 Task: Create new invoice with Date Opened :30-Apr-23, Select Customer: Modern Market Eatery, Terms: Payment Term 2. Make invoice entry for item-1 with Date: 30-Apr-23, Description: Cheetos Cheese Flavored Snacks Crunchy XXTRA Flamin' Hot (8.5 oz)_x000D_
, Action: Material, Income Account: Income:Sales, Quantity: 2, Unit Price: 14.25, Discount $: 1.5. Make entry for item-2 with Date: 30-Apr-23, Description: _x000D_
Popcorners White Cheddar, Action: Material, Income Account: Income:Sales, Quantity: 2, Unit Price: 6.25, Discount $: 2.5. Make entry for item-3 with Date: 30-Apr-23, Description: Halo Top Bundle_x000D_
, Action: Material, Income Account: Income:Sales, Quantity: 1, Unit Price: 7.25, Discount $: 3. Write Notes: 'Looking forward to serving you again.'. Post Invoice with Post Date: 30-Apr-23, Post to Accounts: Assets:Accounts Receivable. Pay / Process Payment with Transaction Date: 15-May-23, Amount: 41.25, Transfer Account: Checking Account. Print Invoice, display notes by going to Option, then go to Display Tab and check 'Invoice Notes'.
Action: Mouse pressed left at (225, 143)
Screenshot: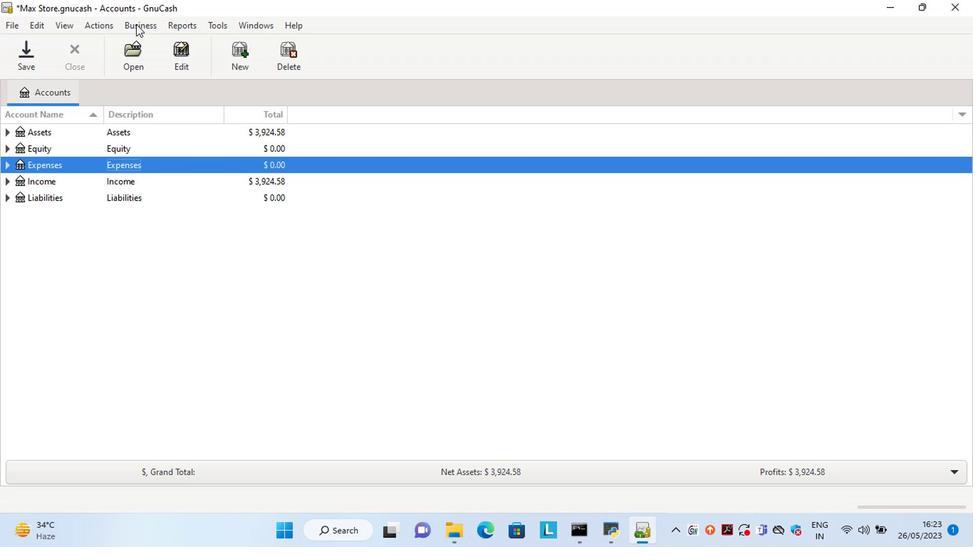 
Action: Mouse moved to (344, 198)
Screenshot: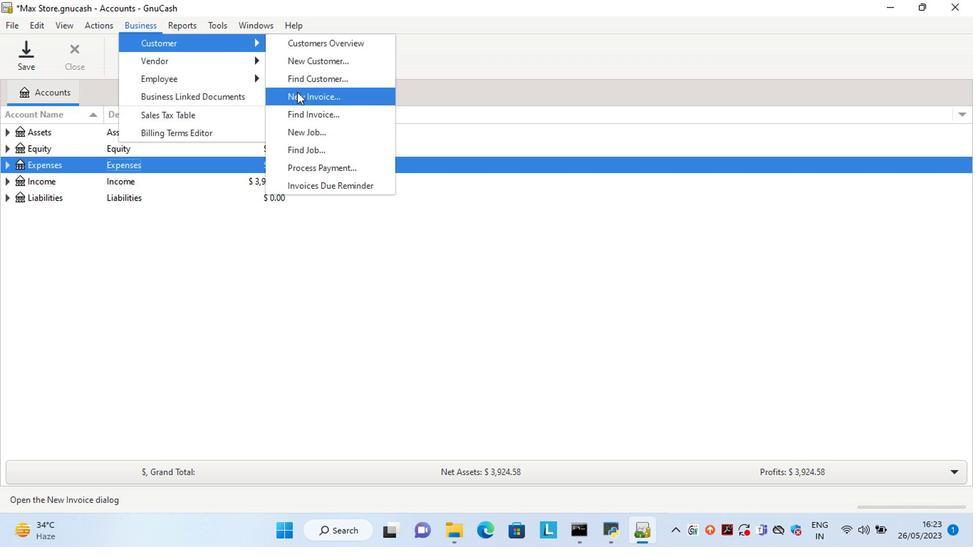 
Action: Mouse pressed left at (344, 198)
Screenshot: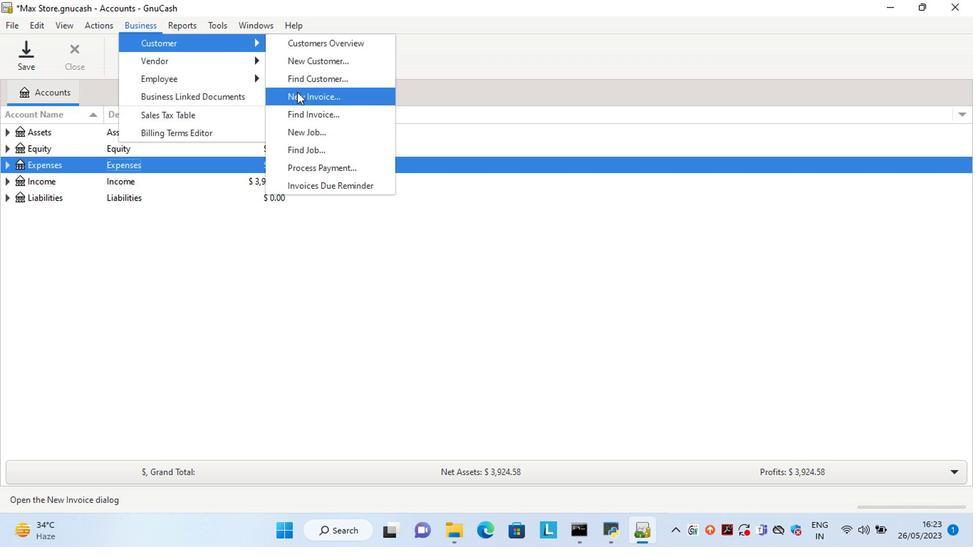 
Action: Mouse moved to (489, 280)
Screenshot: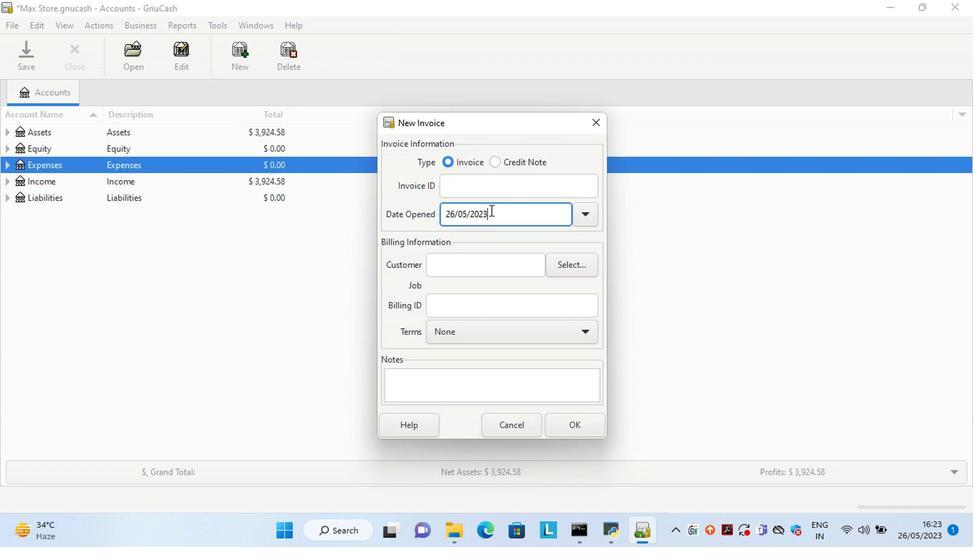 
Action: Mouse pressed left at (489, 280)
Screenshot: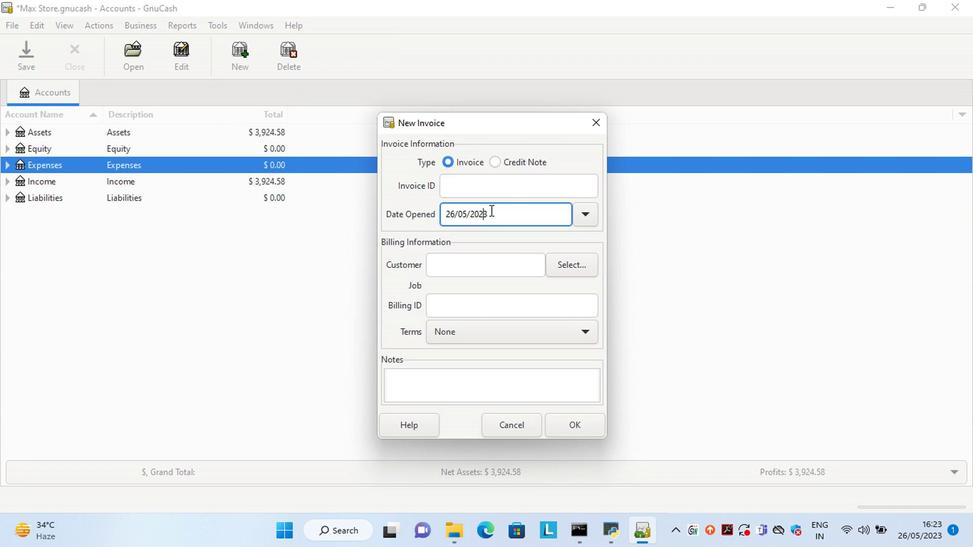 
Action: Mouse moved to (489, 280)
Screenshot: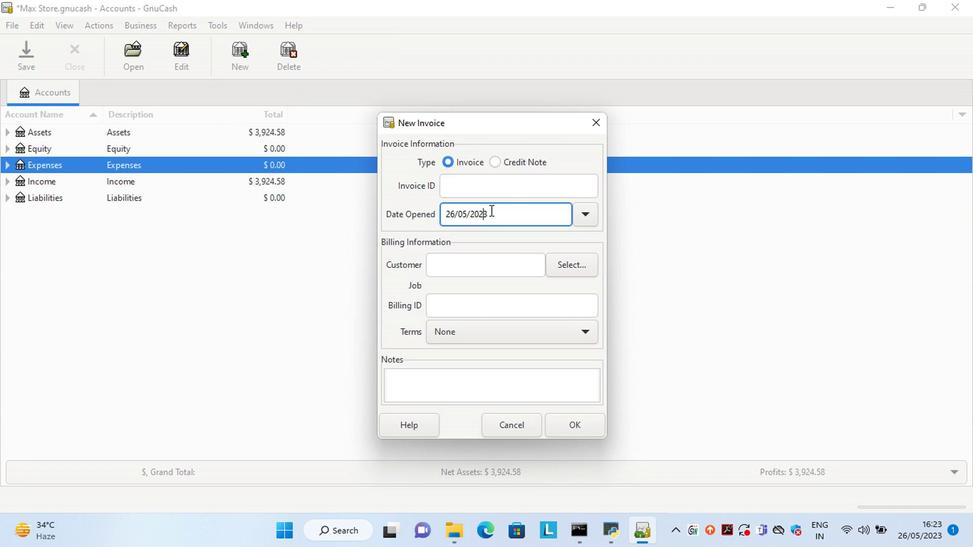 
Action: Key pressed <Key.left><Key.left><Key.left><Key.left><Key.left><Key.left><Key.left><Key.left><Key.left><Key.left><Key.left><Key.left><Key.left><Key.left><Key.delete><Key.delete>30<Key.right><Key.right><Key.delete>
Screenshot: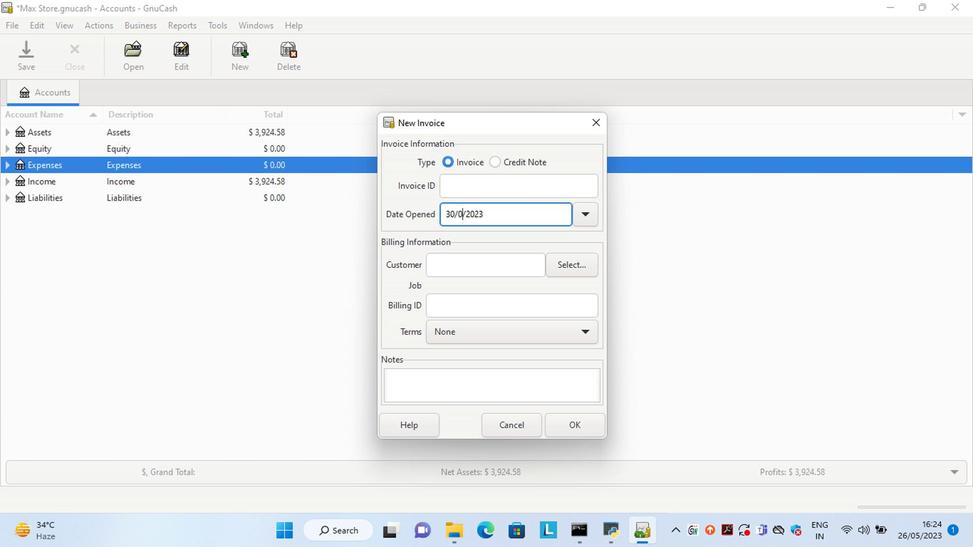 
Action: Mouse moved to (526, 312)
Screenshot: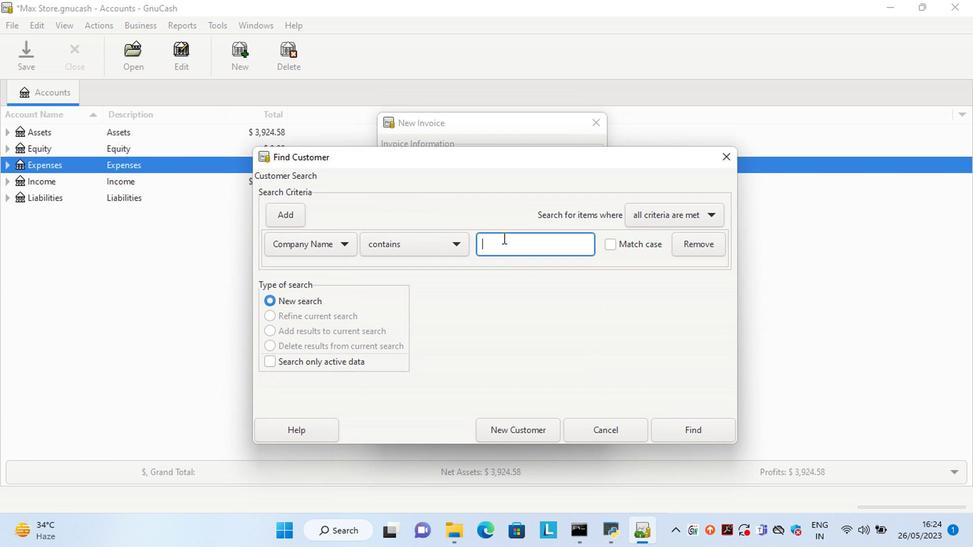 
Action: Mouse pressed left at (526, 312)
Screenshot: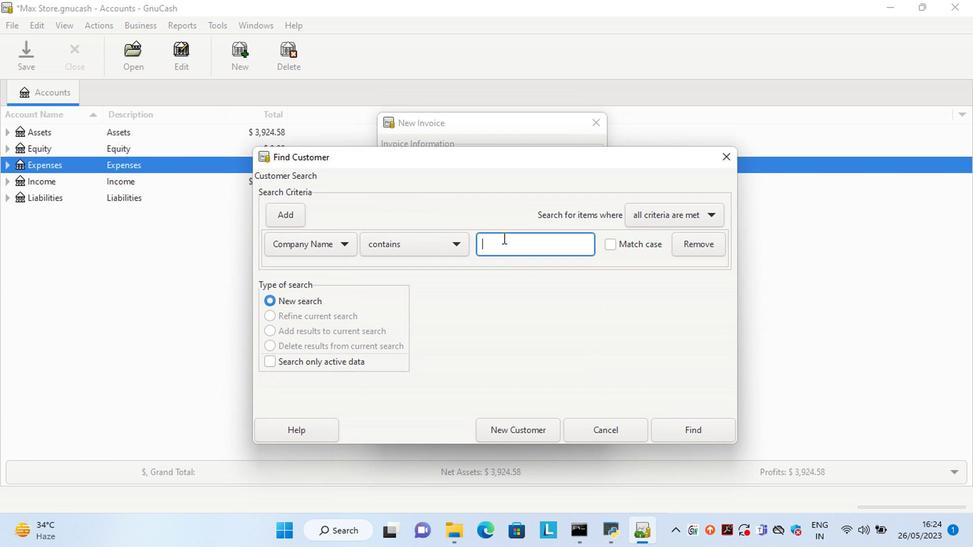 
Action: Mouse moved to (503, 301)
Screenshot: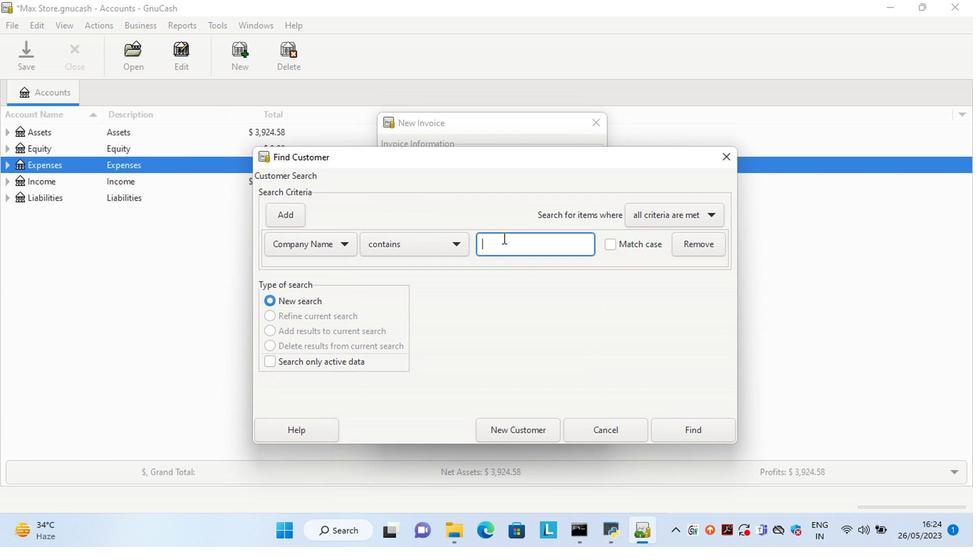 
Action: Mouse pressed left at (503, 301)
Screenshot: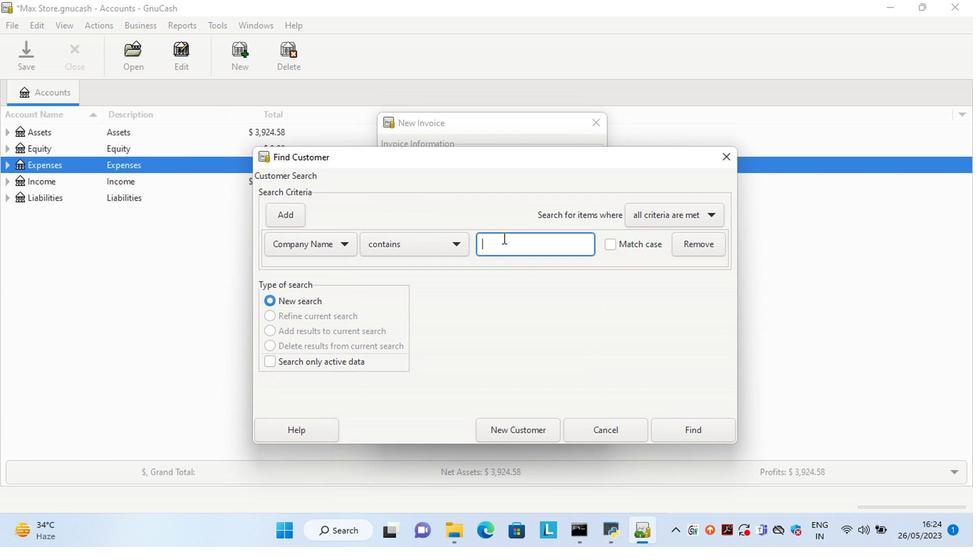 
Action: Key pressed <Key.shift>Moden<Key.shift>Mar
Screenshot: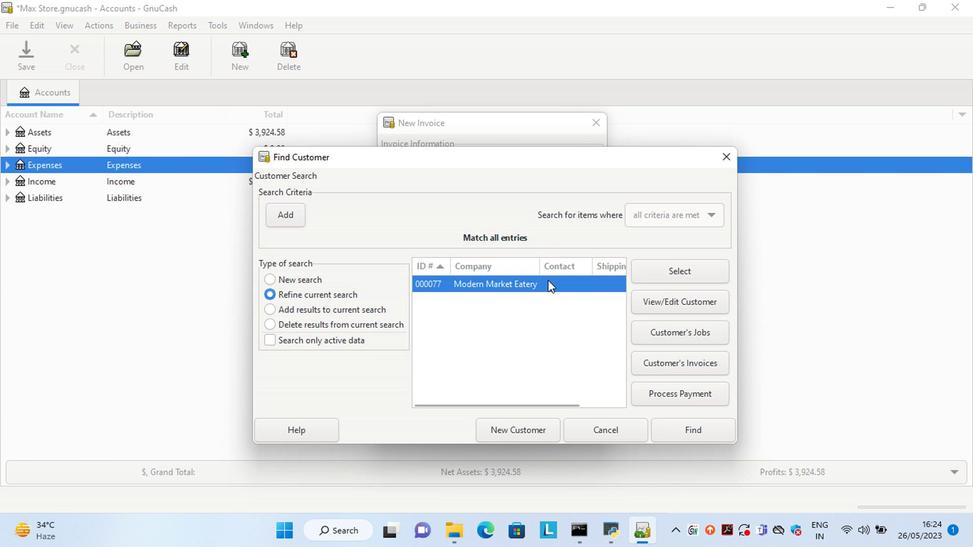 
Action: Mouse moved to (503, 301)
Screenshot: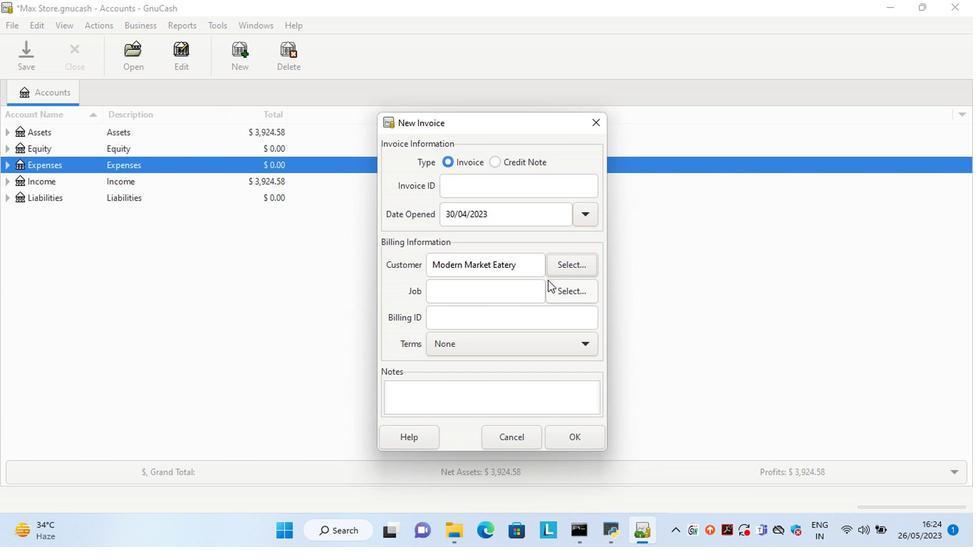 
Action: Key pressed e
Screenshot: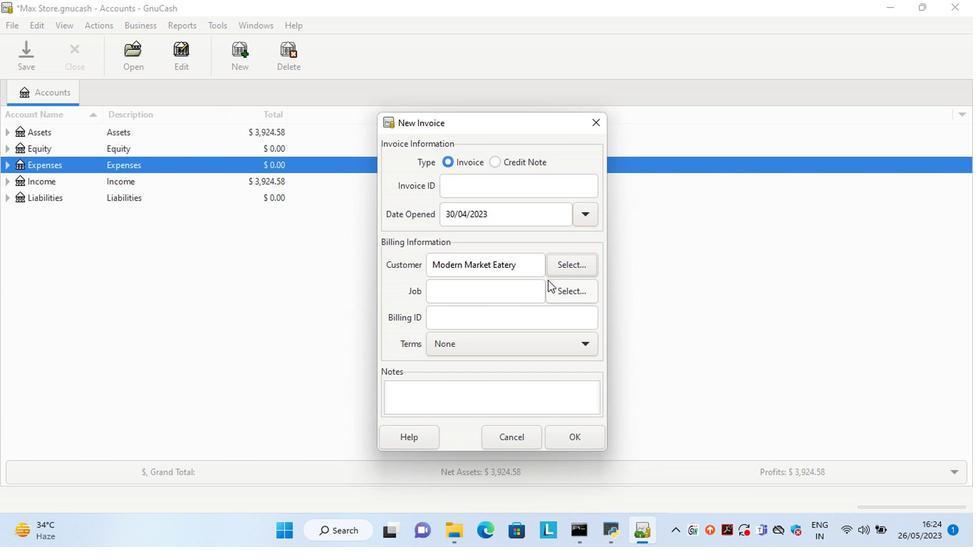 
Action: Mouse moved to (503, 301)
Screenshot: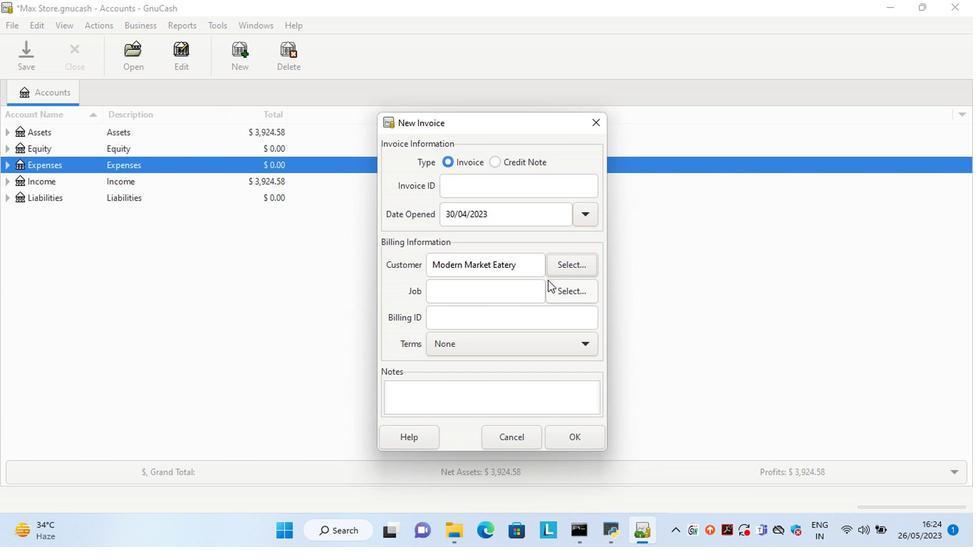 
Action: Key pressed t
Screenshot: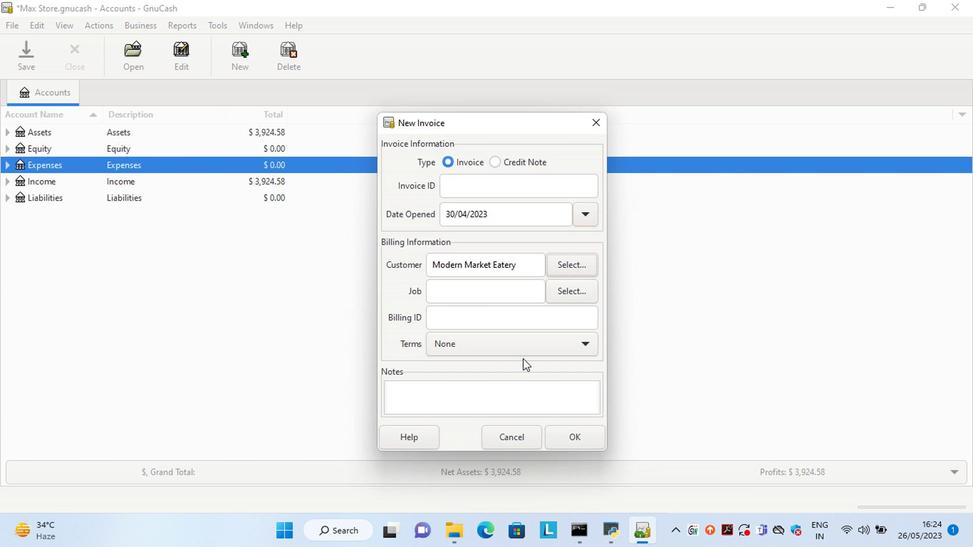 
Action: Mouse moved to (616, 429)
Screenshot: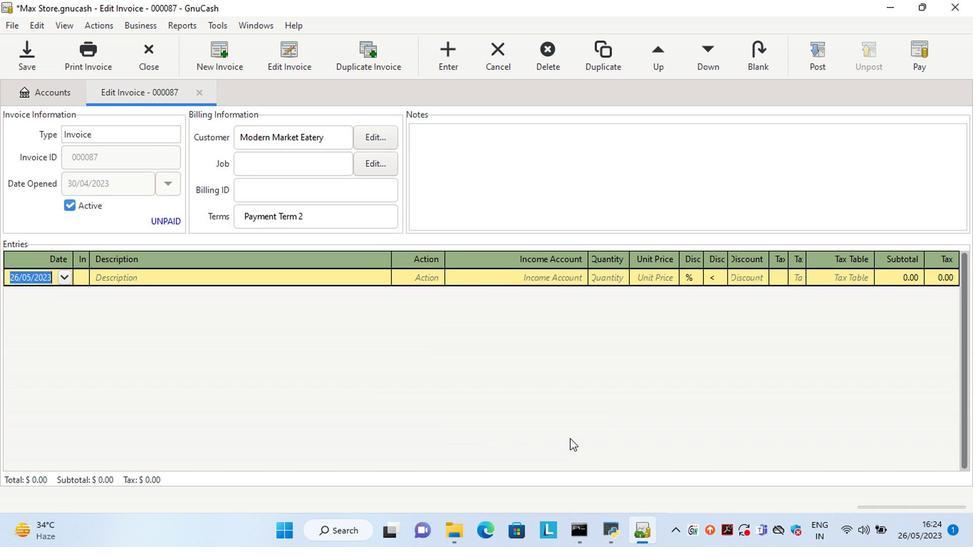 
Action: Mouse pressed left at (616, 429)
Screenshot: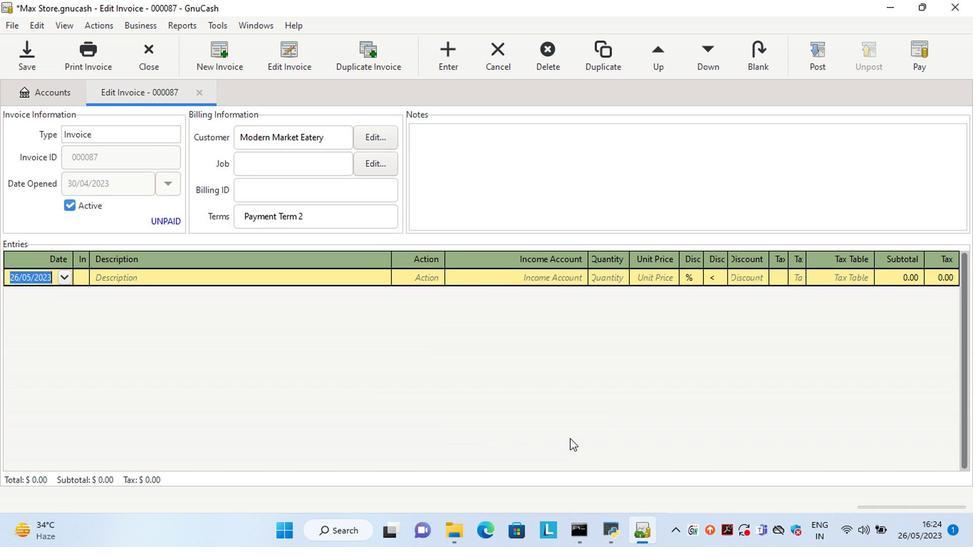 
Action: Mouse moved to (491, 316)
Screenshot: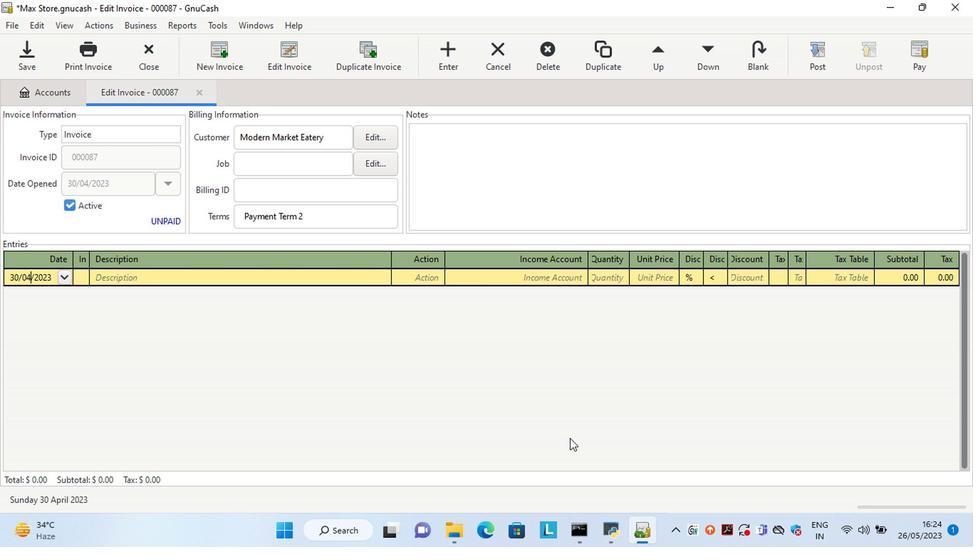 
Action: Mouse pressed left at (490, 316)
Screenshot: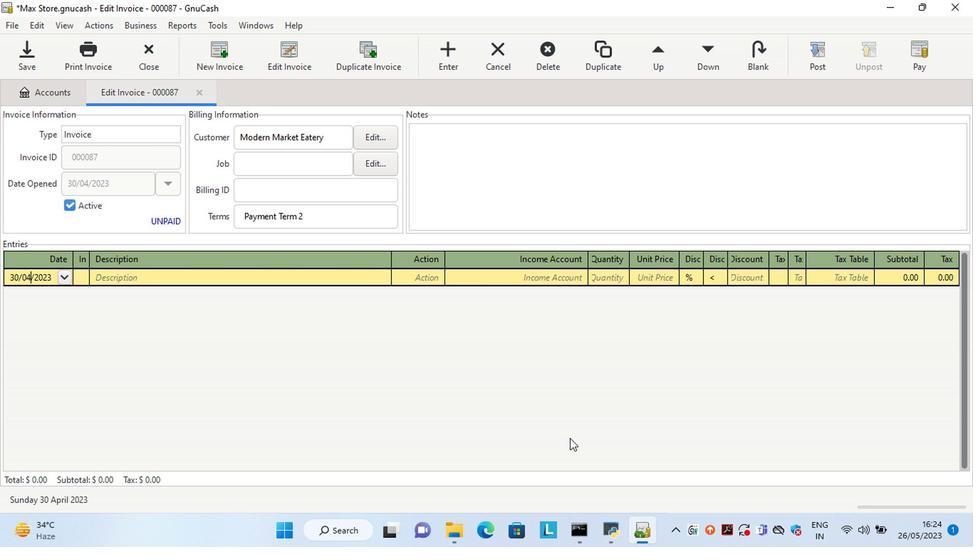 
Action: Mouse moved to (502, 329)
Screenshot: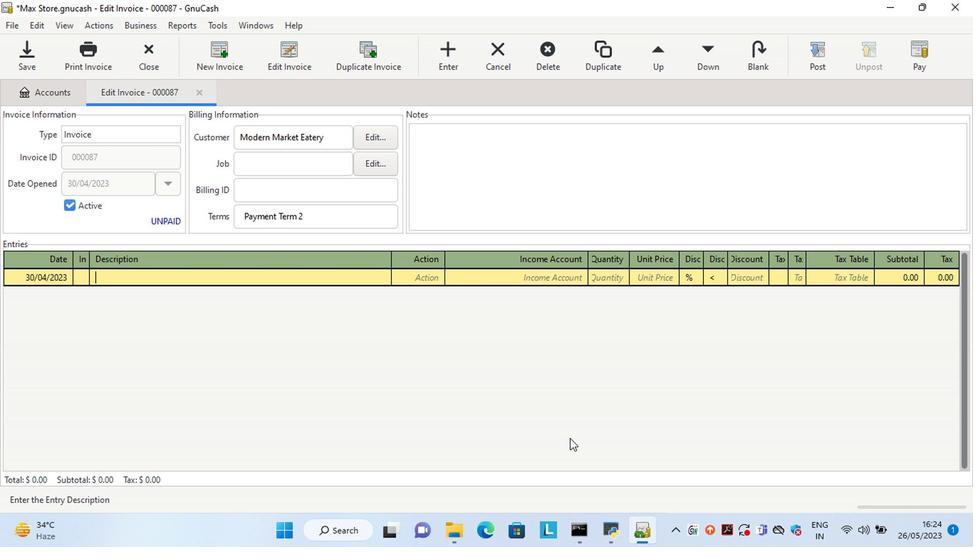 
Action: Mouse pressed left at (502, 329)
Screenshot: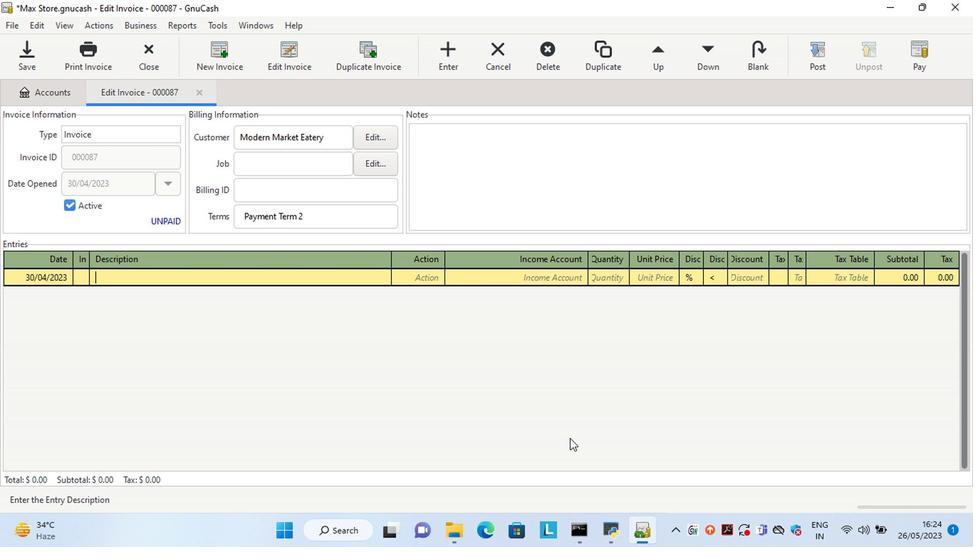 
Action: Mouse pressed left at (502, 329)
Screenshot: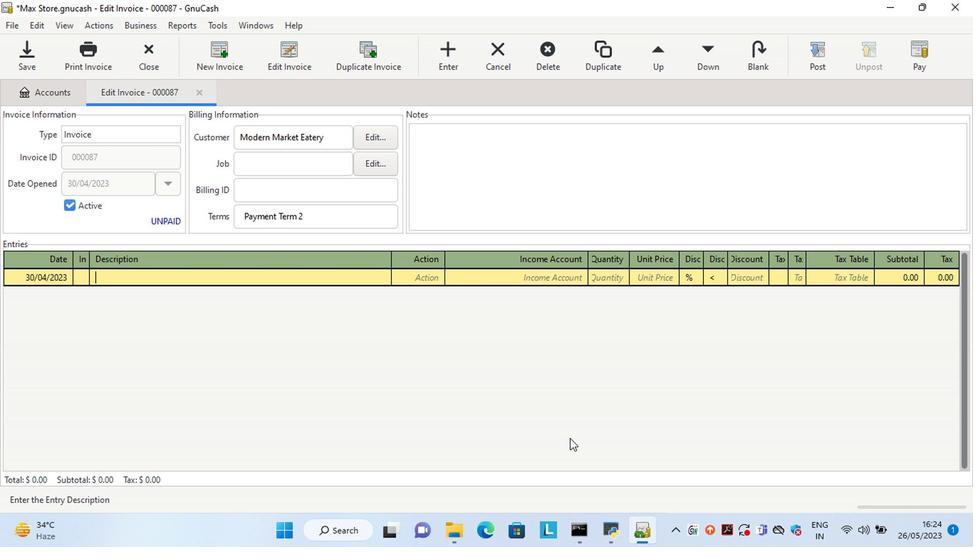 
Action: Mouse moved to (497, 372)
Screenshot: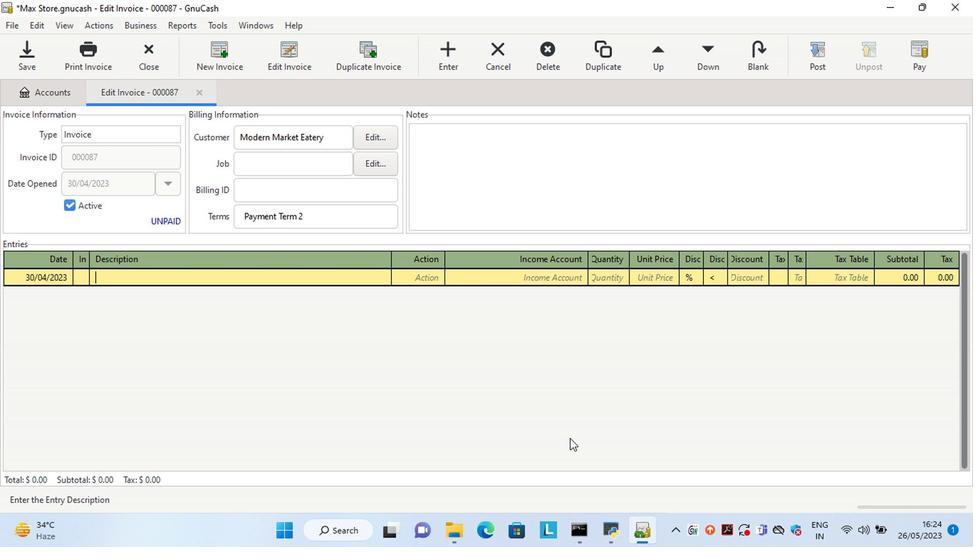 
Action: Mouse pressed left at (497, 372)
Screenshot: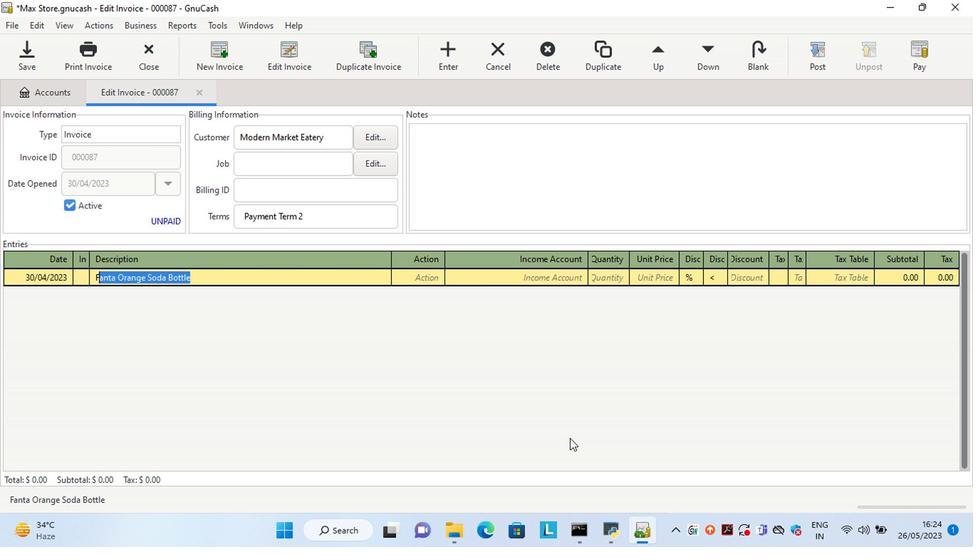 
Action: Mouse moved to (488, 403)
Screenshot: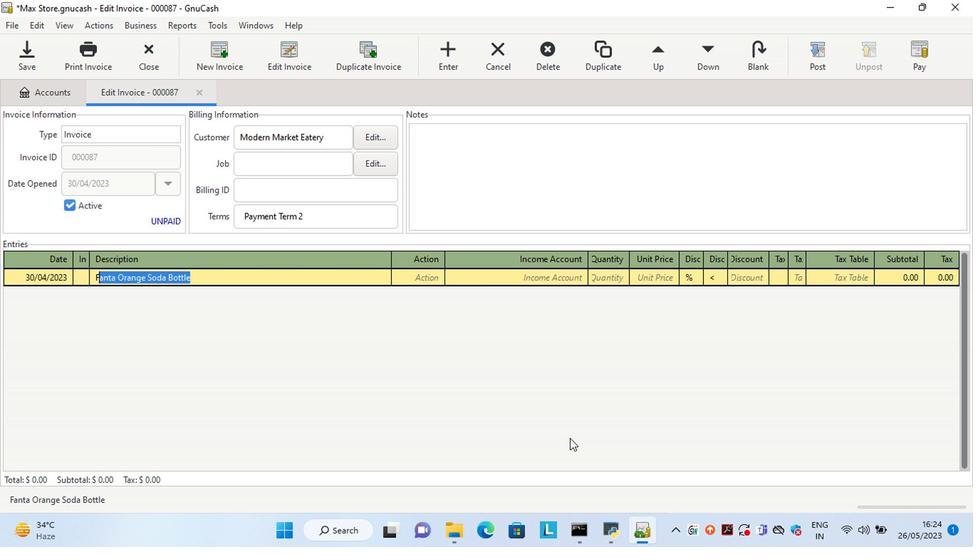 
Action: Mouse pressed left at (488, 403)
Screenshot: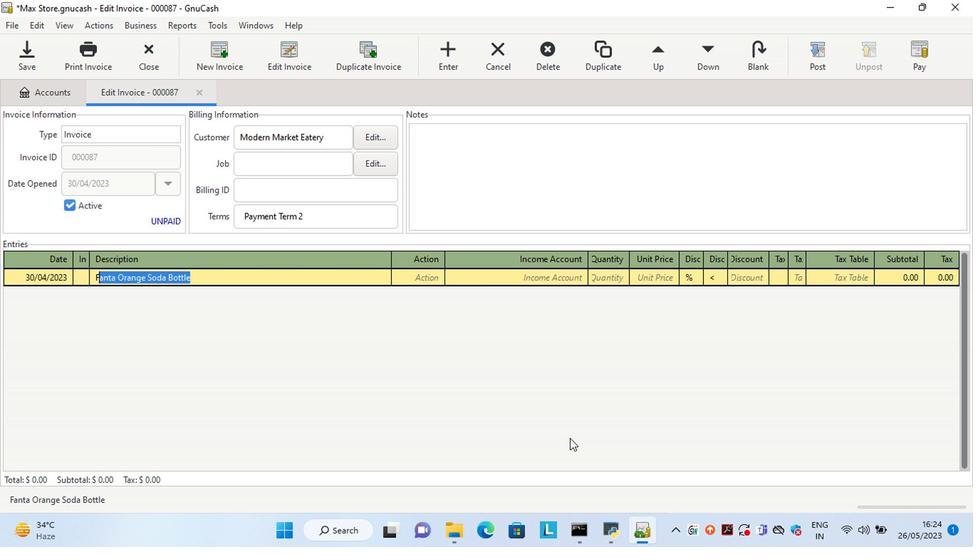 
Action: Mouse moved to (535, 431)
Screenshot: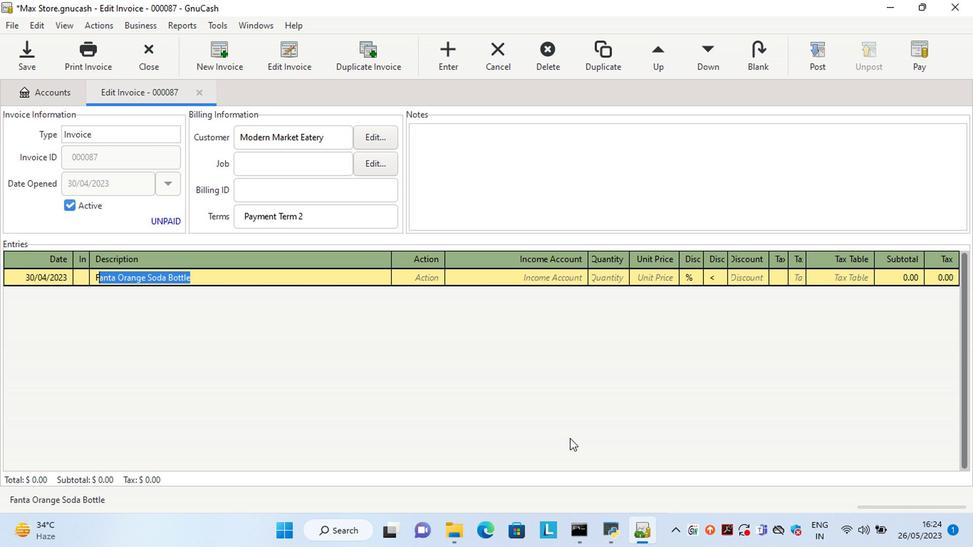 
Action: Mouse pressed left at (534, 437)
Screenshot: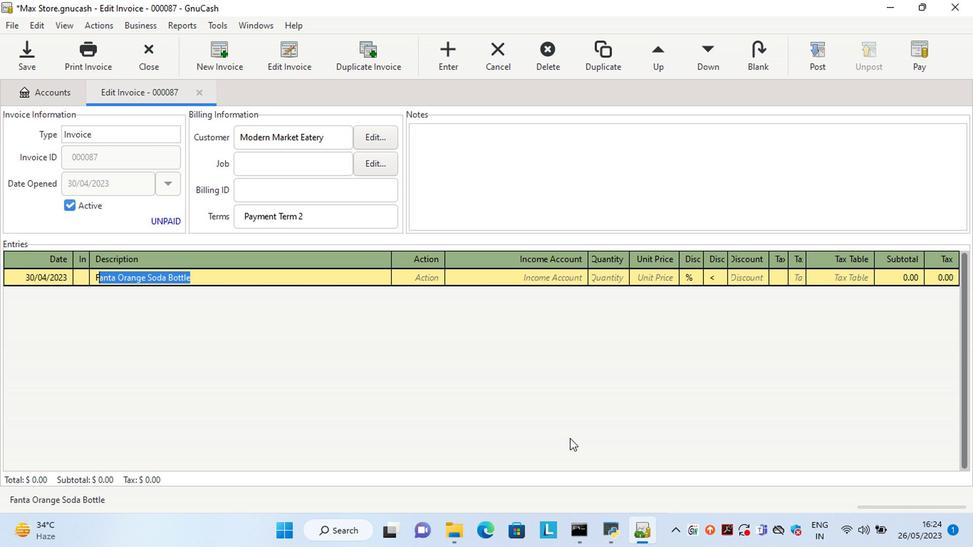 
Action: Mouse moved to (482, 355)
Screenshot: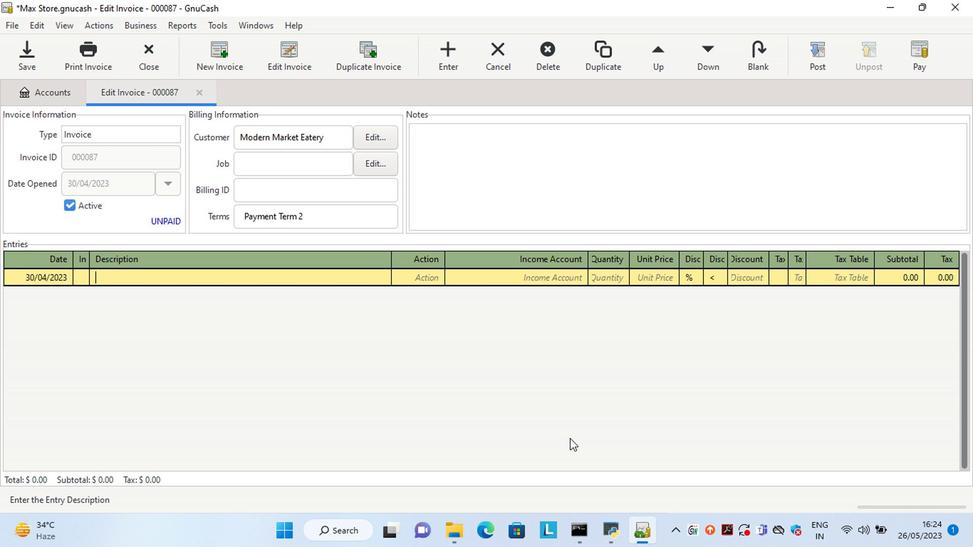 
Action: Key pressed <Key.left><Key.delete><Key.delete>30<Key.right><Key.right><Key.delete>4<Key.tab><Key.shift>Chetos<Key.space><Key.shift><Key.shift><Key.shift><Key.shift>Chee<Key.shift>lvord<Key.space>sna<Key.backspace><Key.backspace><Key.shift>Sac<Key.space><Key.shift>uncy<Key.space><Key.shift>XX<Key.shift>TRA<Key.space><Key.shift>Flamin'<Key.shift>HO<Key.backspace>ot<Key.space><Key.shift_r>(8.5<Key.space>oz<Key.shift_r>)<Key.tab>sale<Key.tab>2<Key.tab>14.25
Screenshot: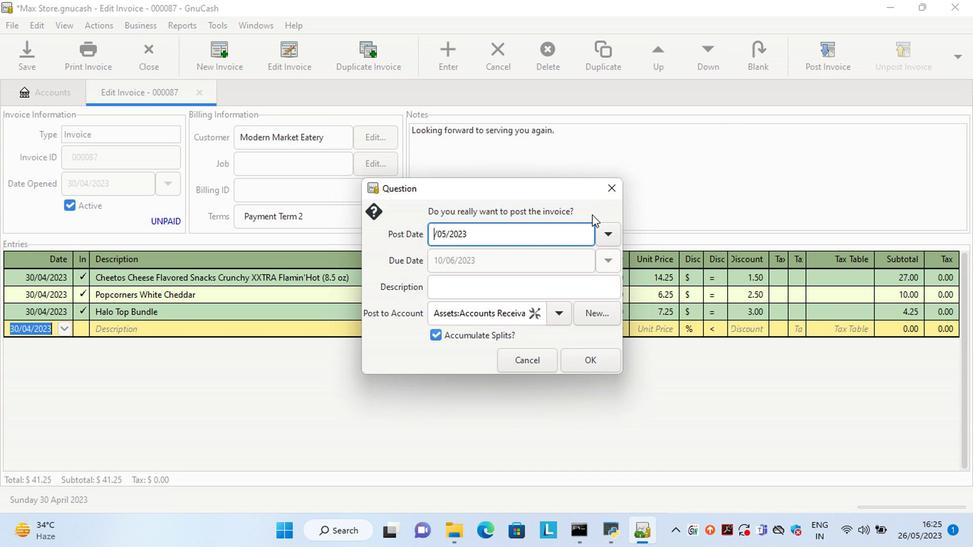 
Action: Mouse moved to (612, 324)
Screenshot: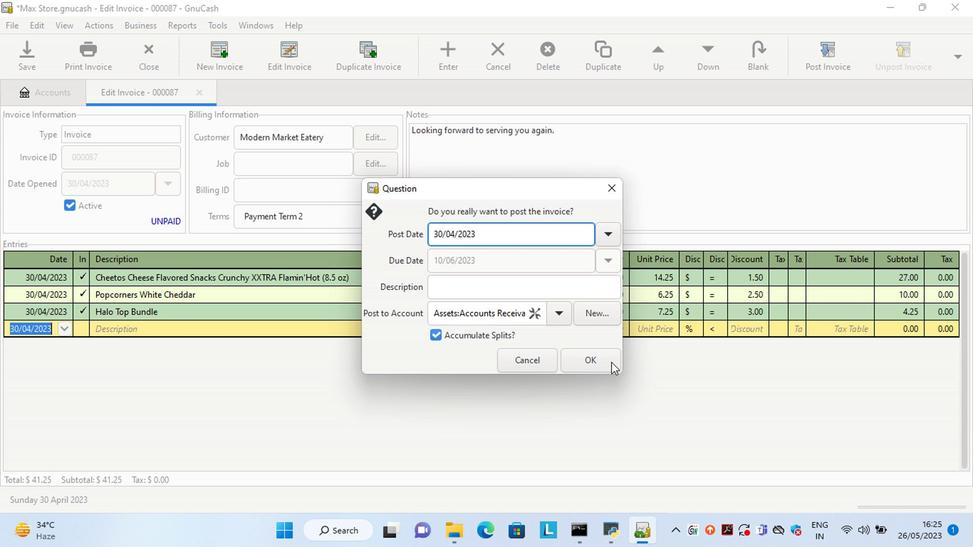 
Action: Mouse pressed left at (627, 323)
Screenshot: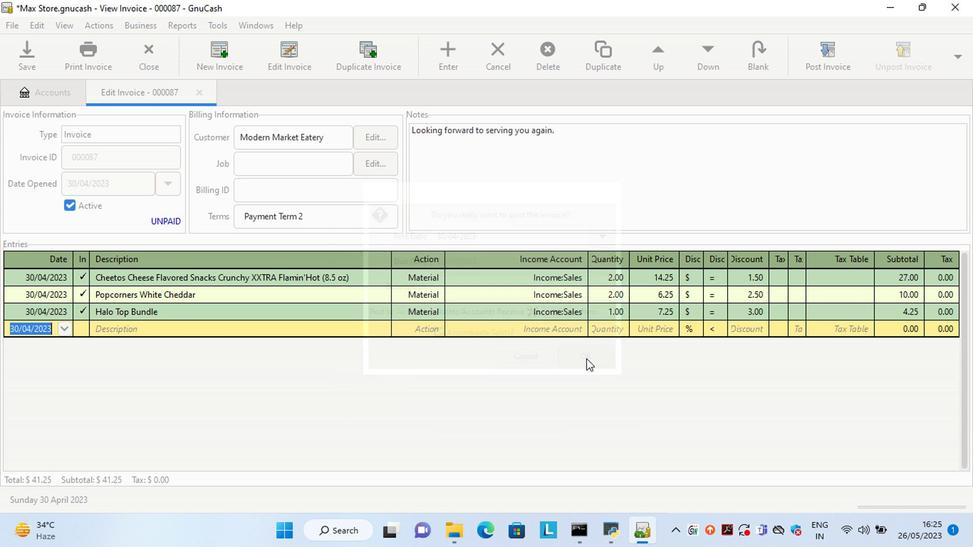 
Action: Mouse moved to (629, 323)
Screenshot: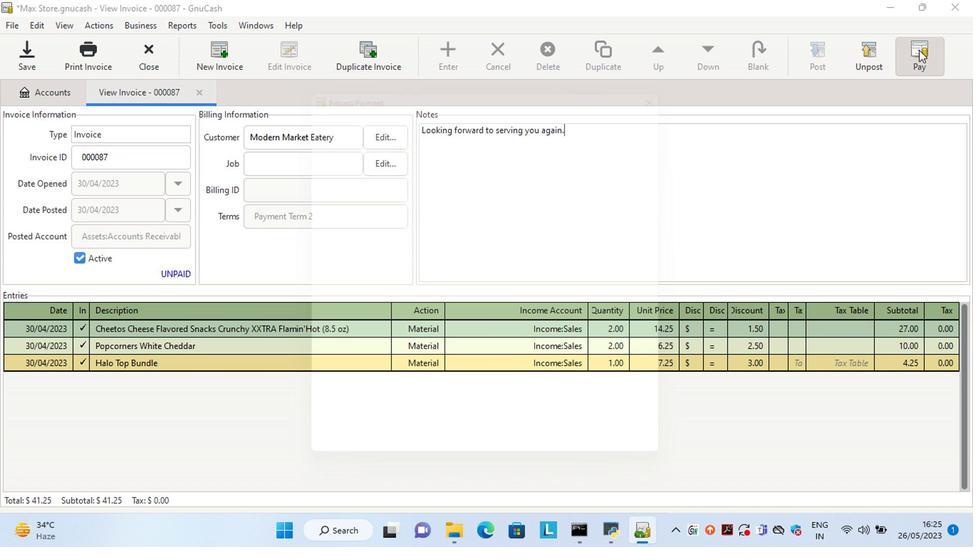 
Action: Mouse pressed left at (629, 323)
Screenshot: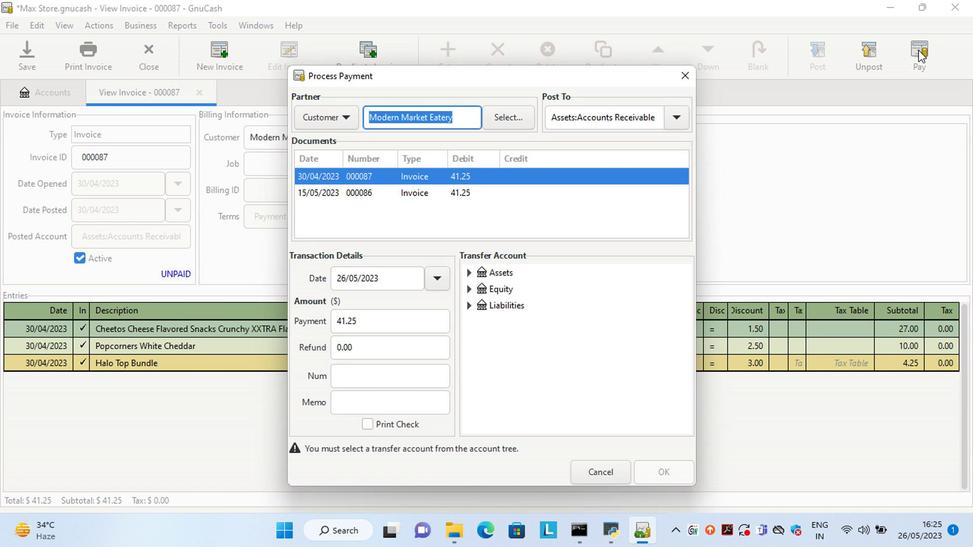 
Action: Mouse moved to (662, 326)
Screenshot: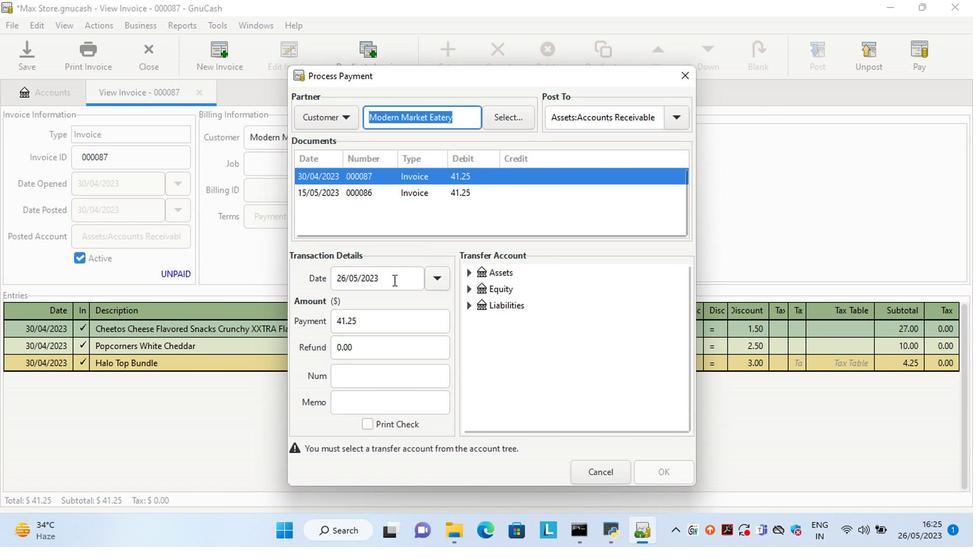
Action: Mouse pressed left at (662, 326)
Screenshot: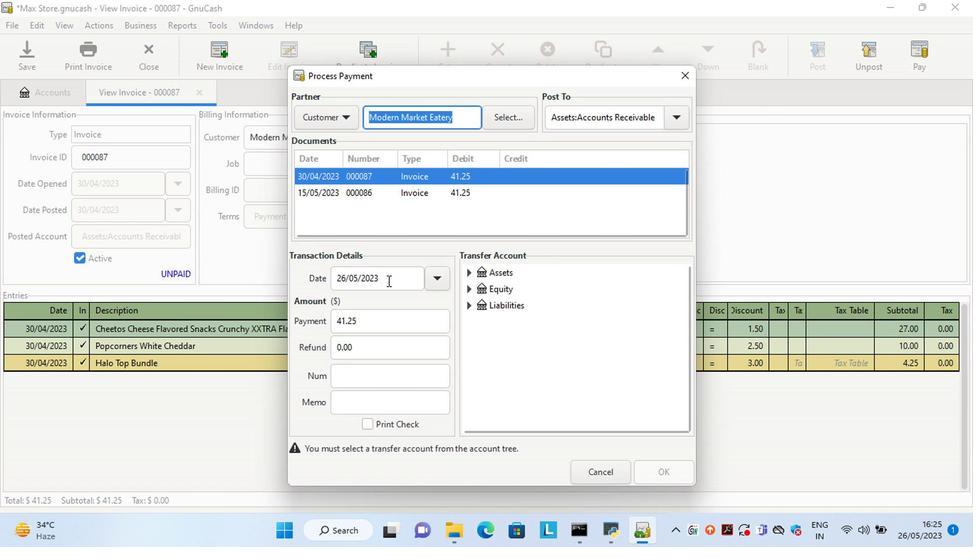 
Action: Key pressed 1.5<Key.tab><Key.tab><Key.shift>Popconers<Key.space><Key.shift>Whie<Key.space><Key.shift><Key.shift>Chedd<Key.backspace><Key.tab>ma<Key.tab>sale<Key.tab>2<Key.tab>625
Screenshot: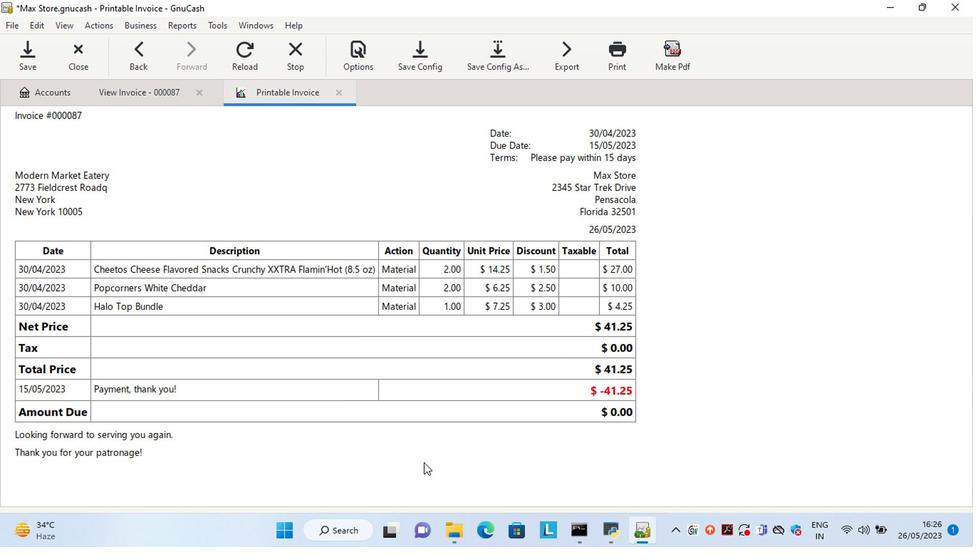 
Action: Mouse moved to (660, 339)
Screenshot: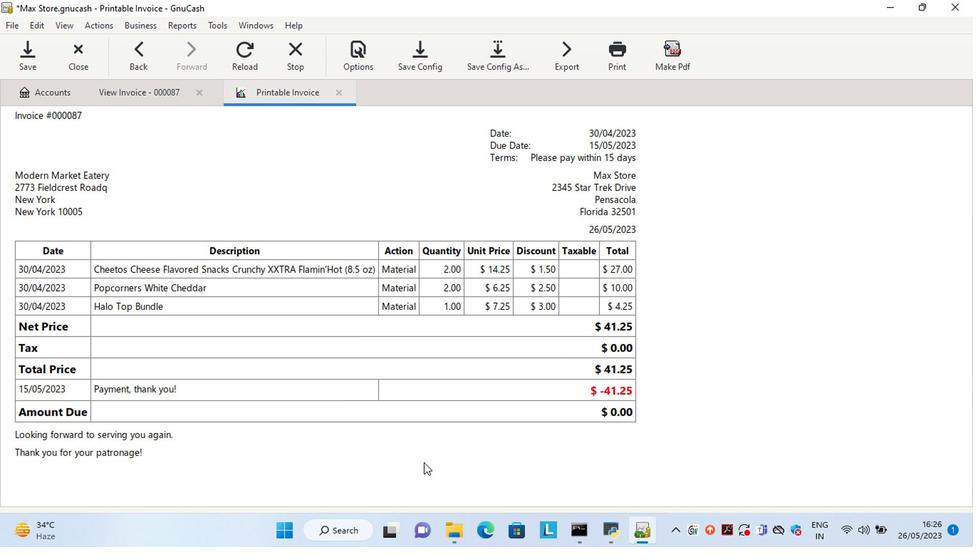
Action: Mouse pressed left at (660, 339)
Screenshot: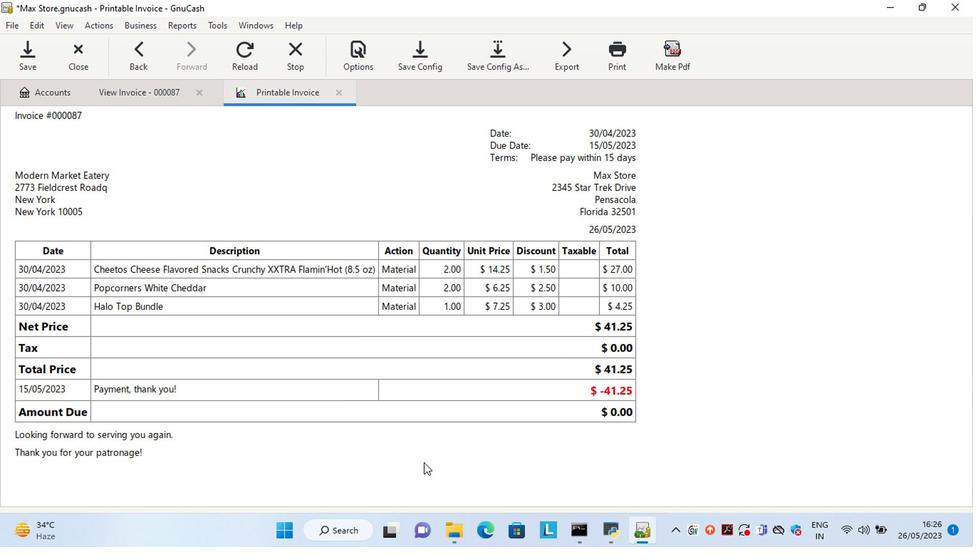 
Action: Key pressed 25<Key.backspace><Key.backspace>5<Key.tab><Key.shift>HLTop<Key.shift>nle<Key.backspace><Key.tab>me<Key.tab>1<Key.tab>75
Screenshot: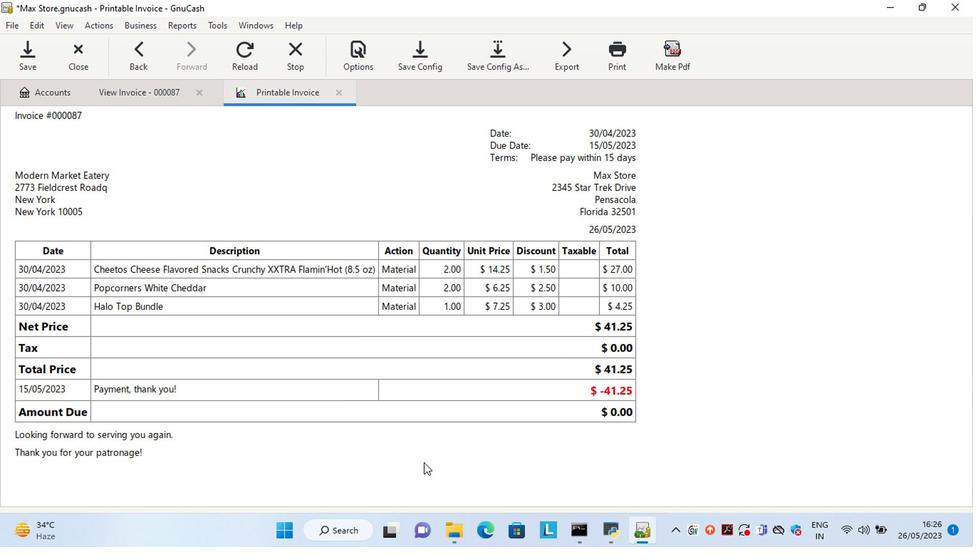 
Action: Mouse moved to (634, 350)
Screenshot: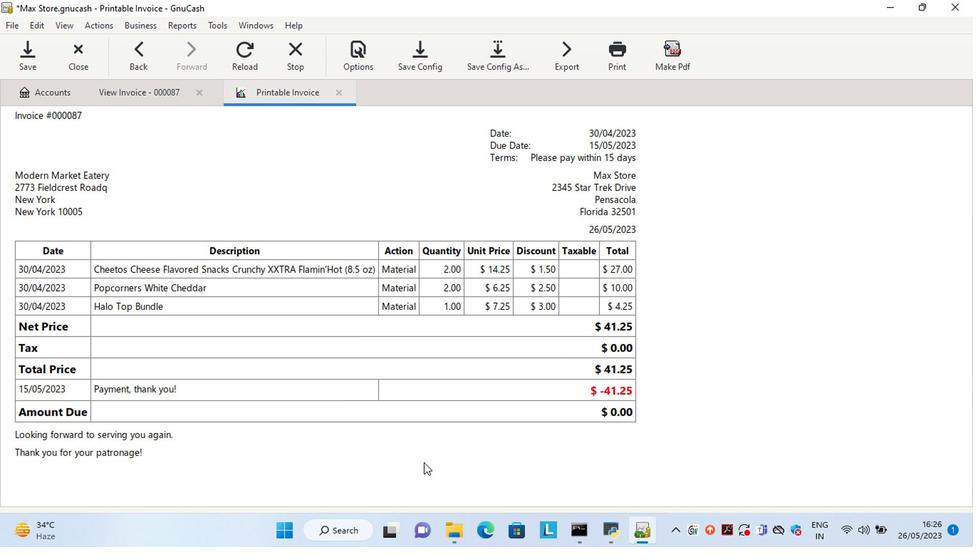 
Action: Mouse pressed left at (643, 350)
Screenshot: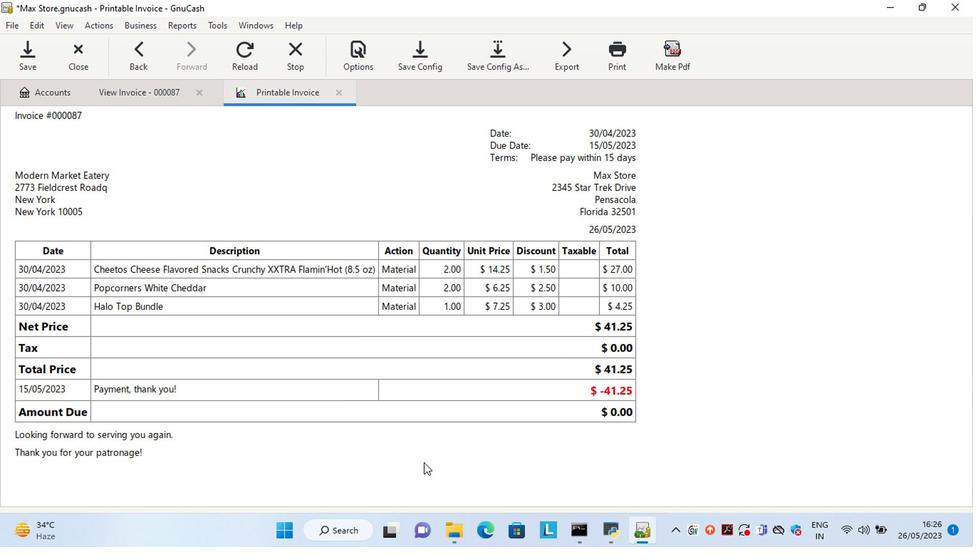 
Action: Mouse moved to (653, 350)
Screenshot: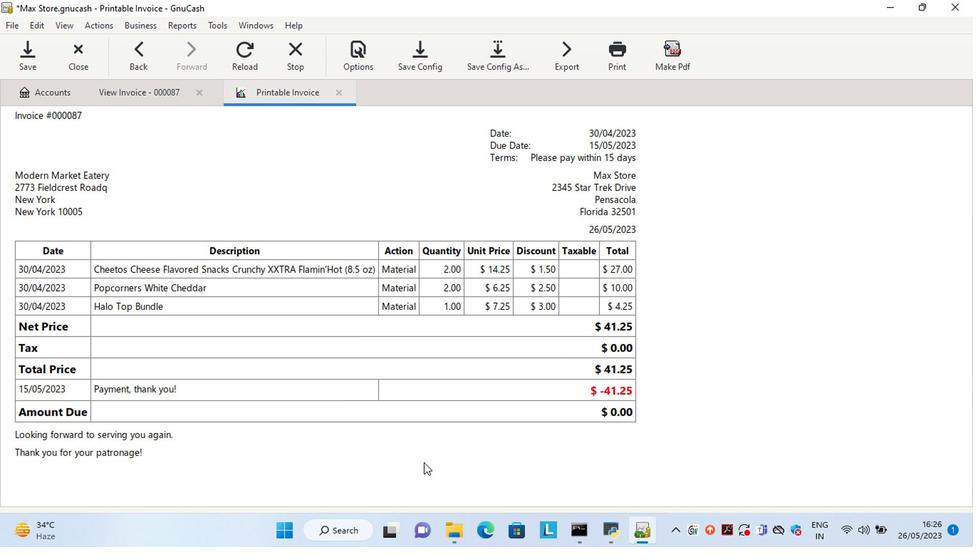 
Action: Mouse pressed left at (653, 350)
Screenshot: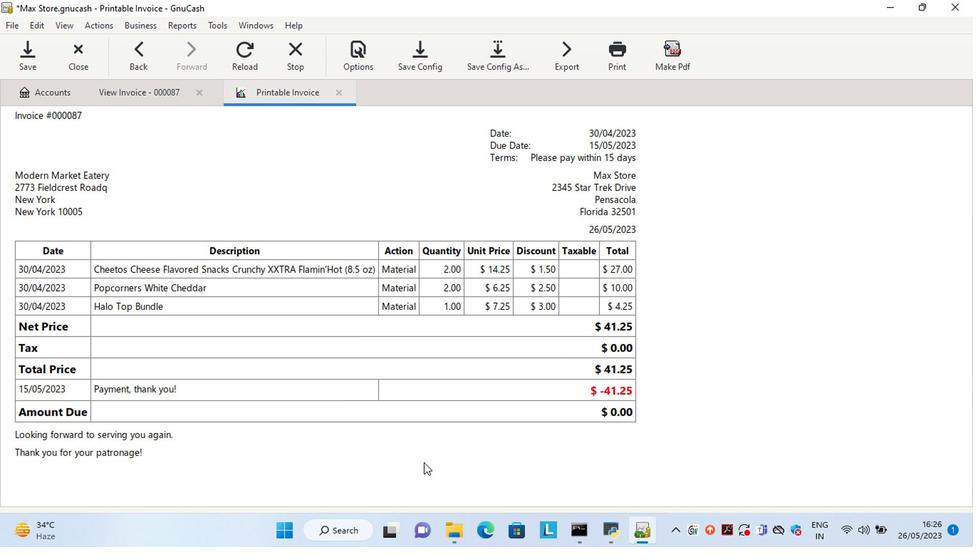 
Action: Key pressed 3<Key.tab>
Screenshot: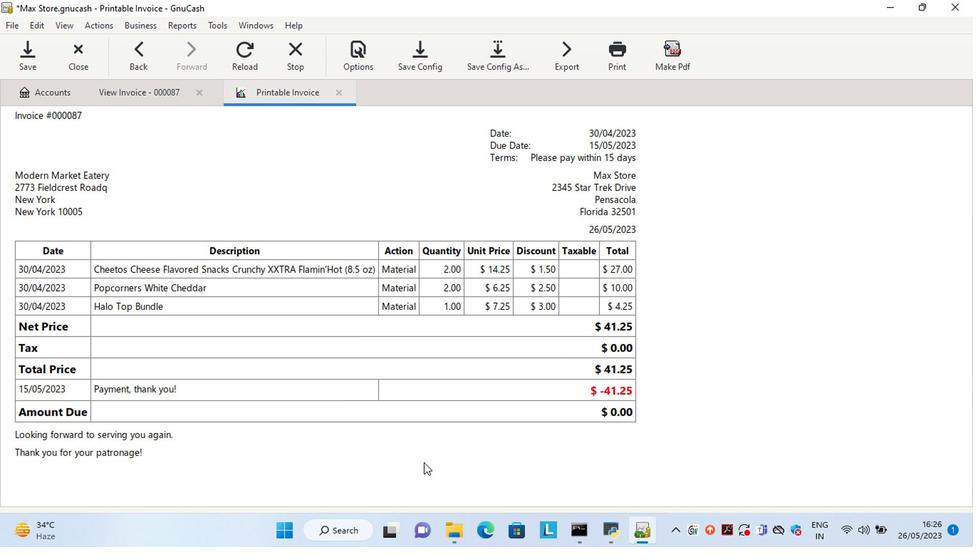 
Action: Mouse moved to (628, 281)
Screenshot: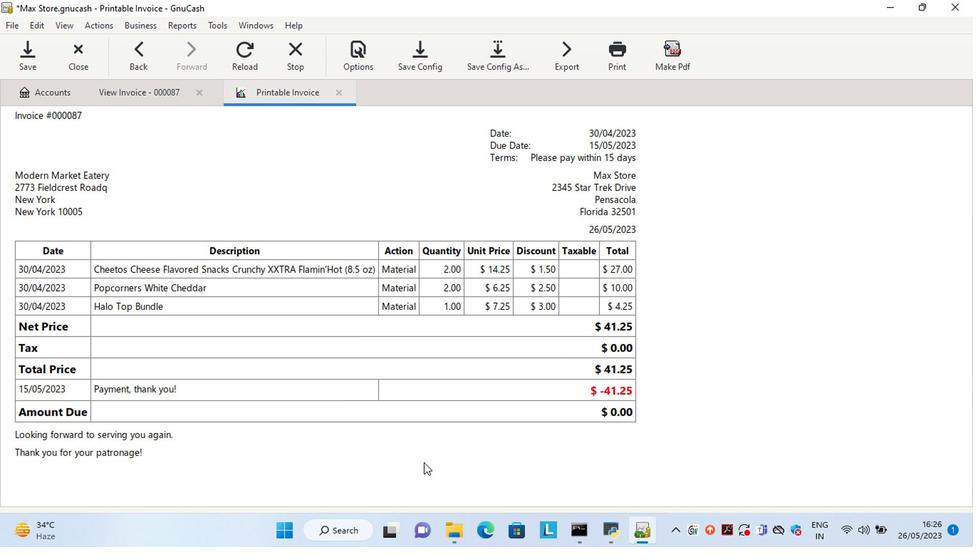 
Action: Mouse pressed left at (628, 280)
Screenshot: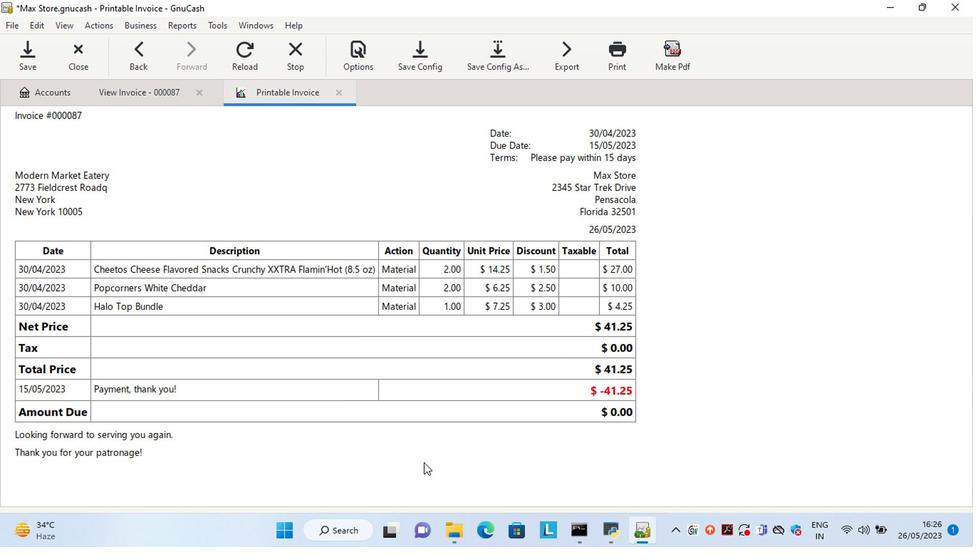 
Action: Key pressed <Key.shift>Lk<Key.space>forwad<Key.space>to<Key.space>srn<Key.backspace>ving<Key.space>yoagin
Screenshot: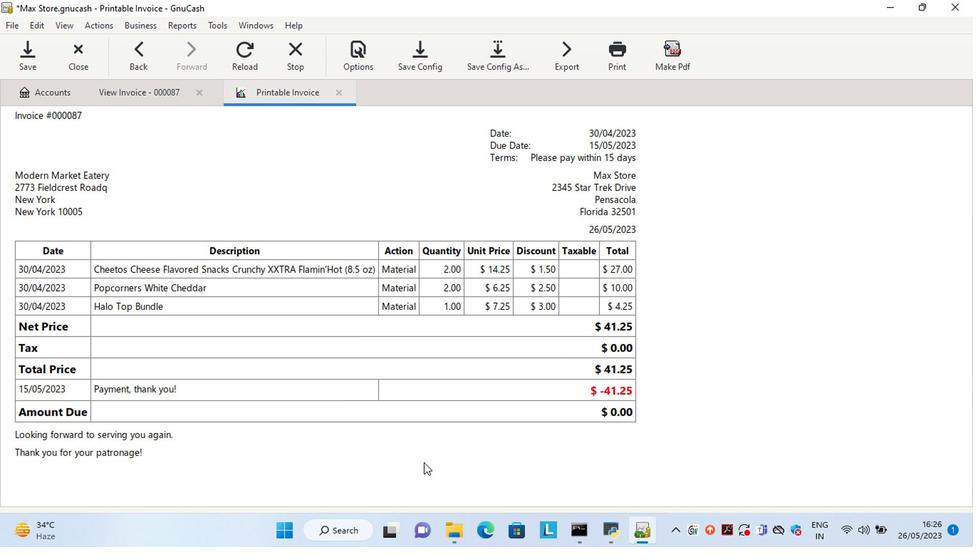 
Action: Mouse moved to (729, 161)
Screenshot: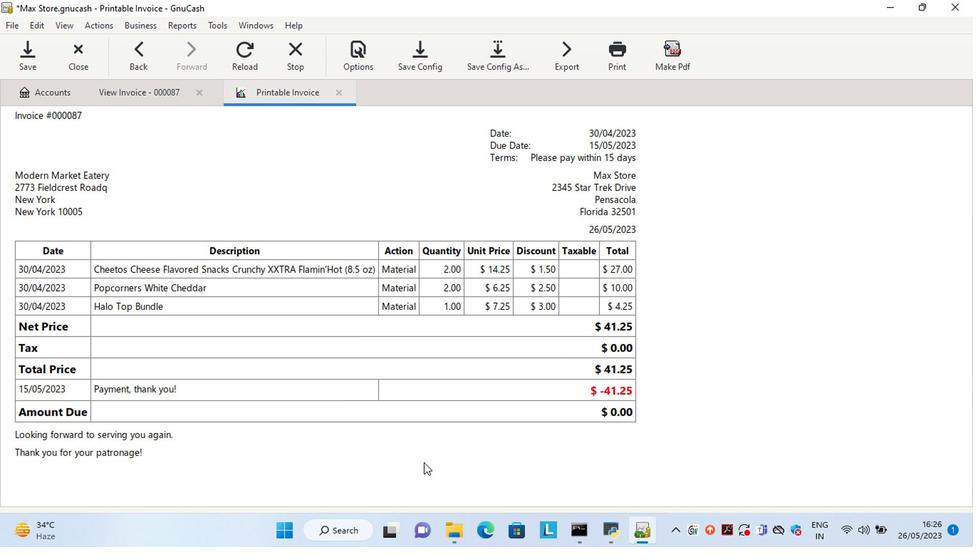 
Action: Mouse pressed left at (728, 142)
Screenshot: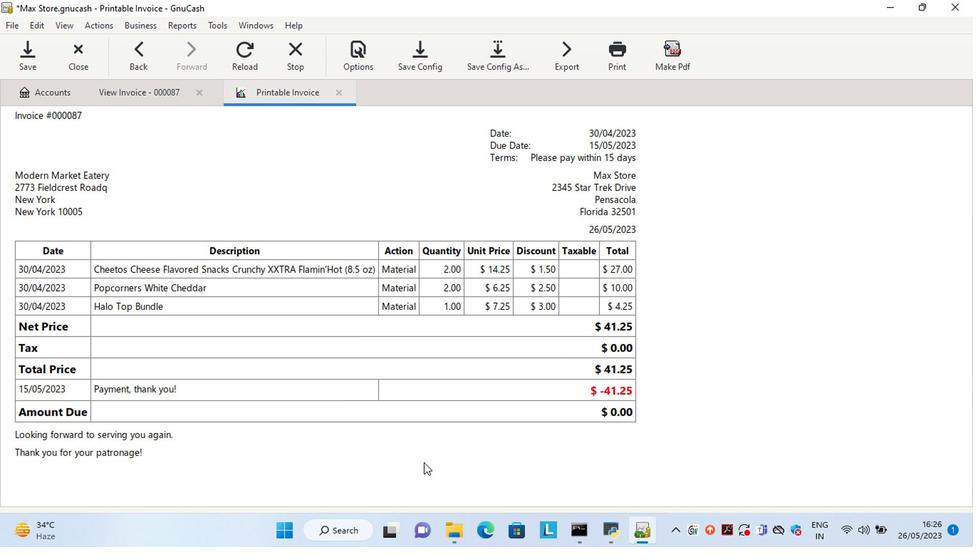 
Action: Mouse moved to (710, 167)
Screenshot: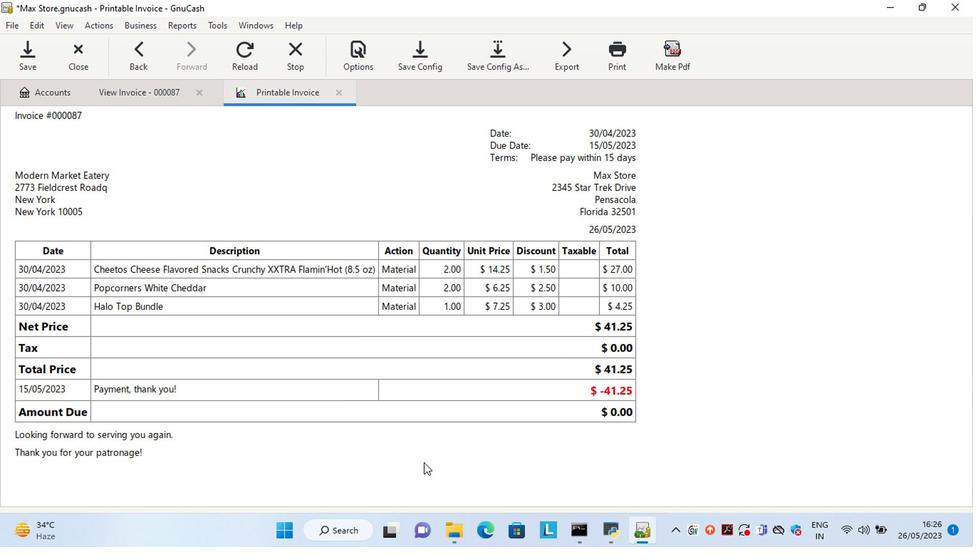 
Action: Mouse pressed left at (709, 169)
Screenshot: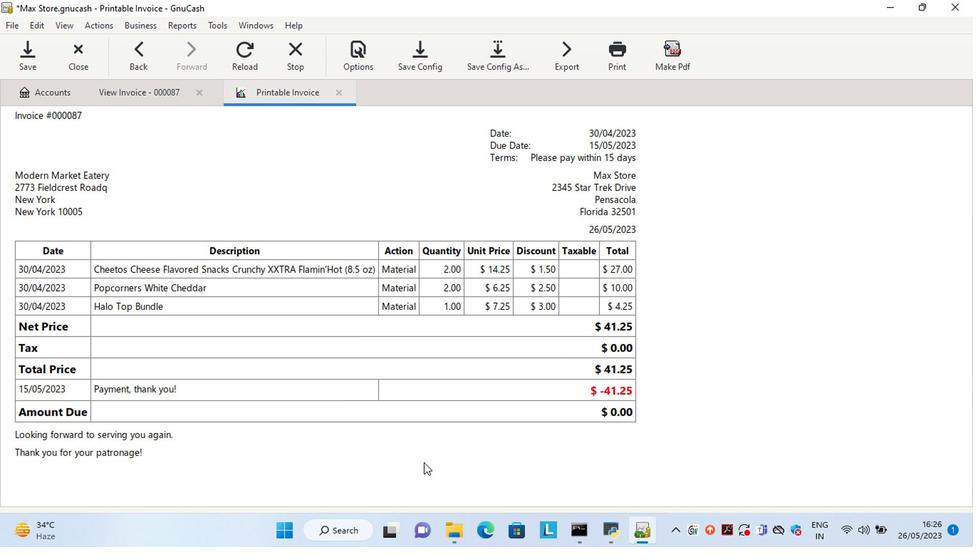 
Action: Mouse moved to (566, 319)
Screenshot: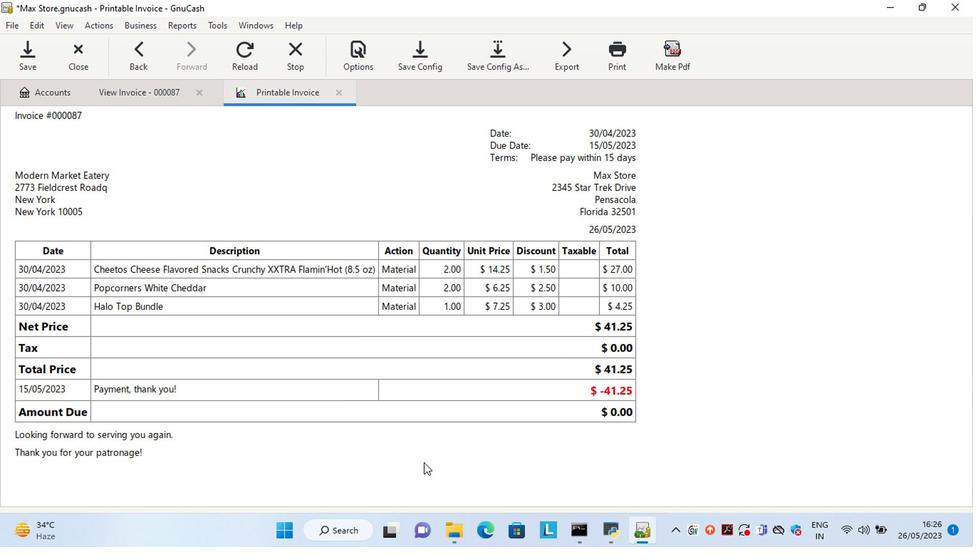 
Action: Key pressed <Key.left><Key.left><Key.left><Key.left><Key.left><Key.left><Key.left><Key.left><Key.left><Key.left><Key.left><Key.left><Key.left><Key.left><Key.left><Key.left><Key.left><Key.left><Key.left><Key.left><Key.left><Key.left><Key.delete><Key.delete>15
Screenshot: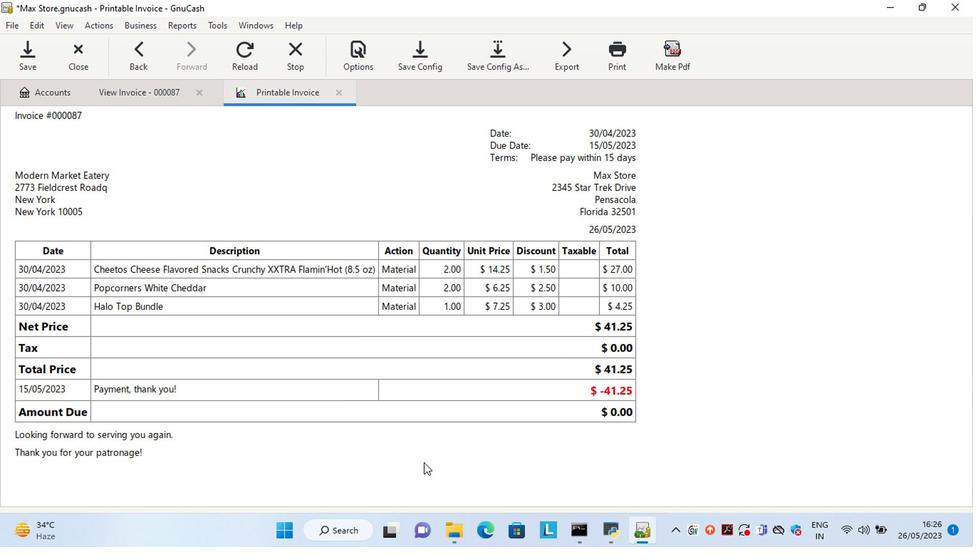 
Action: Mouse moved to (554, 379)
Screenshot: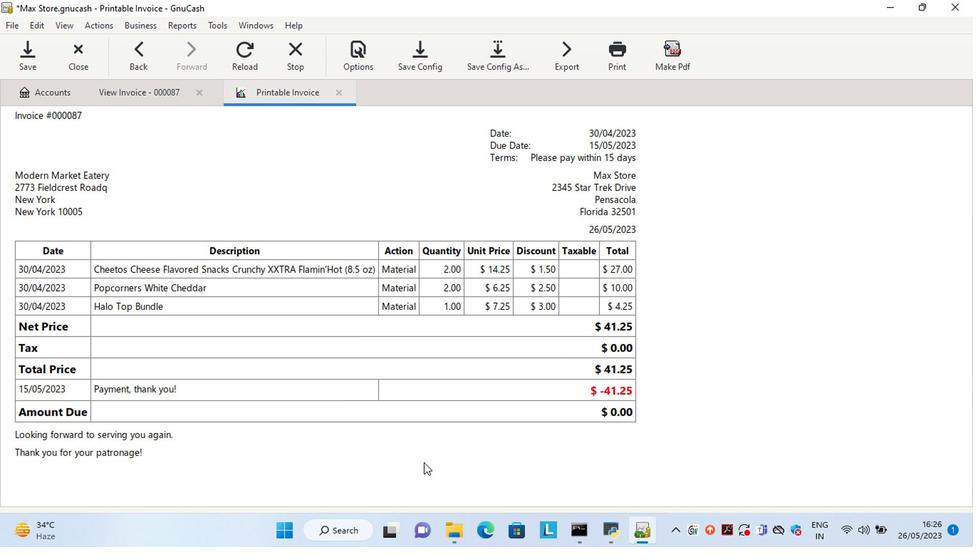 
Action: Mouse pressed left at (554, 379)
Screenshot: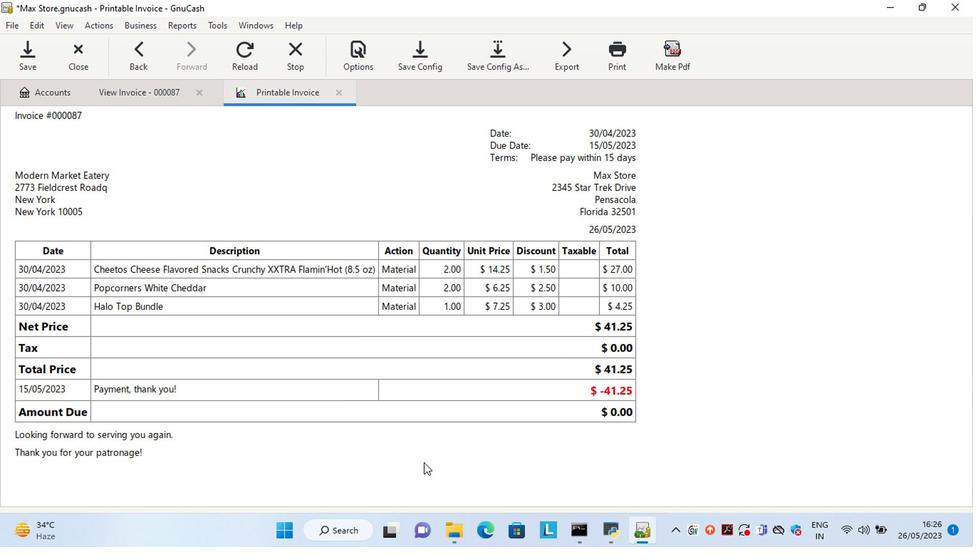 
Action: Mouse moved to (771, 170)
Screenshot: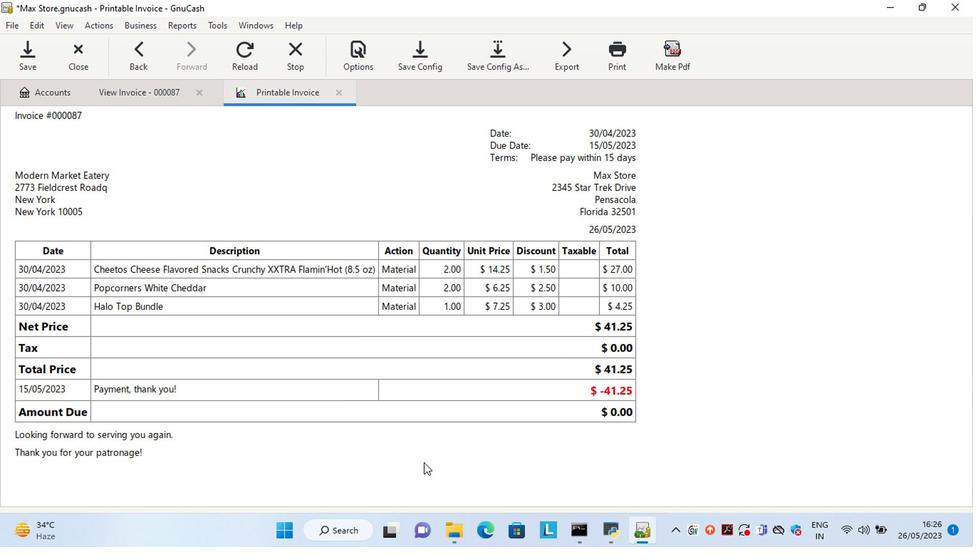 
Action: Mouse pressed left at (771, 170)
Screenshot: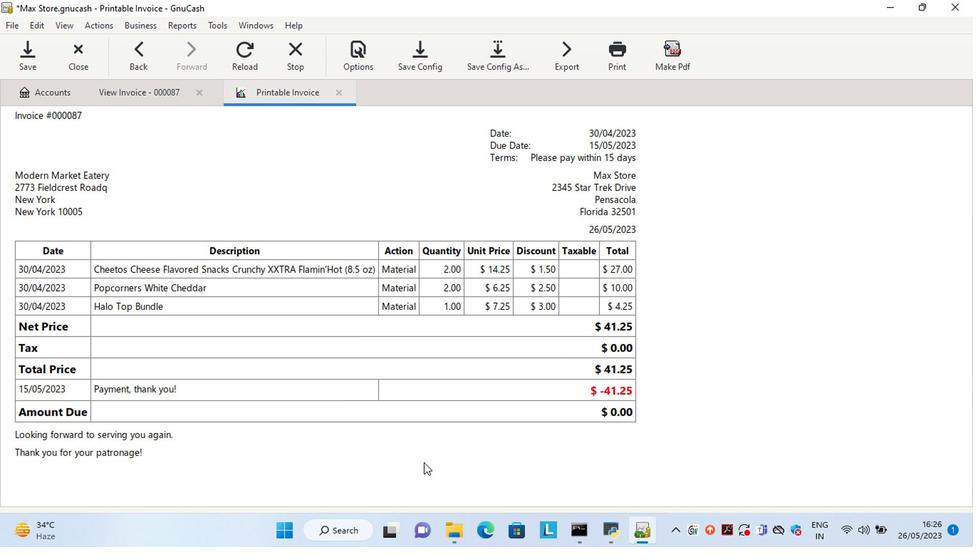 
Action: Mouse moved to (414, 324)
Screenshot: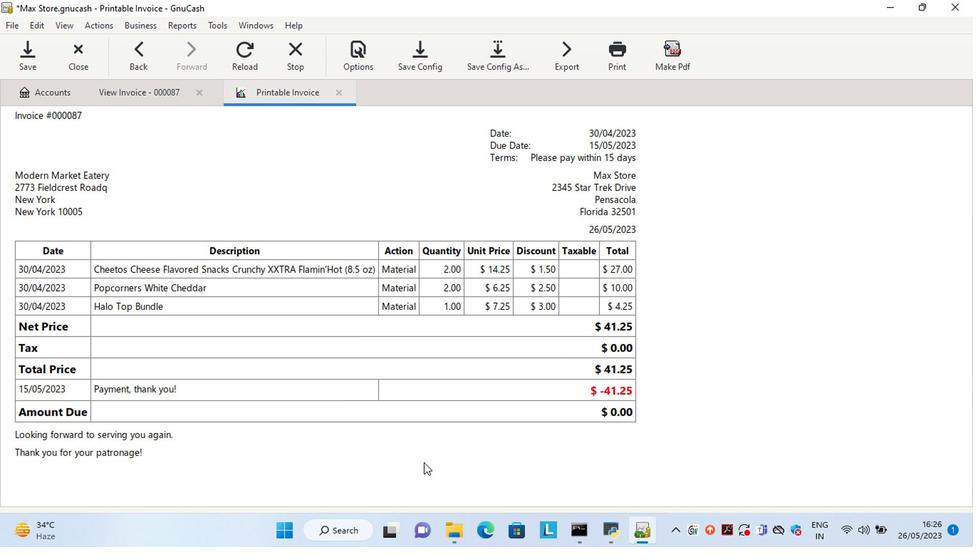 
Action: Mouse pressed left at (414, 324)
Screenshot: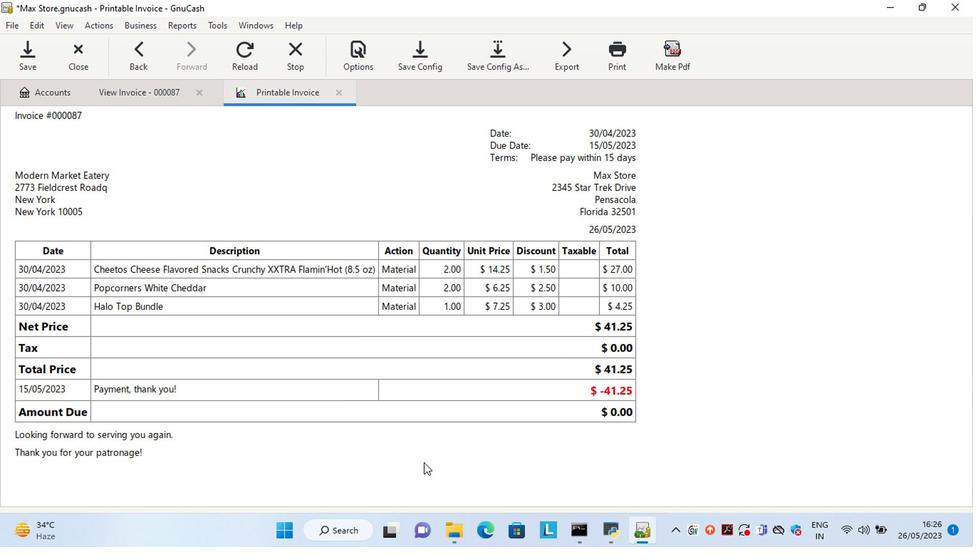 
Action: Mouse moved to (615, 181)
Screenshot: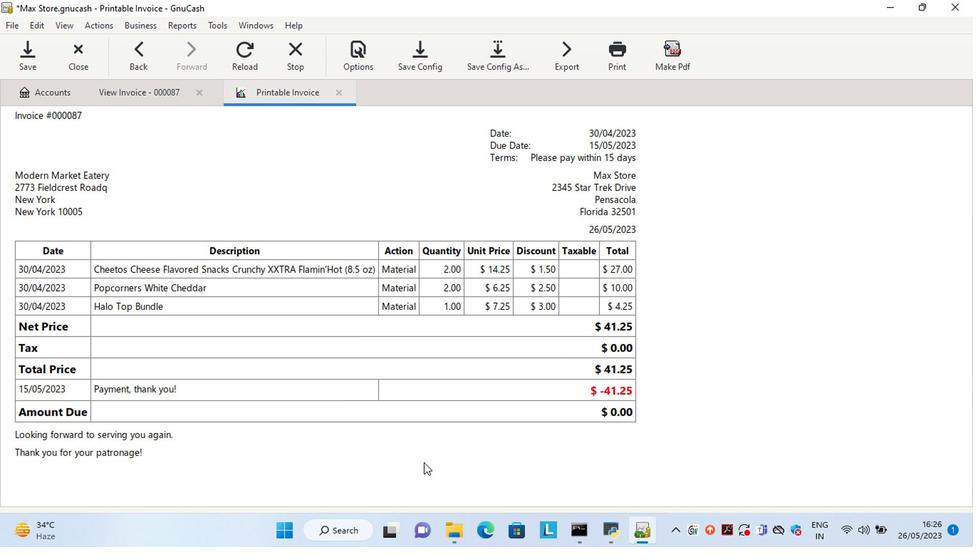 
Action: Mouse pressed left at (615, 181)
Screenshot: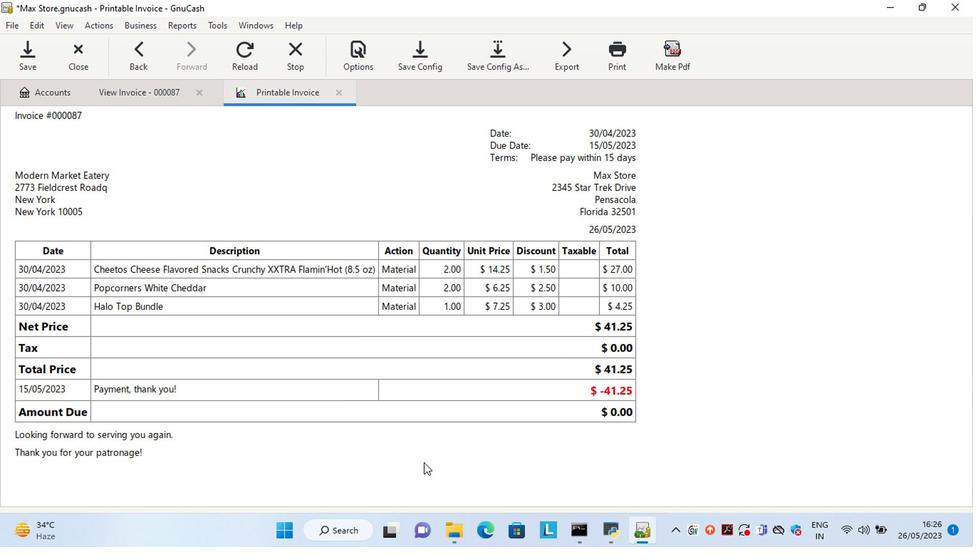 
Action: Mouse pressed left at (224, 144)
Screenshot: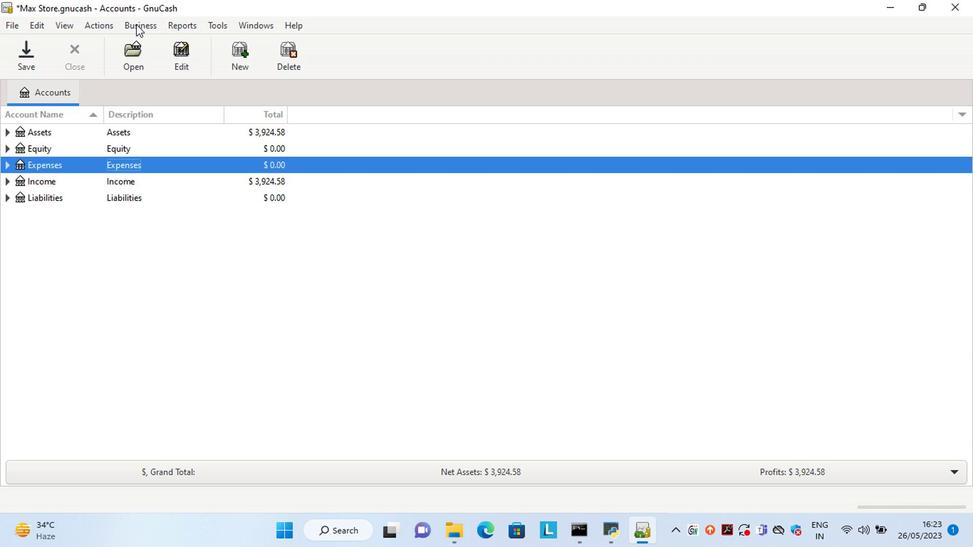 
Action: Mouse moved to (339, 193)
Screenshot: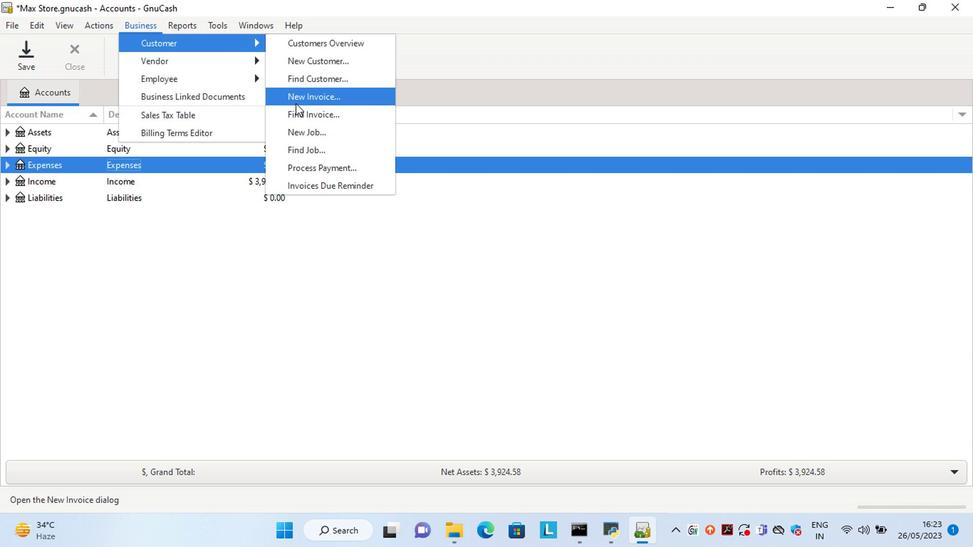 
Action: Mouse pressed left at (339, 193)
Screenshot: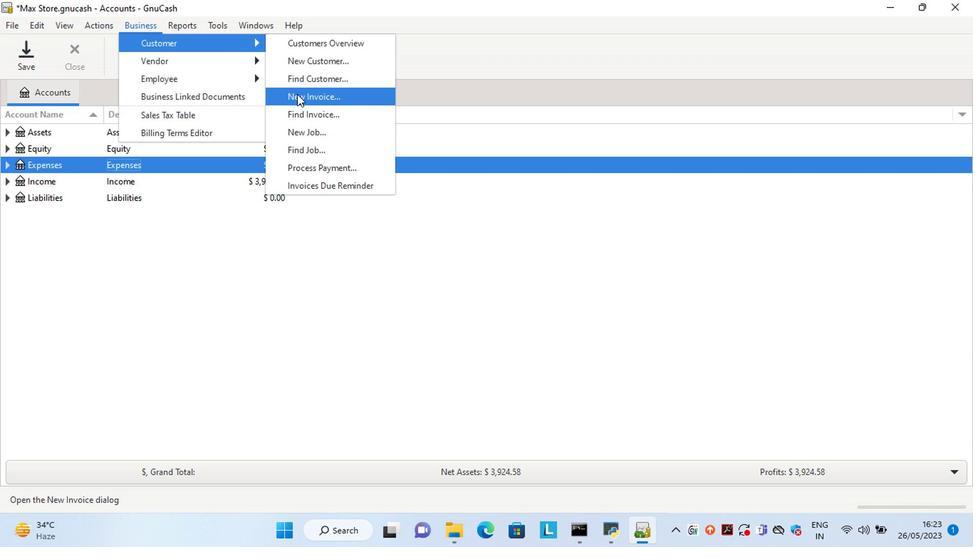 
Action: Mouse moved to (476, 277)
Screenshot: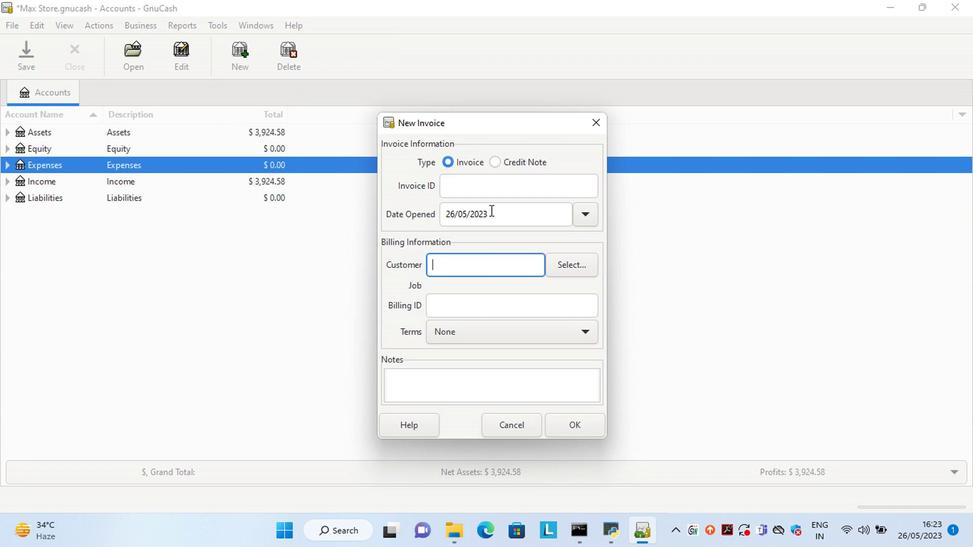 
Action: Mouse pressed left at (476, 277)
Screenshot: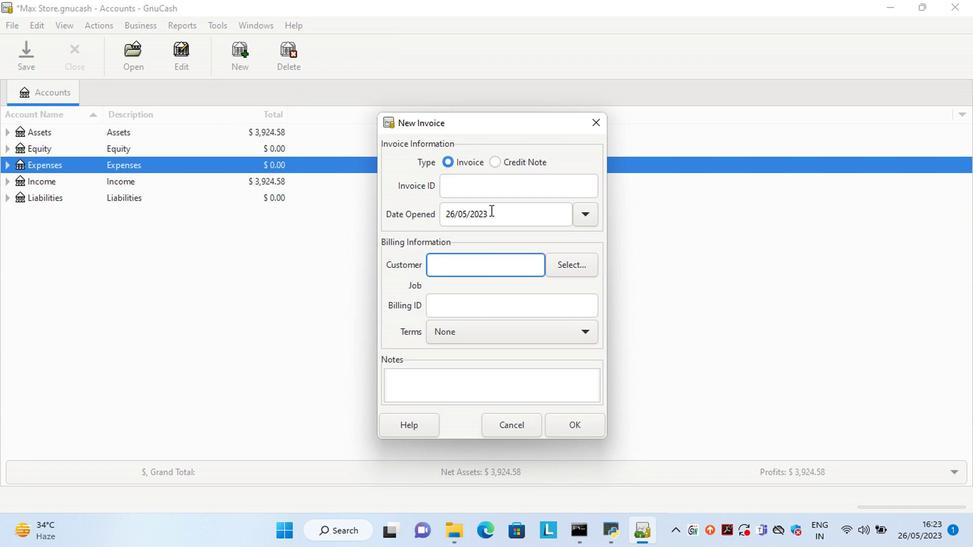
Action: Key pressed <Key.left><Key.left><Key.left><Key.left><Key.left><Key.left><Key.left><Key.left><Key.left><Key.left><Key.left><Key.left><Key.left><Key.left><Key.left><Key.left><Key.left><Key.left><Key.left><Key.left><Key.delete><Key.delete>30<Key.right><Key.right><Key.delete>4<Key.tab>
Screenshot: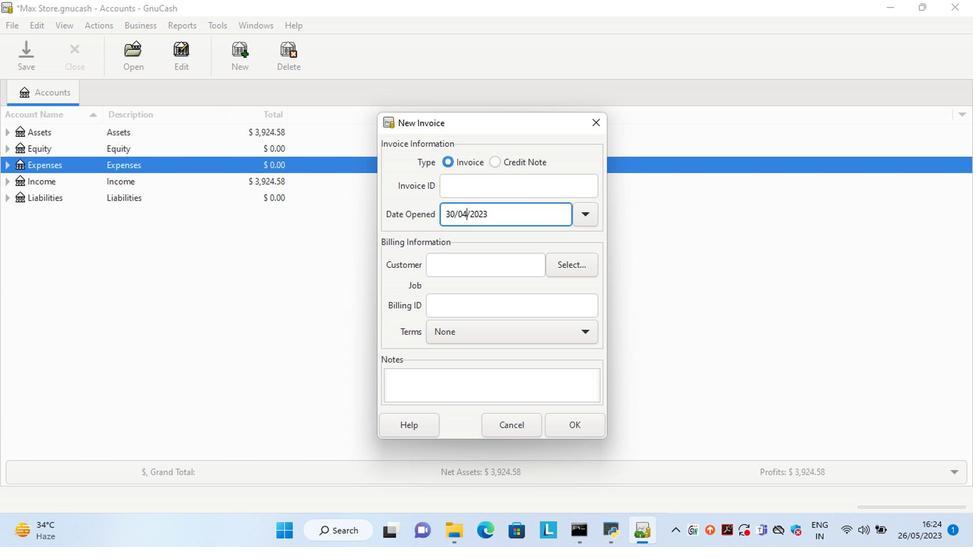 
Action: Mouse moved to (529, 316)
Screenshot: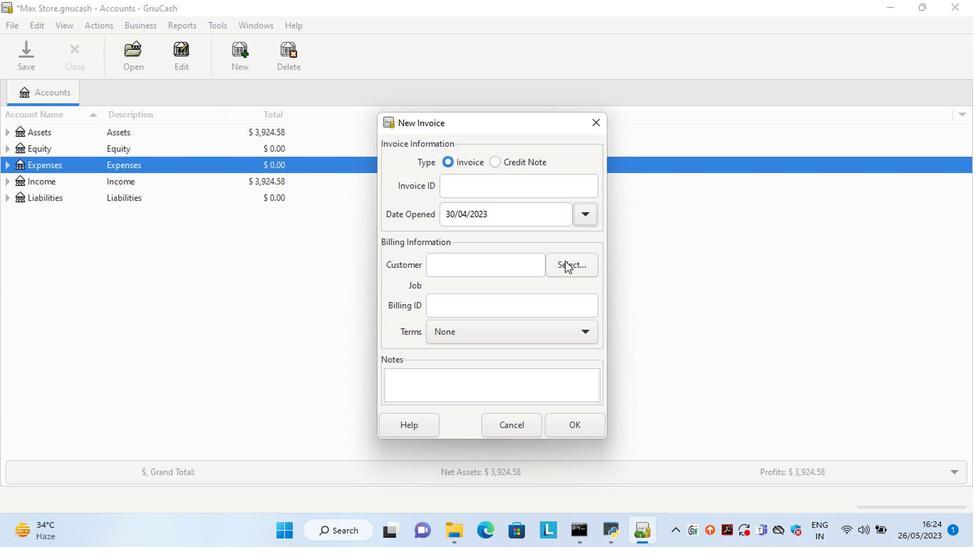
Action: Mouse pressed left at (529, 316)
Screenshot: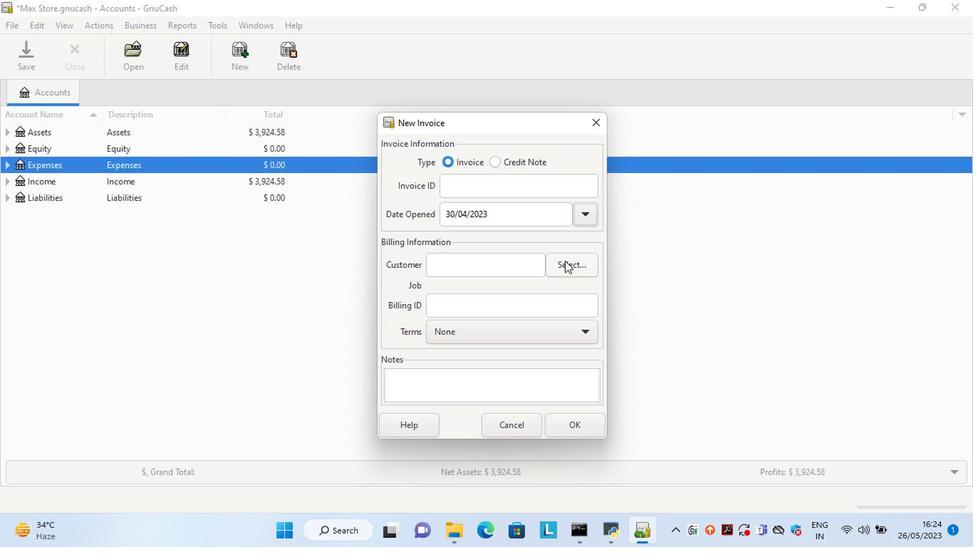 
Action: Mouse moved to (485, 296)
Screenshot: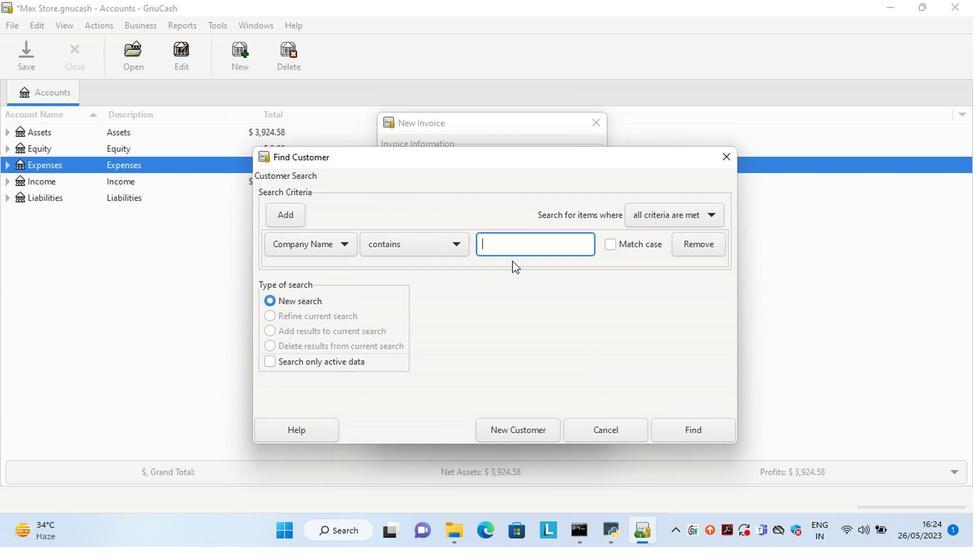 
Action: Mouse pressed left at (485, 296)
Screenshot: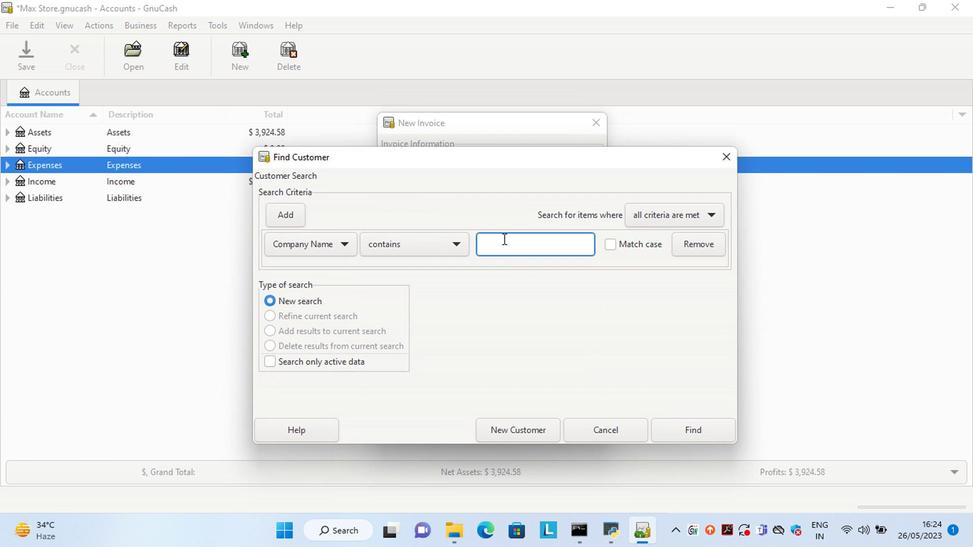 
Action: Key pressed <Key.shift>Modern
Screenshot: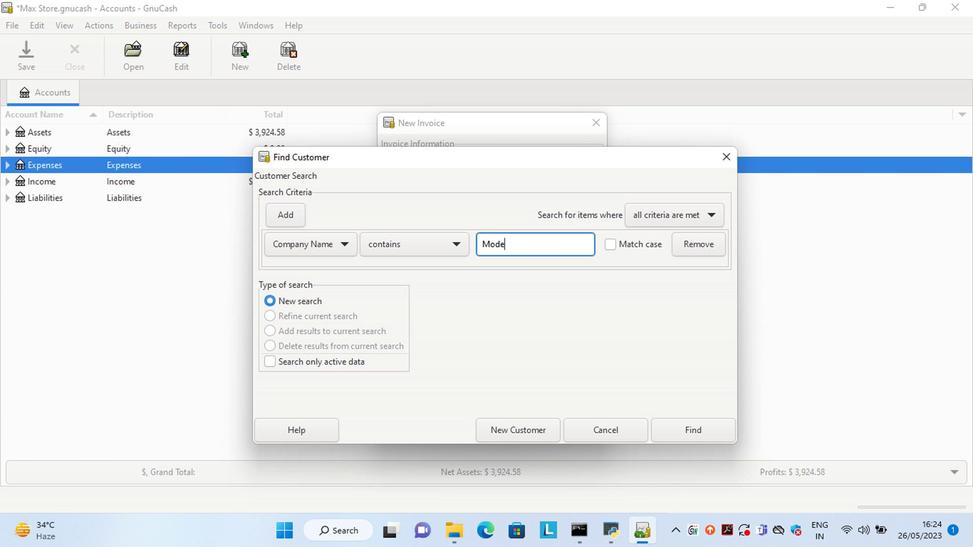 
Action: Mouse moved to (618, 432)
Screenshot: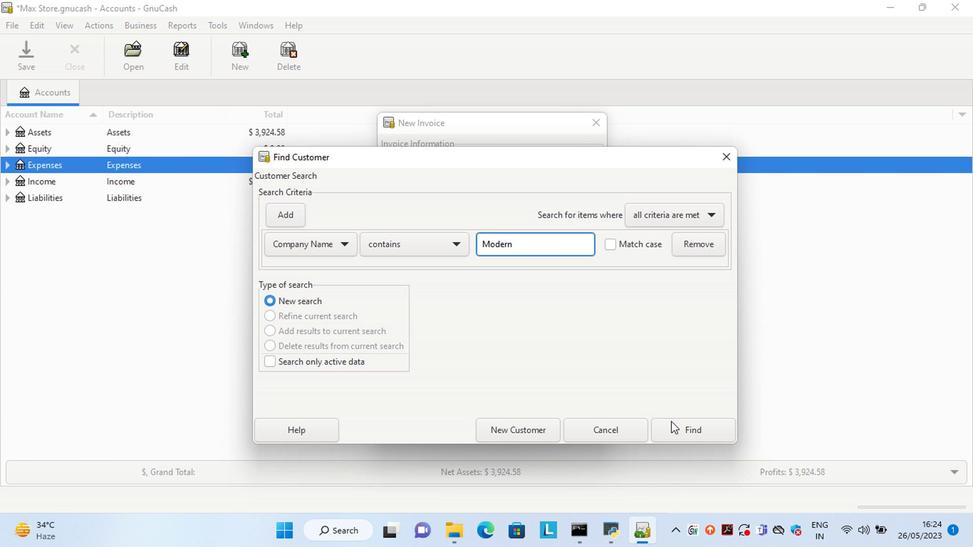 
Action: Mouse pressed left at (618, 432)
Screenshot: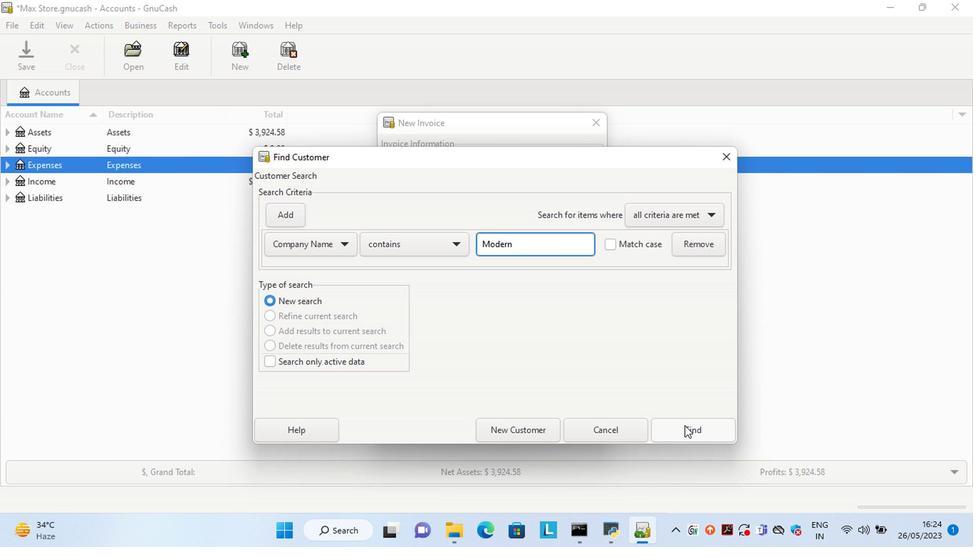 
Action: Mouse moved to (517, 326)
Screenshot: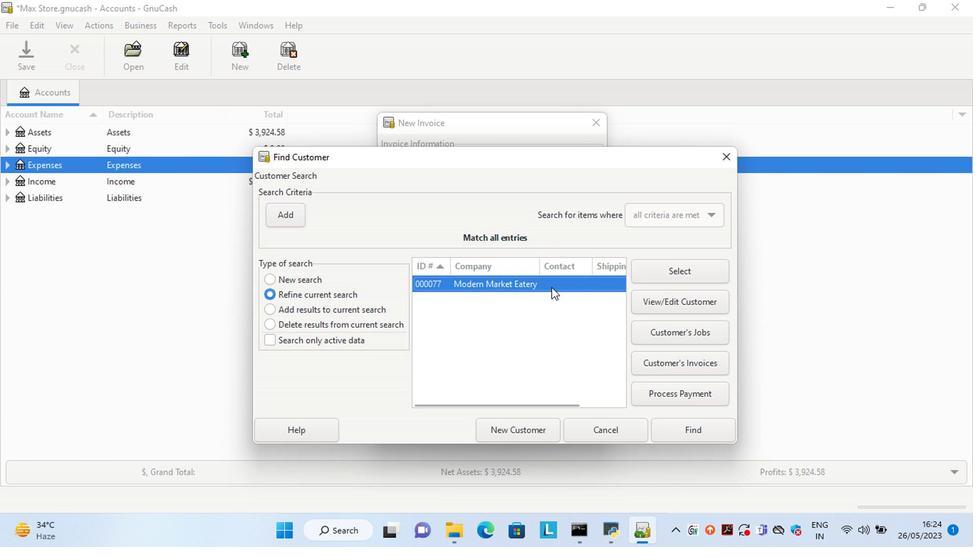 
Action: Mouse pressed left at (517, 326)
Screenshot: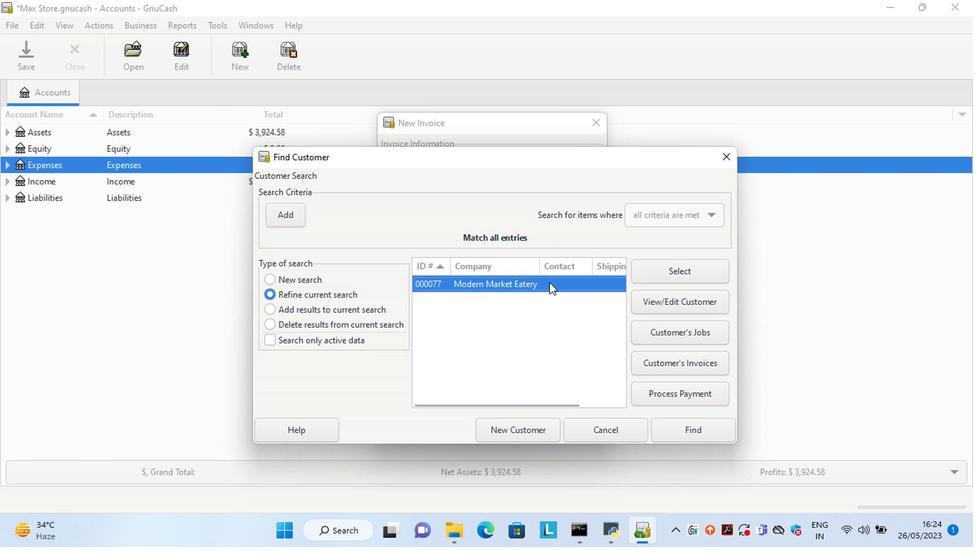 
Action: Mouse pressed left at (517, 326)
Screenshot: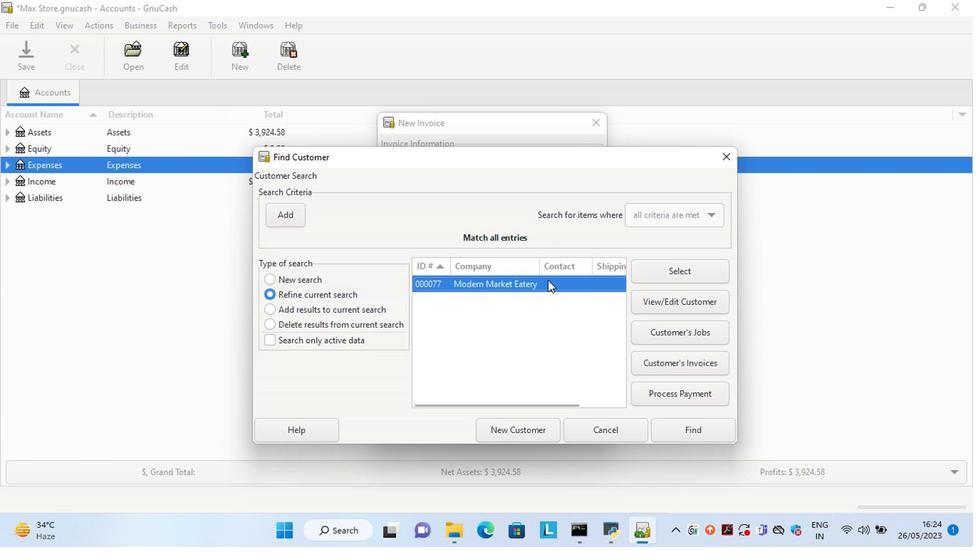 
Action: Mouse moved to (499, 373)
Screenshot: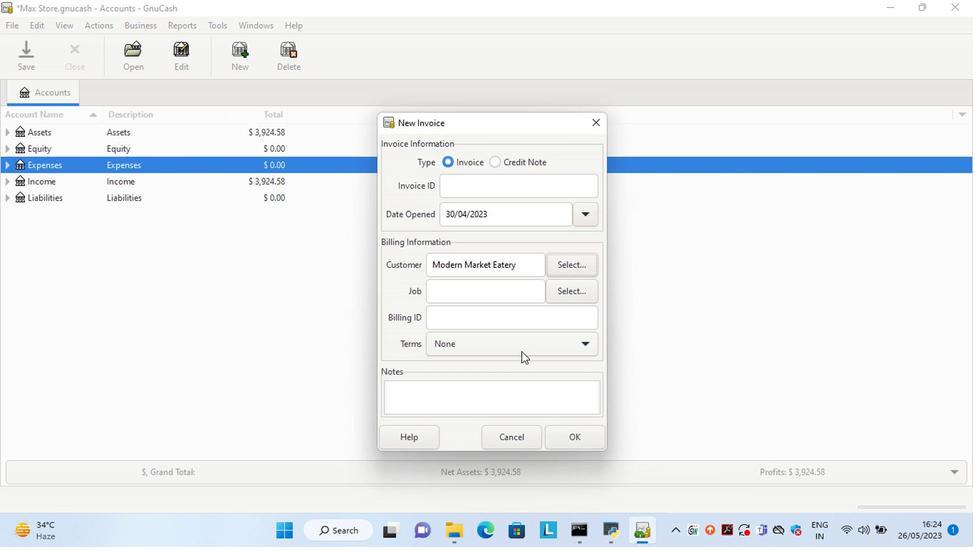 
Action: Mouse pressed left at (499, 373)
Screenshot: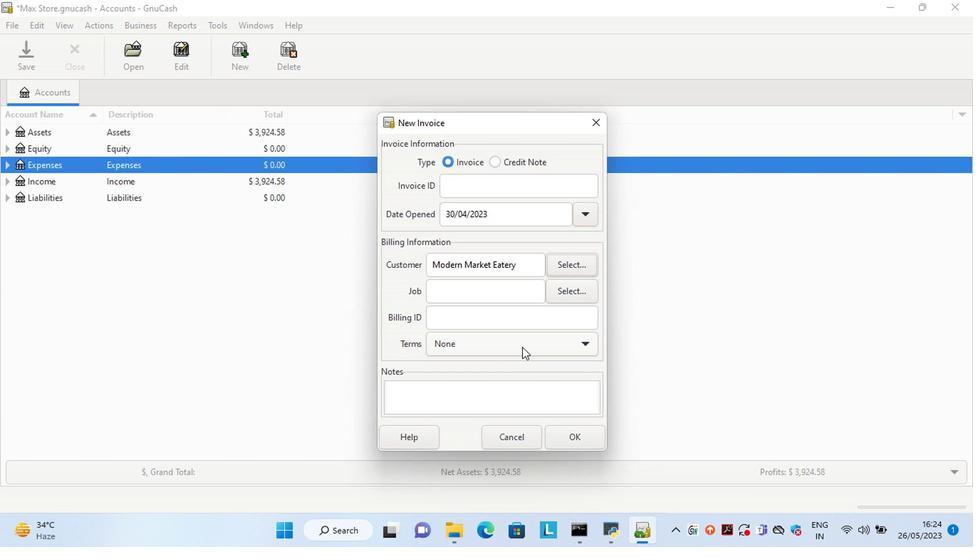 
Action: Mouse moved to (490, 406)
Screenshot: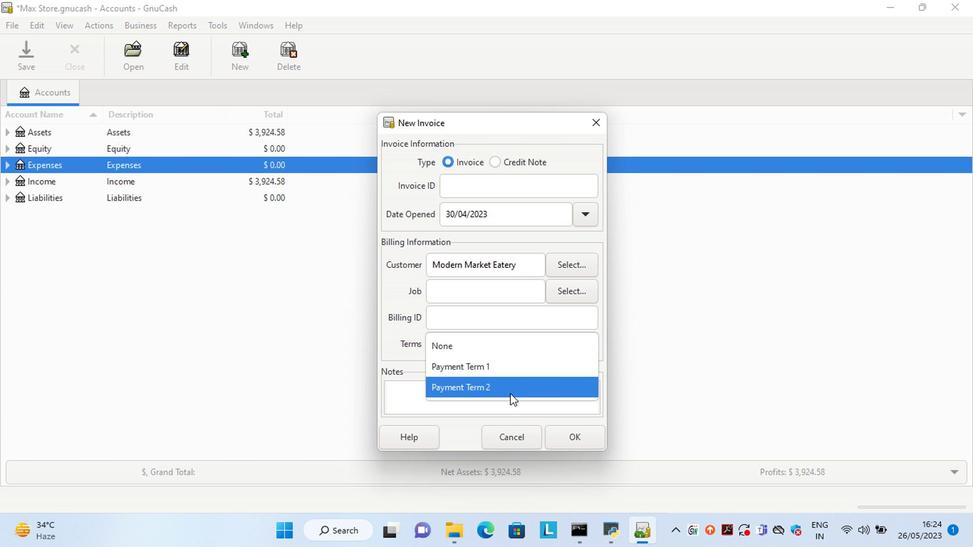 
Action: Mouse pressed left at (490, 406)
Screenshot: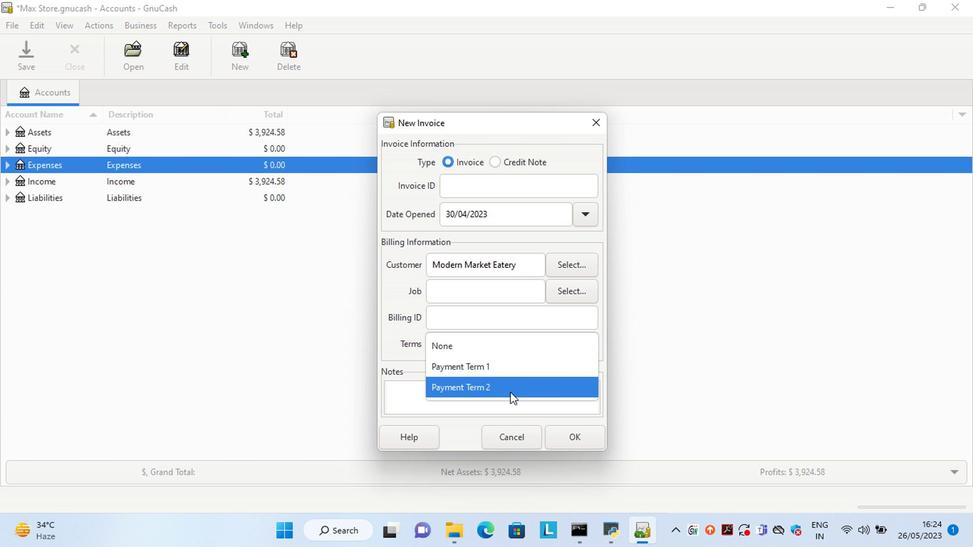 
Action: Mouse moved to (533, 439)
Screenshot: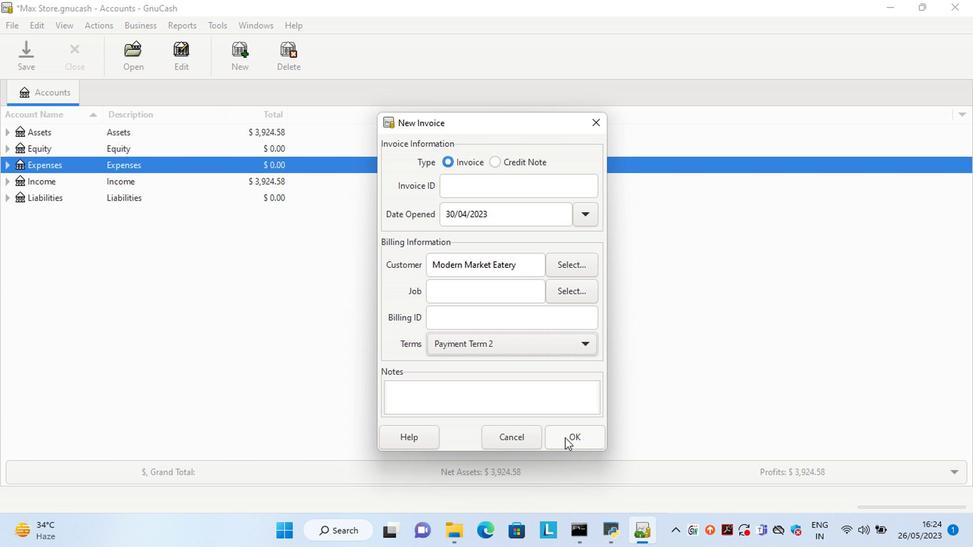 
Action: Mouse pressed left at (532, 438)
Screenshot: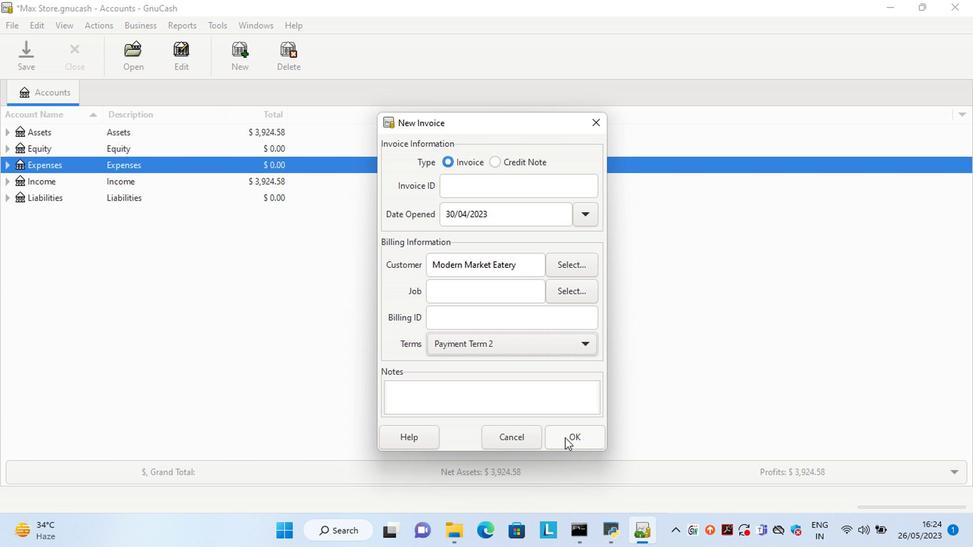 
Action: Key pressed <Key.left><Key.left><Key.left><Key.left><Key.left><Key.delete><Key.delete>30<Key.right><Key.right><Key.delete>4<Key.tab><Key.shift><Key.shift><Key.shift><Key.shift><Key.shift><Key.shift><Key.shift><Key.shift>F<Key.backspace><Key.backspace><Key.shift>CHEE<Key.tab><Key.tab><Key.tab>
Screenshot: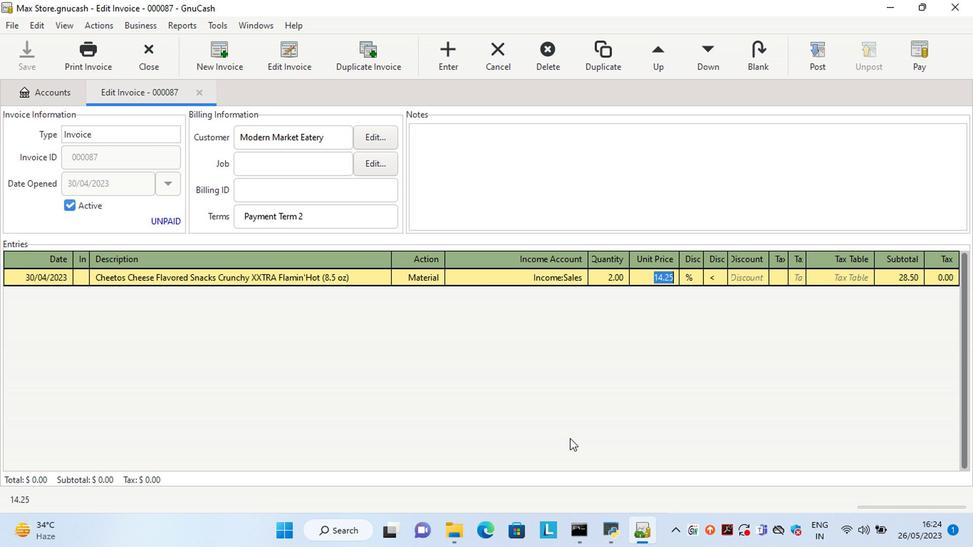 
Action: Mouse moved to (620, 325)
Screenshot: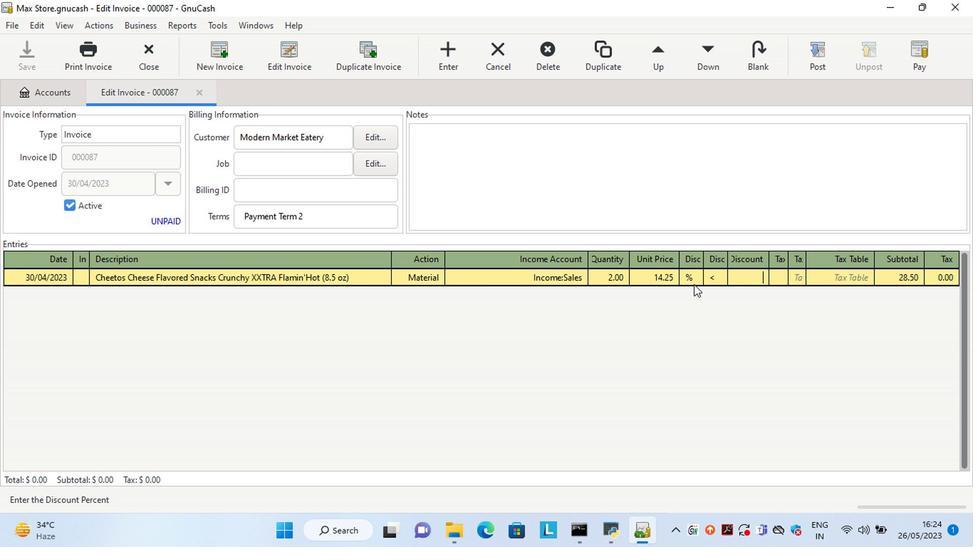 
Action: Mouse pressed left at (620, 325)
Screenshot: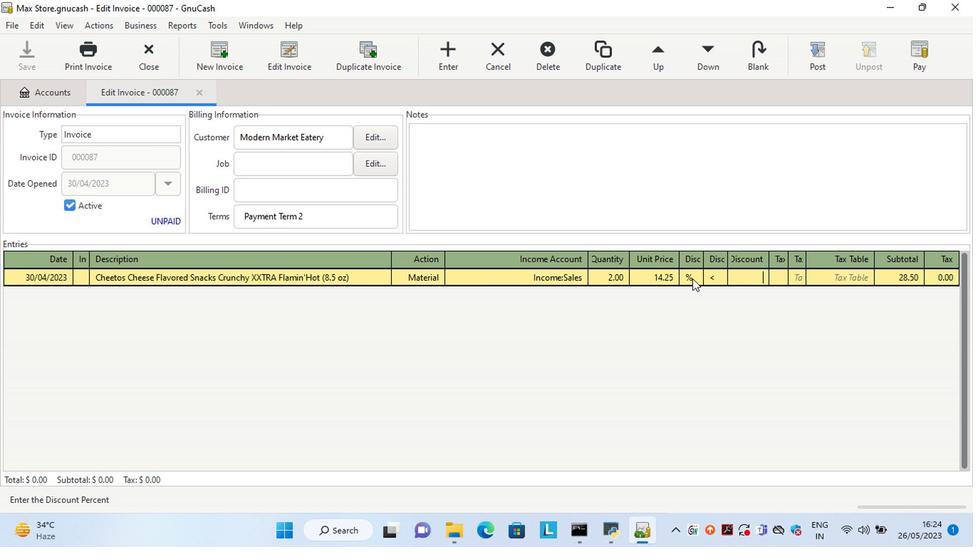 
Action: Mouse moved to (637, 325)
Screenshot: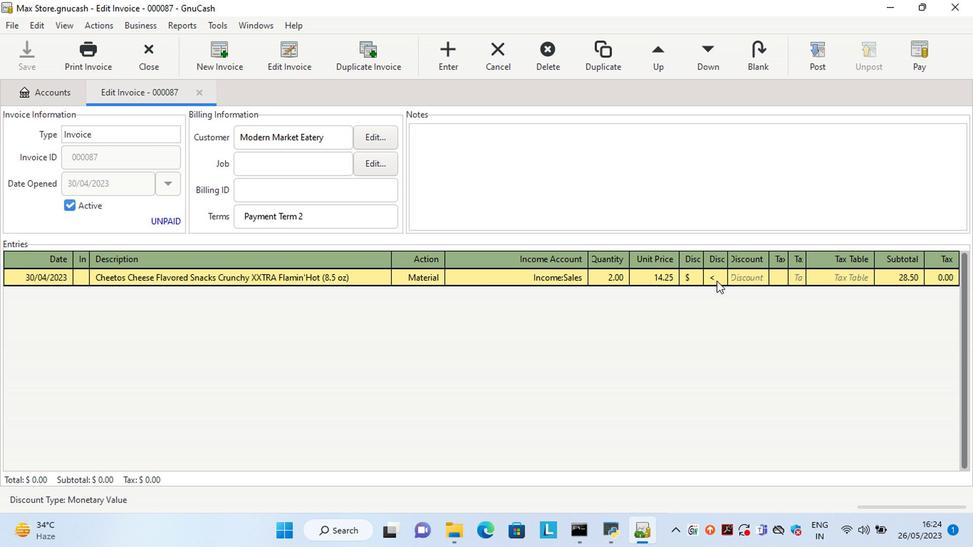 
Action: Mouse pressed left at (637, 325)
Screenshot: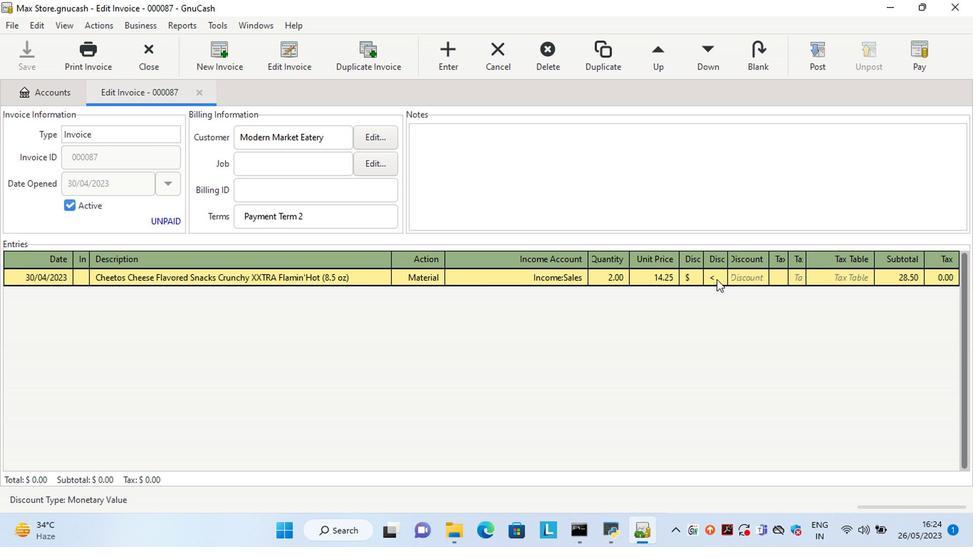 
Action: Mouse moved to (655, 325)
Screenshot: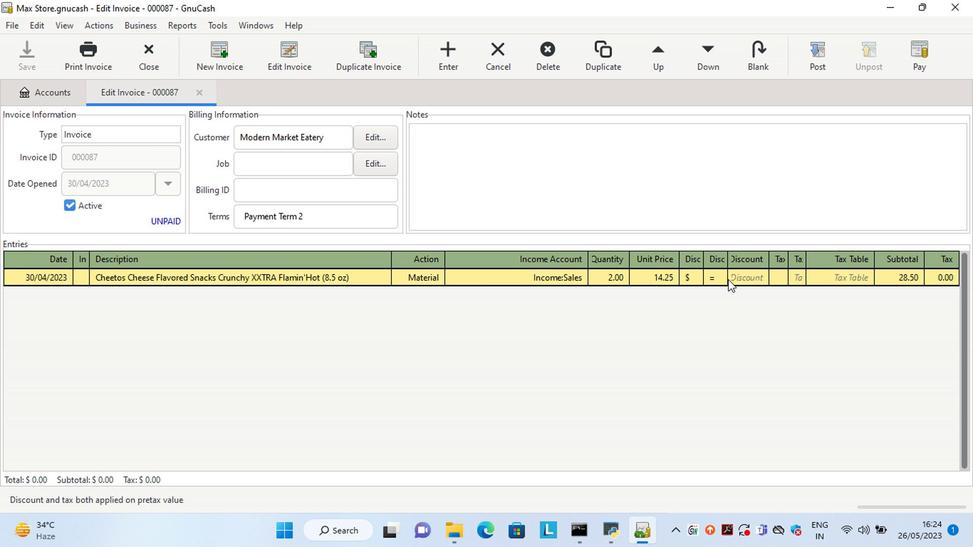 
Action: Mouse pressed left at (655, 325)
Screenshot: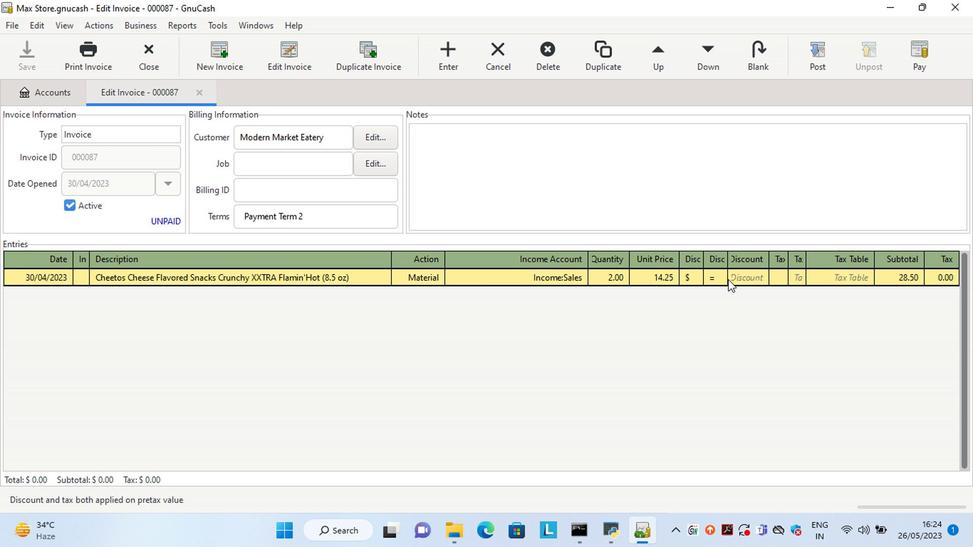 
Action: Key pressed 1.5<Key.tab><Key.tab><Key.shift>Pop<Key.tab><Key.tab><Key.tab>
Screenshot: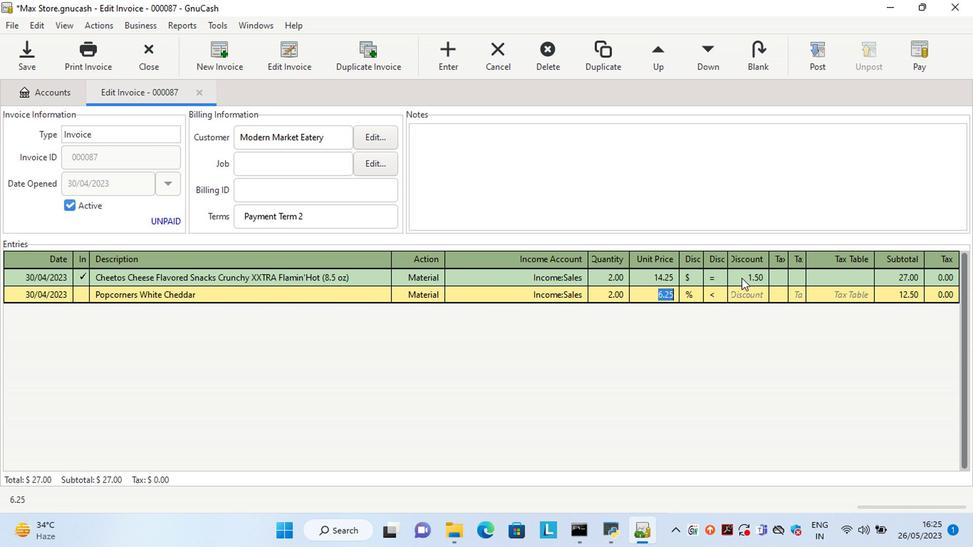 
Action: Mouse moved to (619, 333)
Screenshot: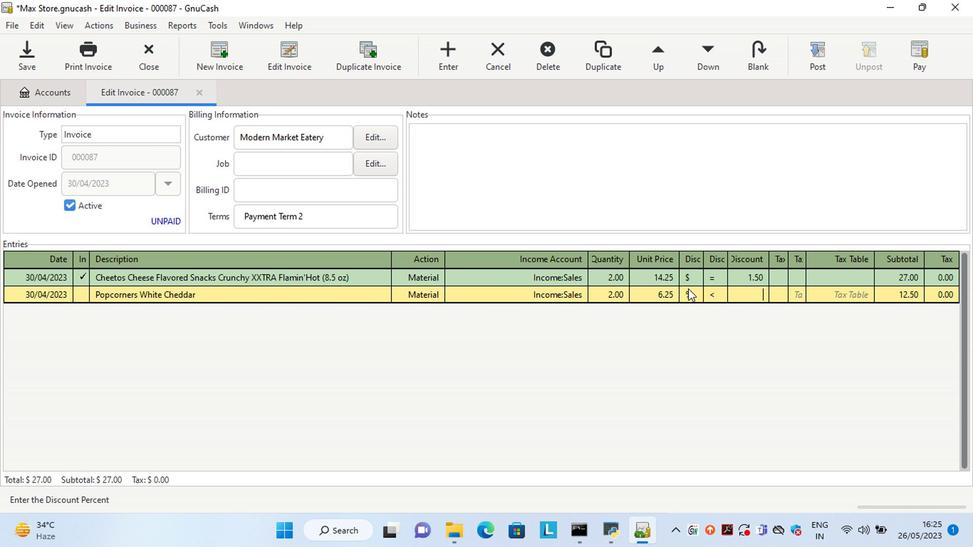 
Action: Mouse pressed left at (619, 333)
Screenshot: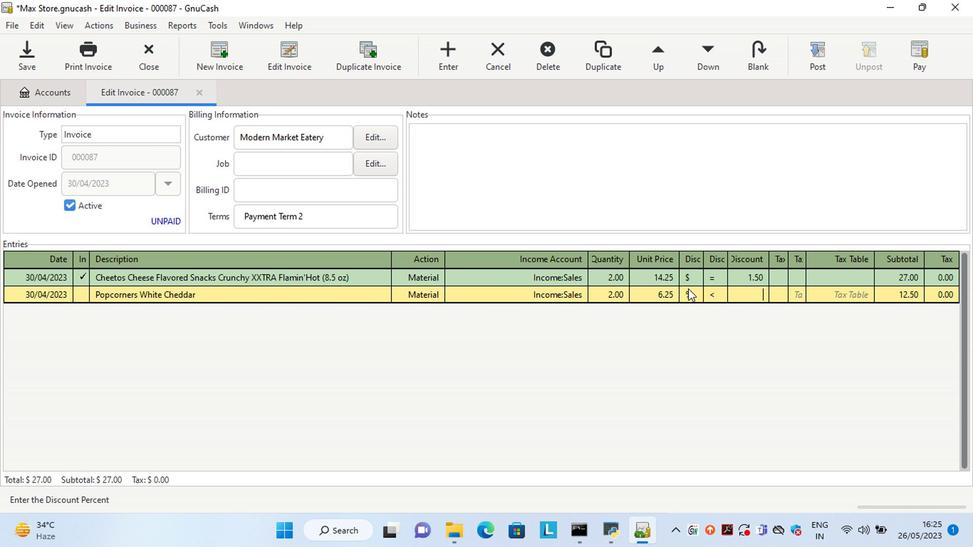 
Action: Mouse moved to (633, 333)
Screenshot: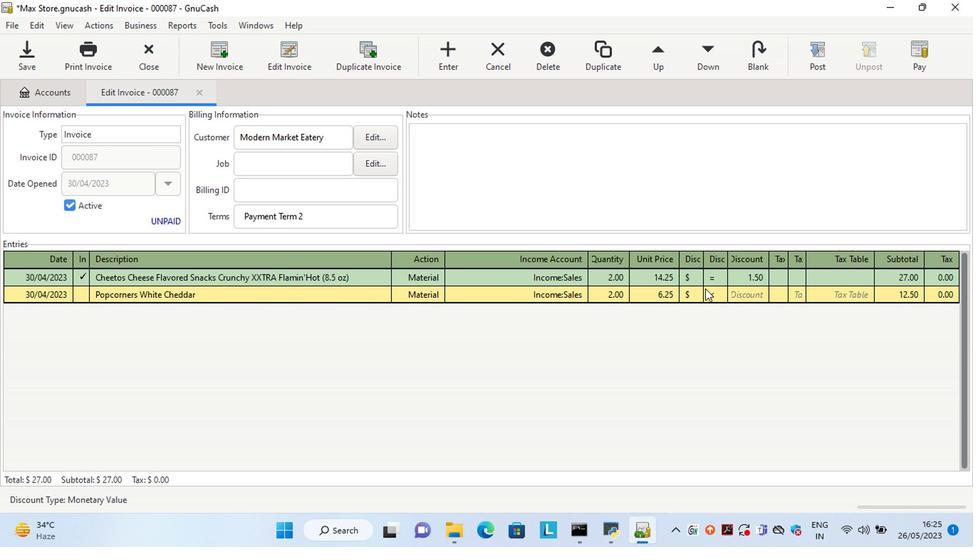 
Action: Mouse pressed left at (633, 333)
Screenshot: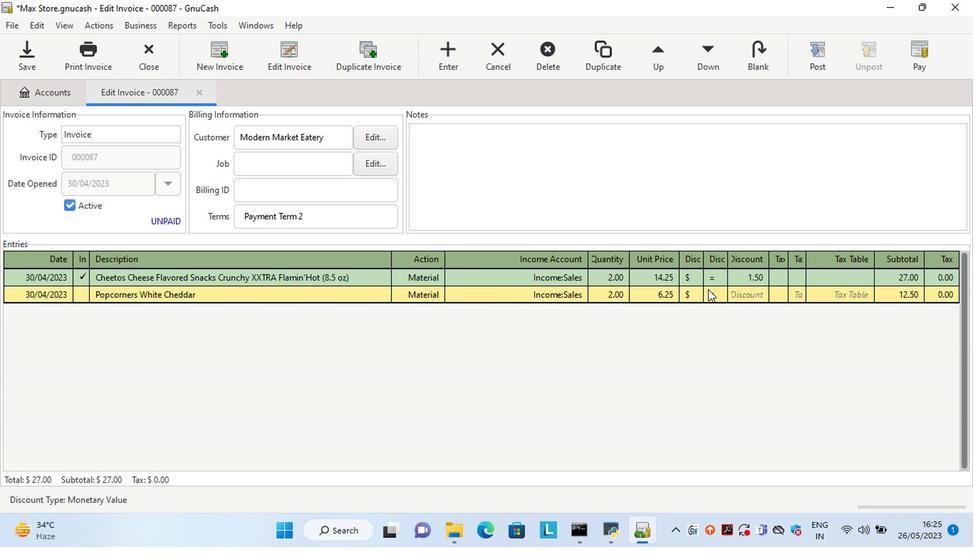 
Action: Mouse moved to (657, 338)
Screenshot: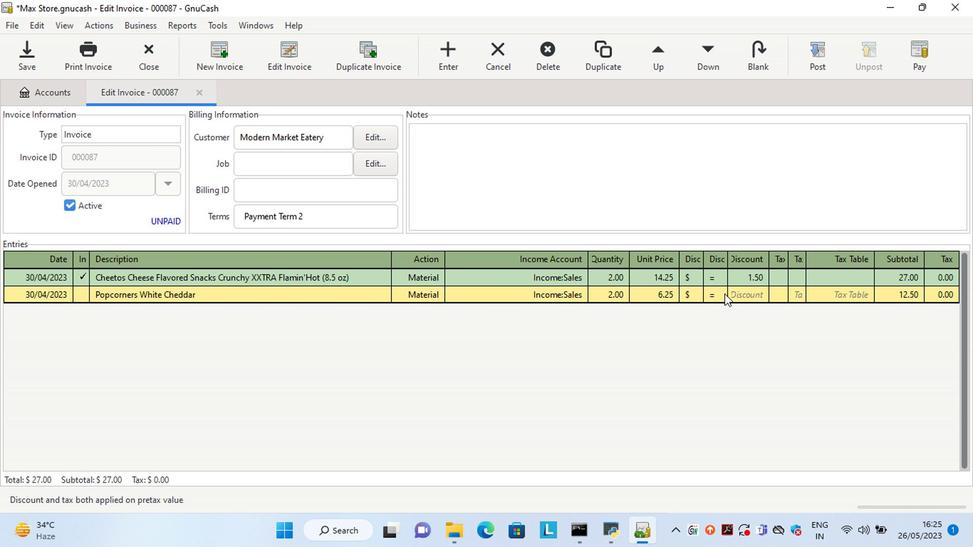 
Action: Mouse pressed left at (657, 338)
Screenshot: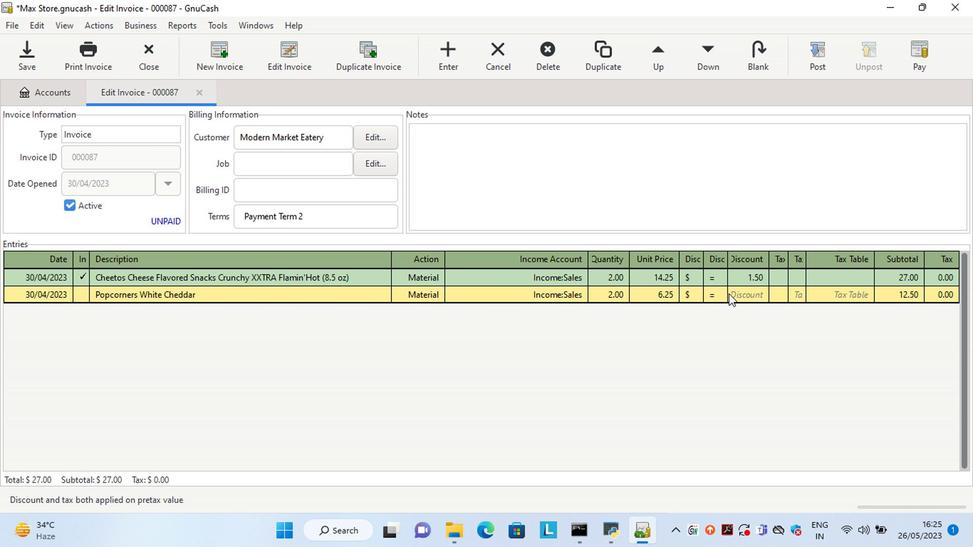 
Action: Key pressed 2.2<Key.backspace>5<Key.tab><Key.tab><Key.shift>Hal<Key.tab><Key.tab><Key.tab>
Screenshot: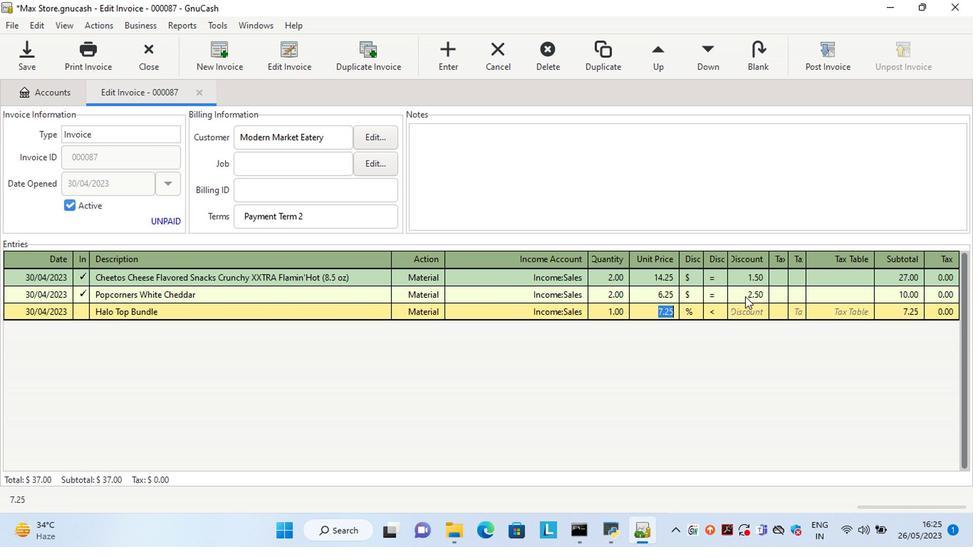 
Action: Mouse moved to (622, 350)
Screenshot: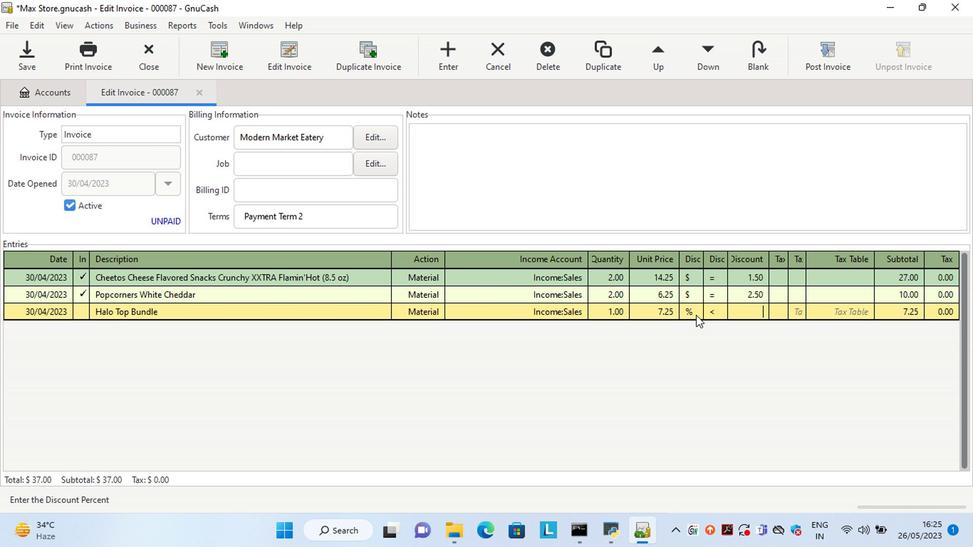 
Action: Mouse pressed left at (622, 350)
Screenshot: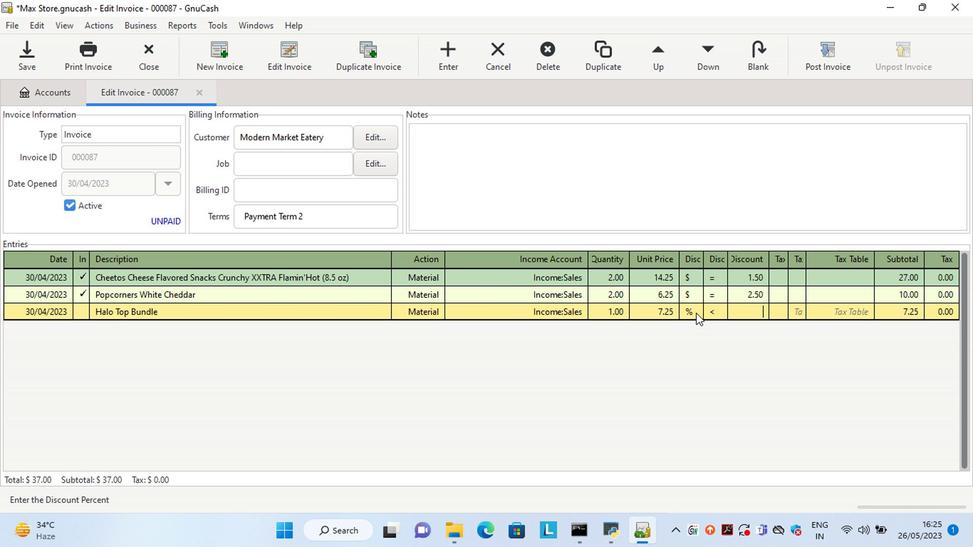 
Action: Mouse moved to (634, 349)
Screenshot: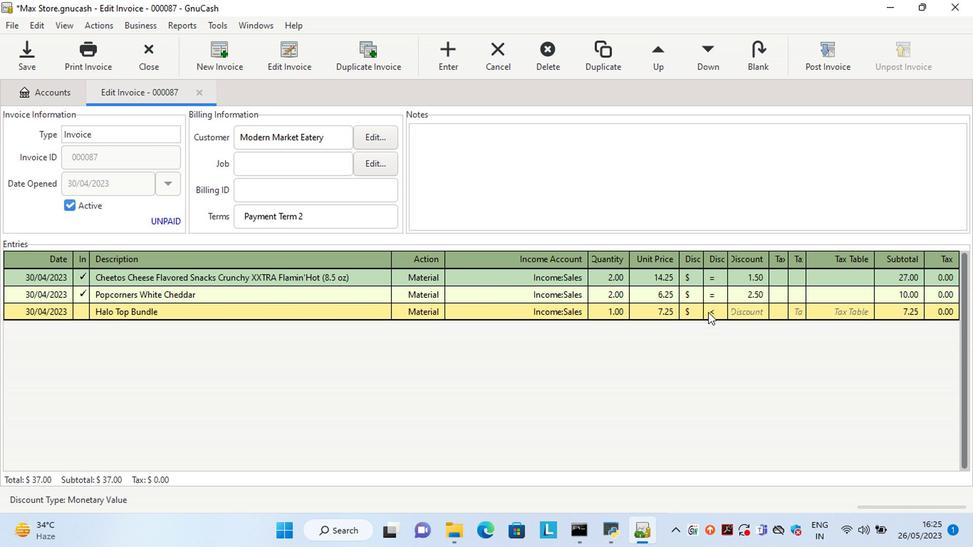 
Action: Mouse pressed left at (634, 349)
Screenshot: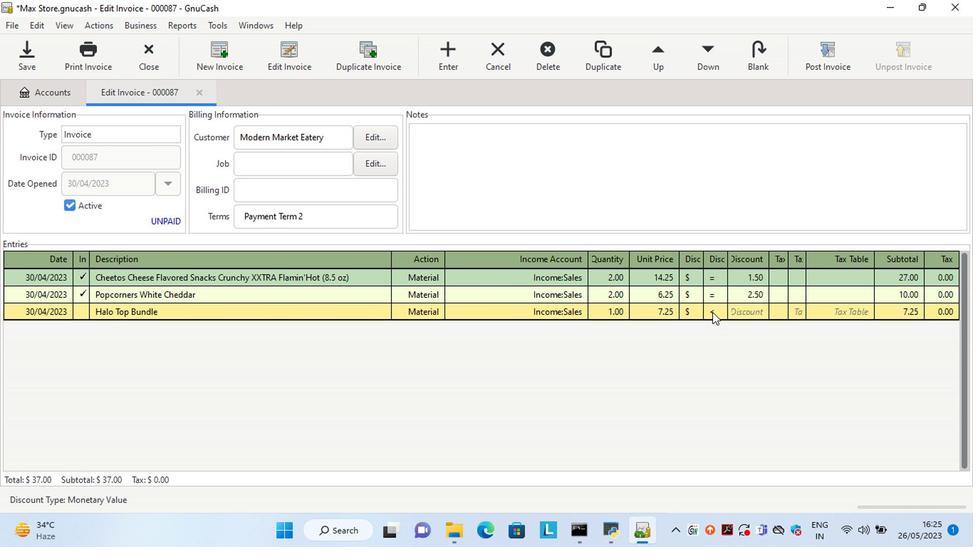 
Action: Mouse moved to (658, 348)
Screenshot: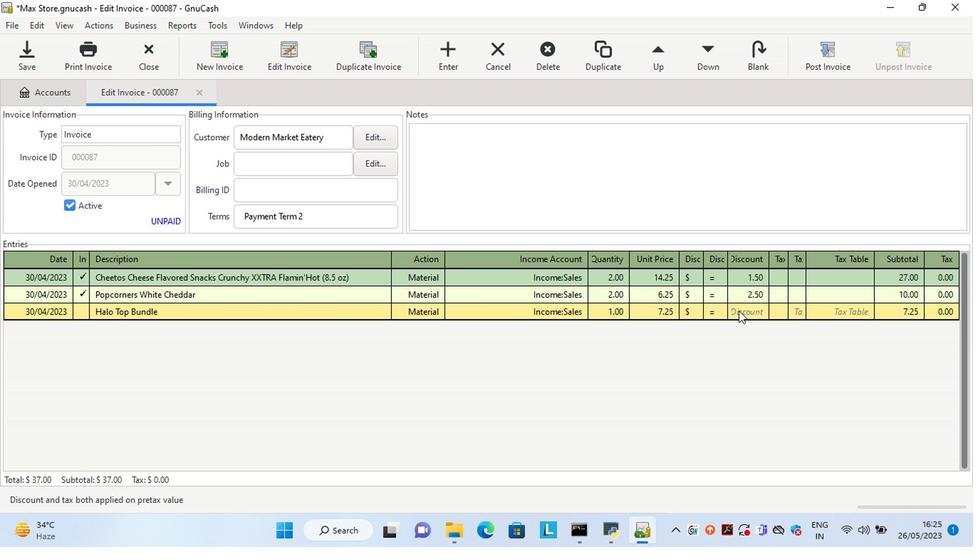 
Action: Mouse pressed left at (658, 348)
Screenshot: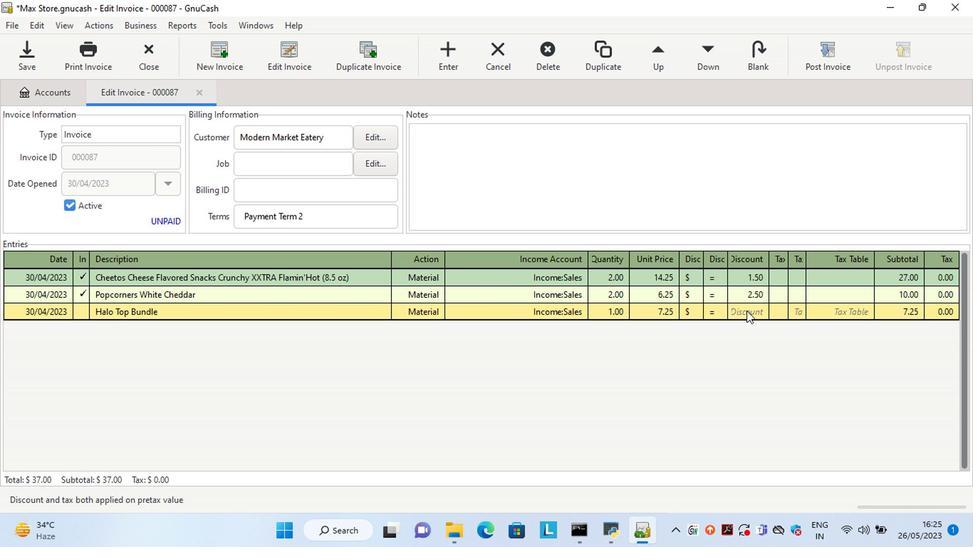 
Action: Key pressed 3<Key.tab>
Screenshot: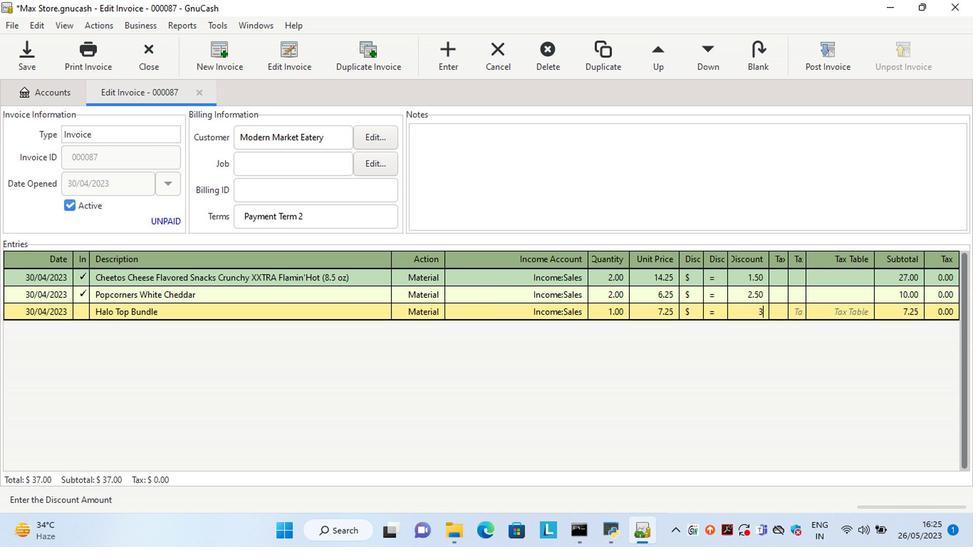 
Action: Mouse moved to (584, 273)
Screenshot: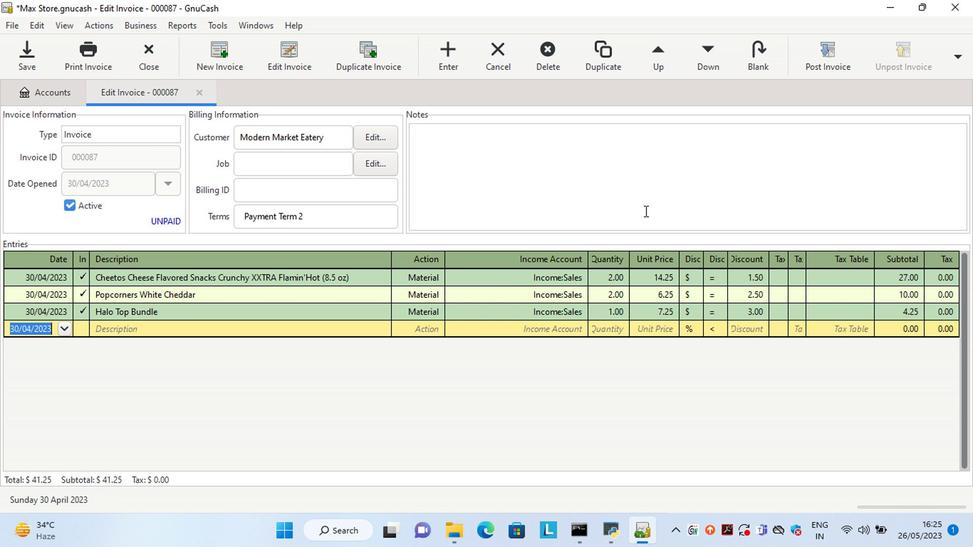 
Action: Mouse pressed left at (584, 273)
Screenshot: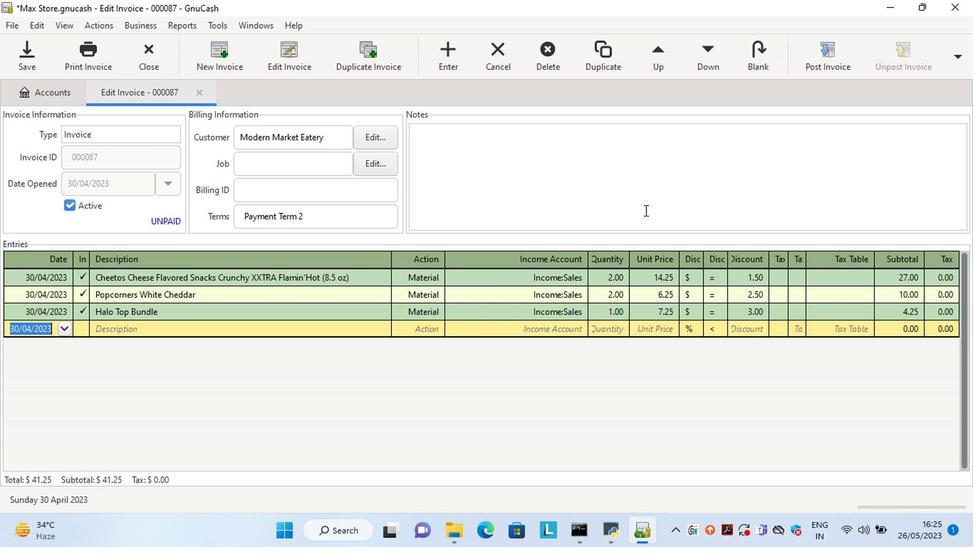
Action: Key pressed <Key.shift>Looking<Key.space>forward<Key.space>to<Key.space>serving<Key.space>you<Key.space>again.
Screenshot: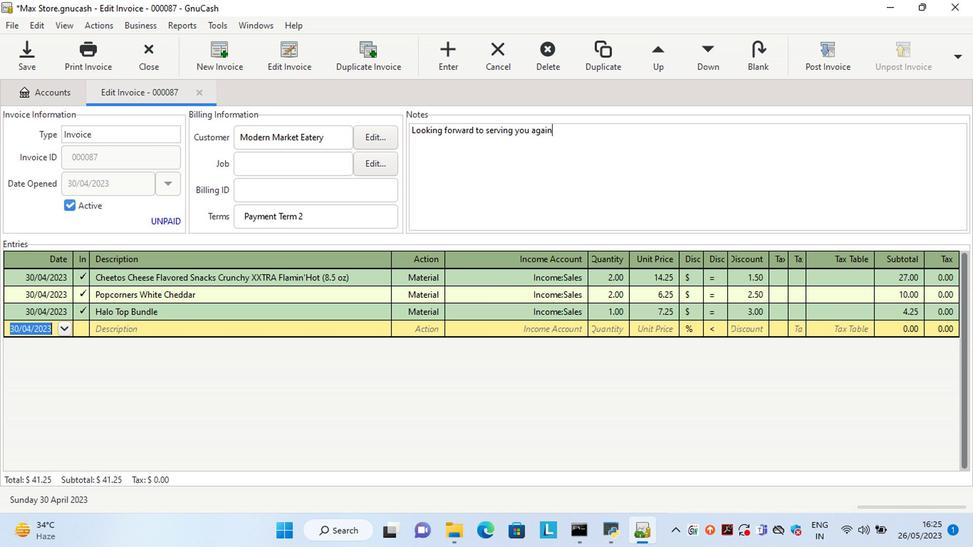 
Action: Mouse moved to (703, 174)
Screenshot: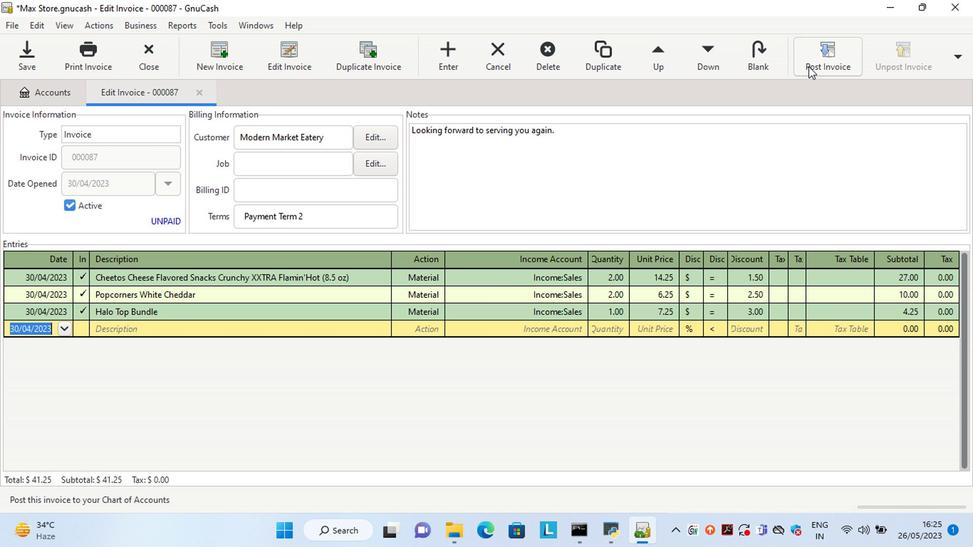 
Action: Mouse pressed left at (703, 174)
Screenshot: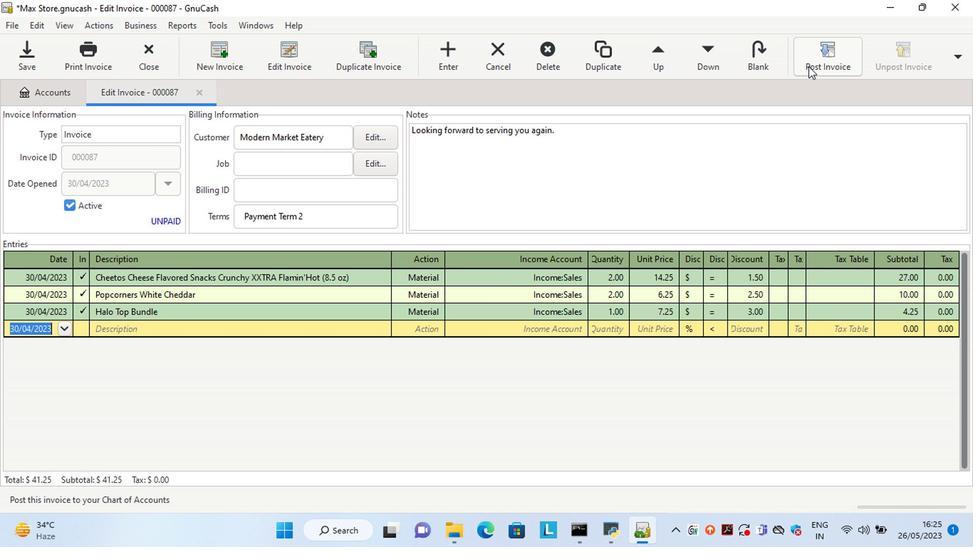 
Action: Mouse moved to (548, 280)
Screenshot: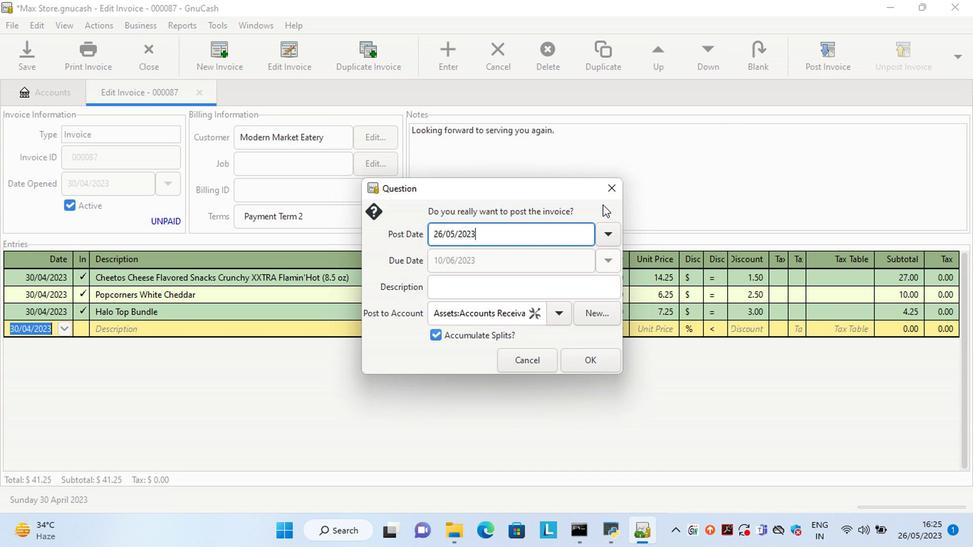 
Action: Key pressed <Key.left><Key.left><Key.left><Key.left><Key.left><Key.left><Key.left><Key.left><Key.left><Key.left><Key.left><Key.left><Key.left><Key.left><Key.left><Key.left><Key.left><Key.left><Key.left><Key.left><Key.left><Key.left><Key.left><Key.left><Key.left><Key.left><Key.left><Key.left><Key.left><Key.left><Key.left><Key.left><Key.delete>30<Key.right><Key.right><Key.delete>4
Screenshot: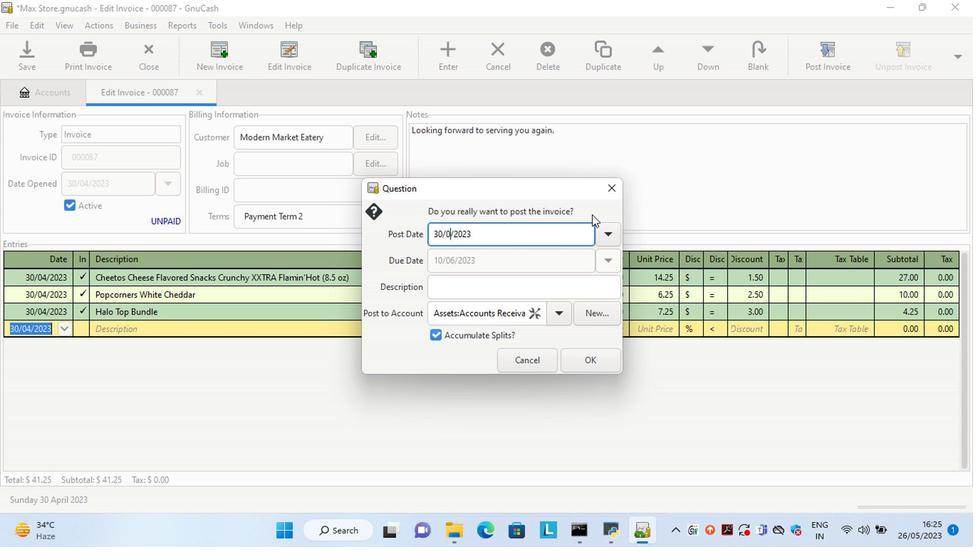 
Action: Mouse moved to (545, 382)
Screenshot: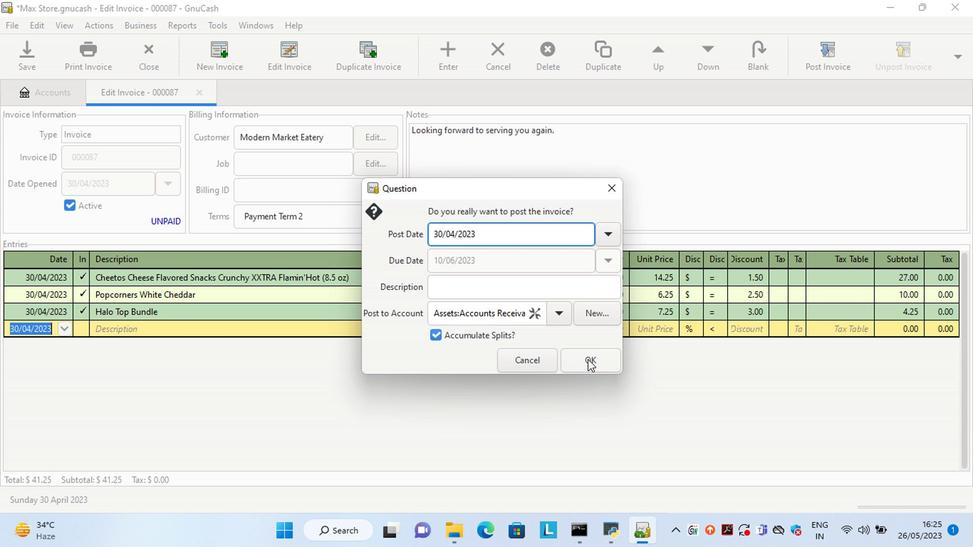 
Action: Mouse pressed left at (545, 382)
Screenshot: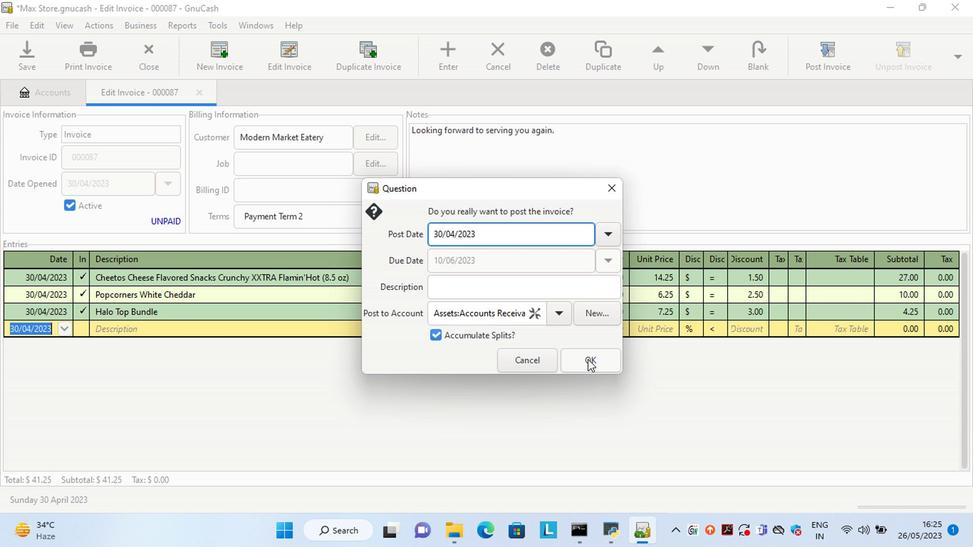 
Action: Mouse moved to (781, 163)
Screenshot: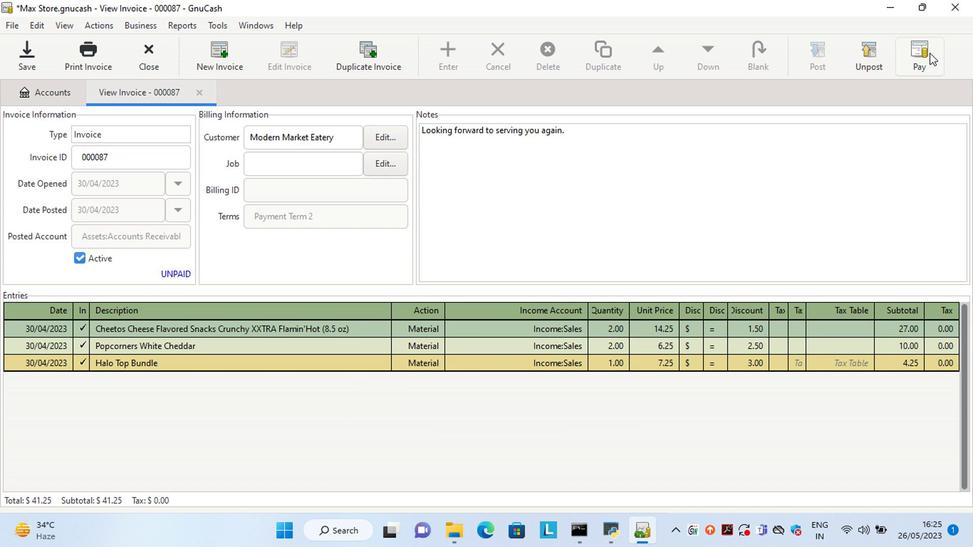 
Action: Mouse pressed left at (781, 163)
Screenshot: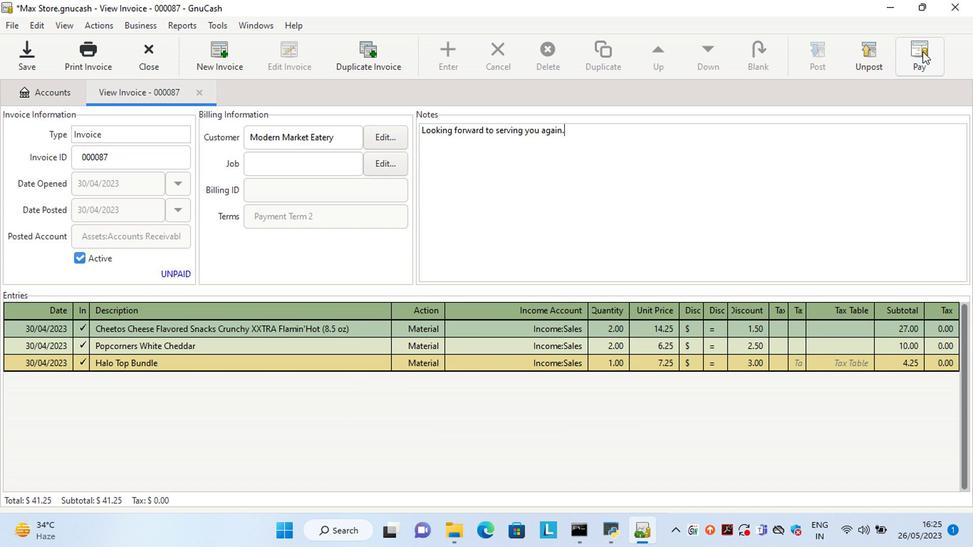 
Action: Mouse moved to (403, 327)
Screenshot: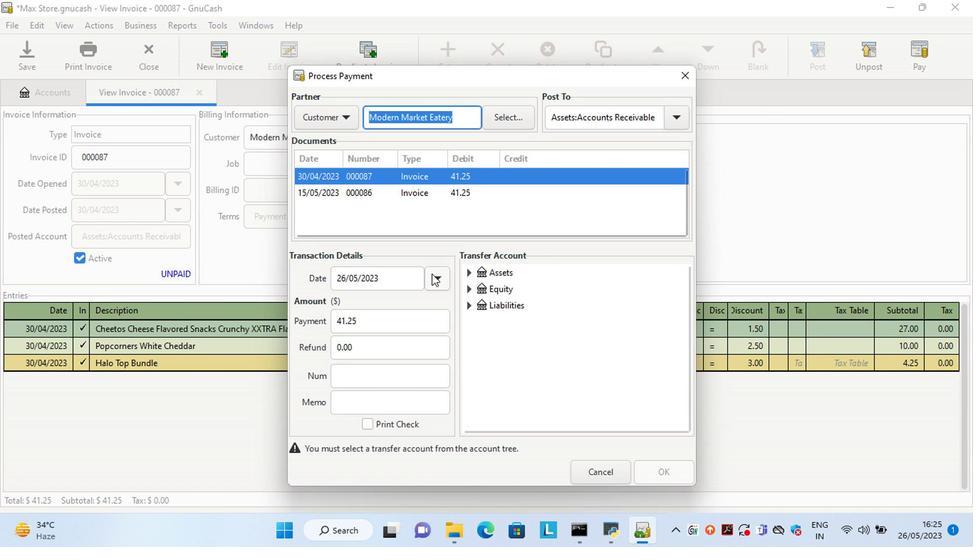 
Action: Mouse pressed left at (403, 327)
Screenshot: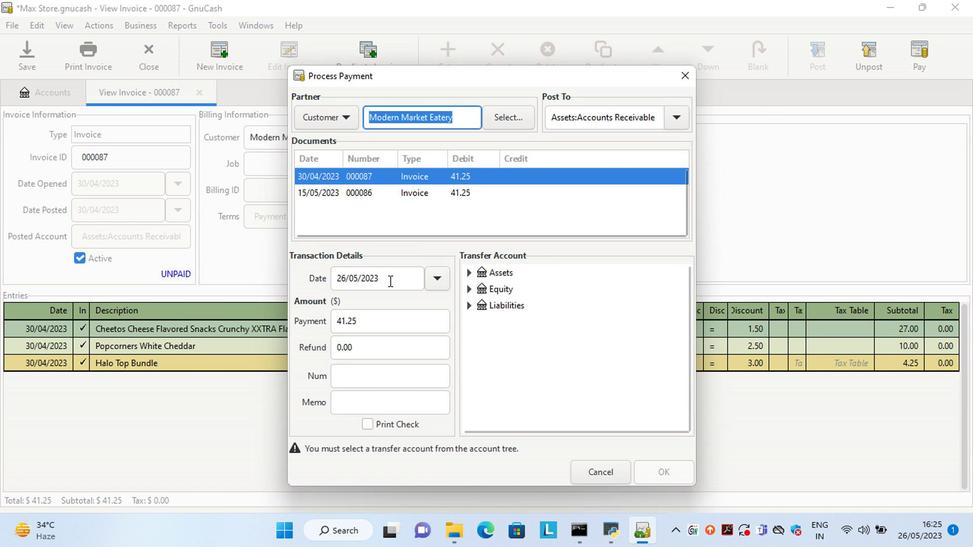 
Action: Key pressed <Key.left><Key.left><Key.left><Key.left><Key.left><Key.left><Key.left><Key.left><Key.left><Key.left><Key.left><Key.left><Key.left><Key.left><Key.left><Key.left><Key.left><Key.delete><Key.delete>15
Screenshot: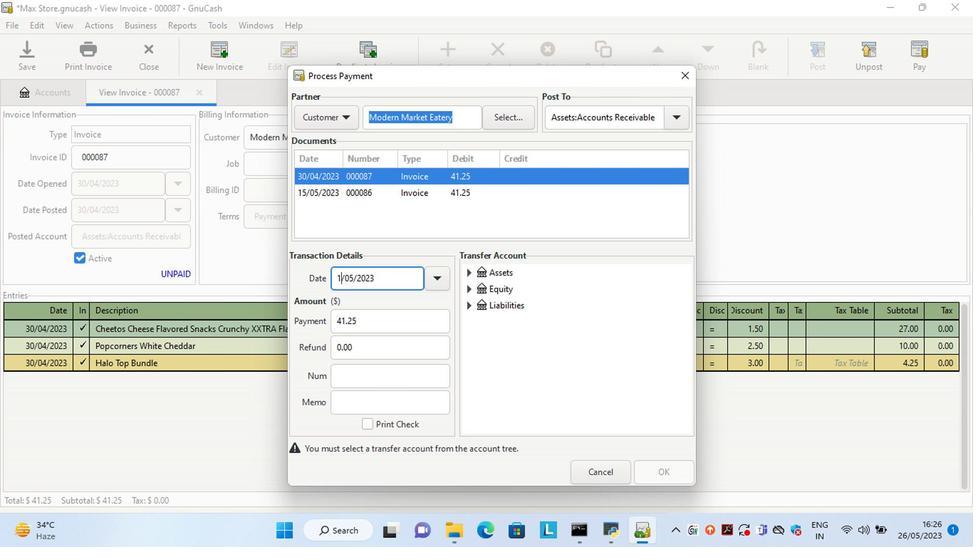 
Action: Mouse moved to (464, 321)
Screenshot: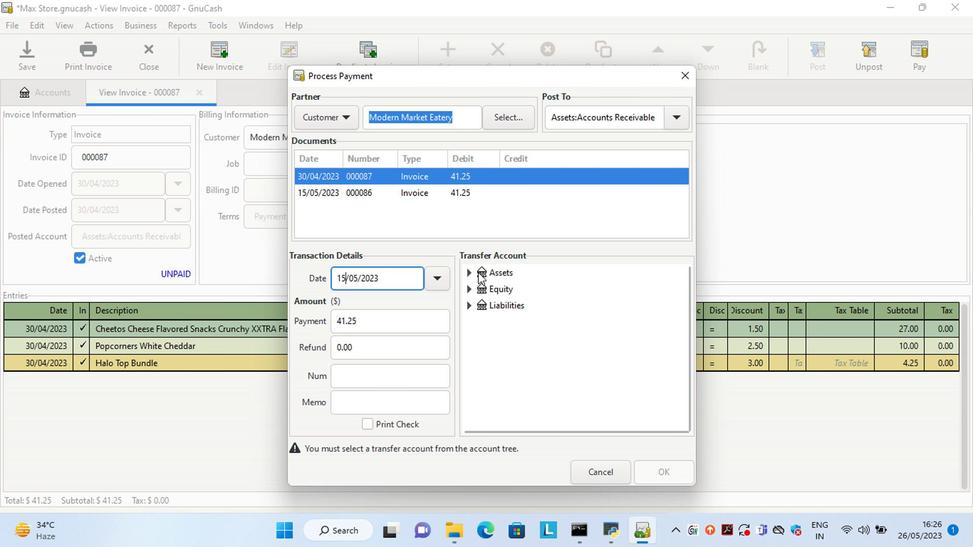 
Action: Mouse pressed left at (464, 321)
Screenshot: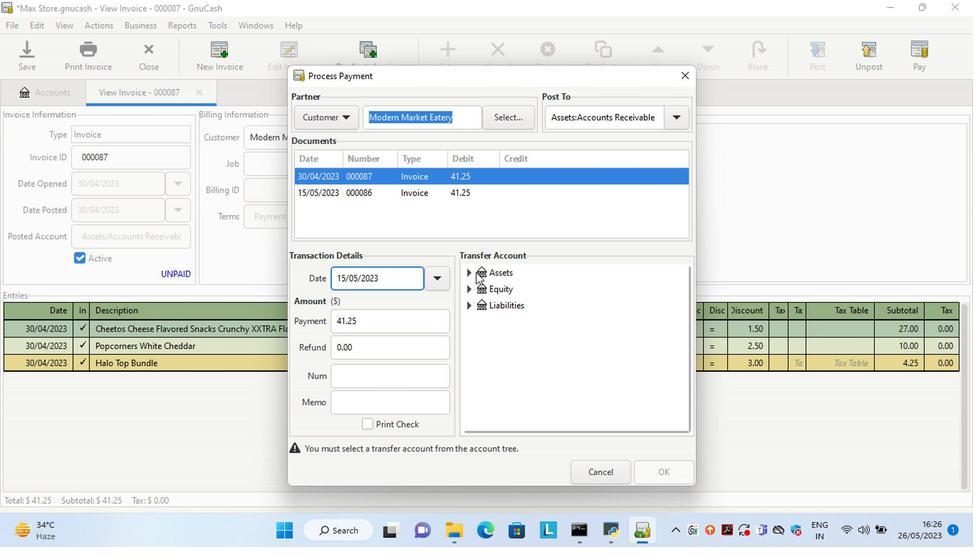 
Action: Mouse moved to (479, 334)
Screenshot: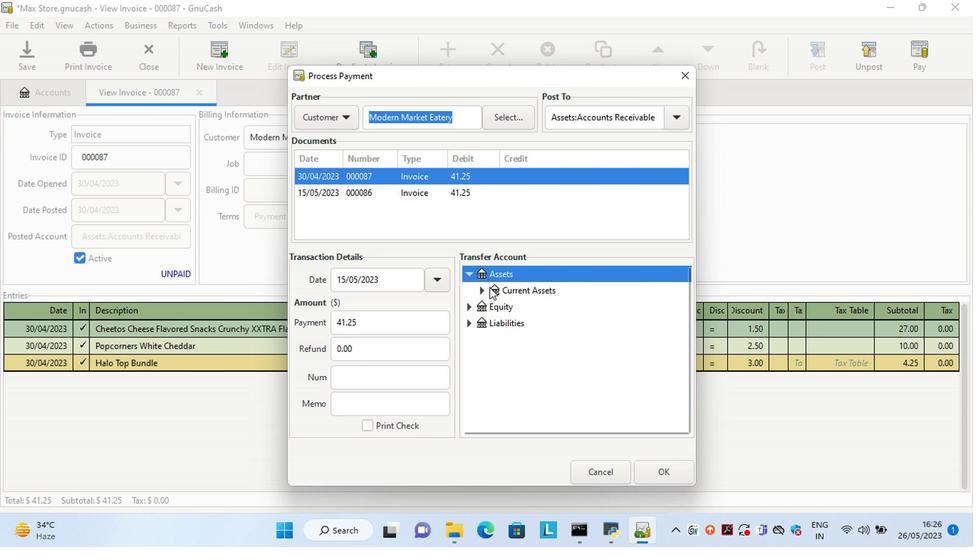 
Action: Mouse pressed left at (479, 334)
Screenshot: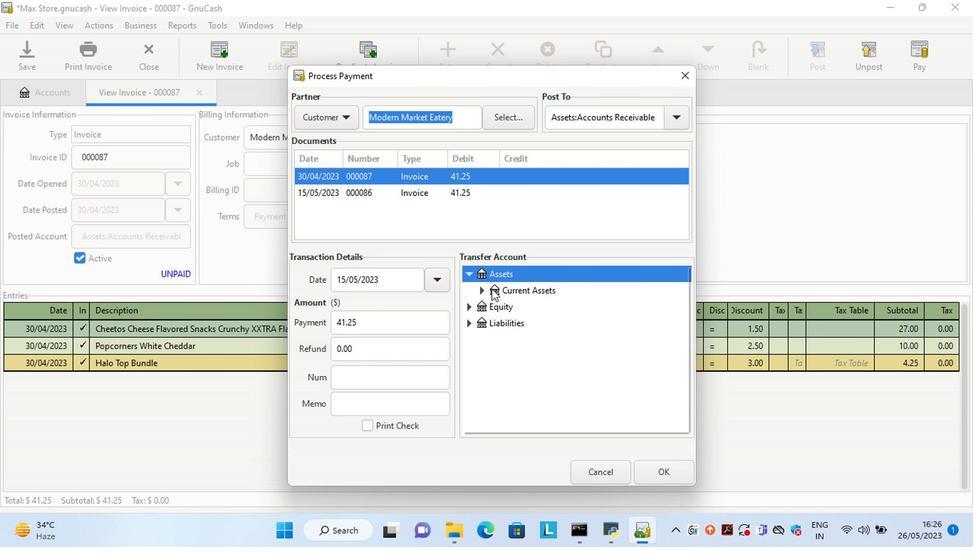 
Action: Mouse moved to (471, 335)
Screenshot: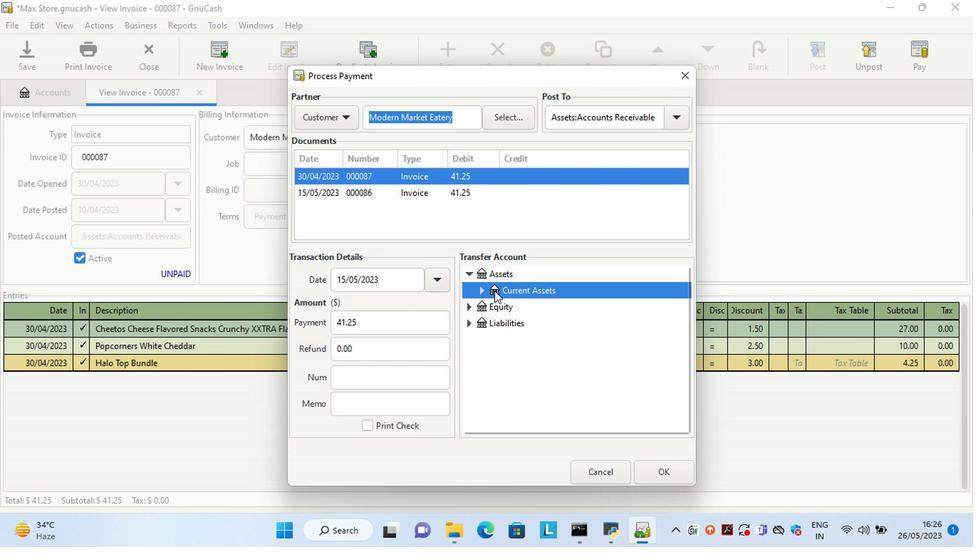 
Action: Mouse pressed left at (471, 335)
Screenshot: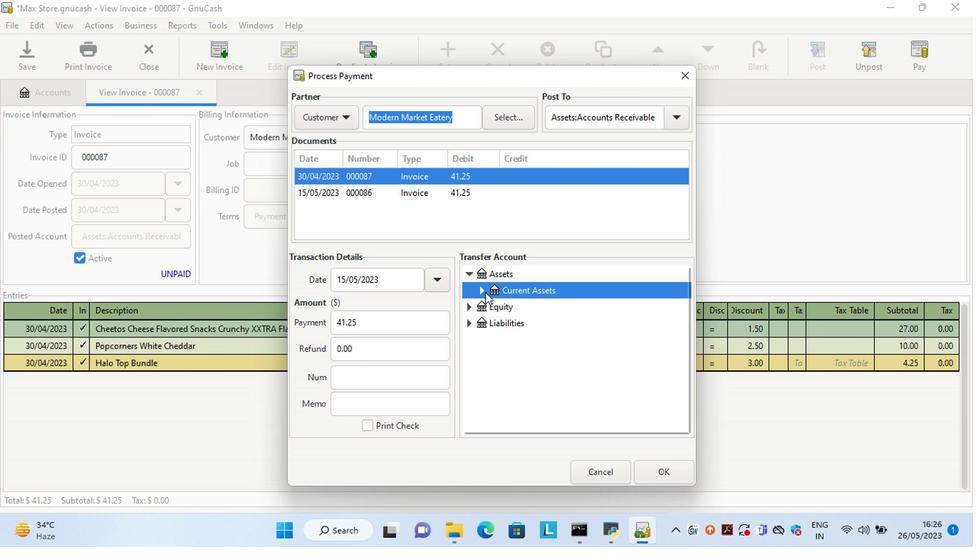 
Action: Mouse moved to (496, 343)
Screenshot: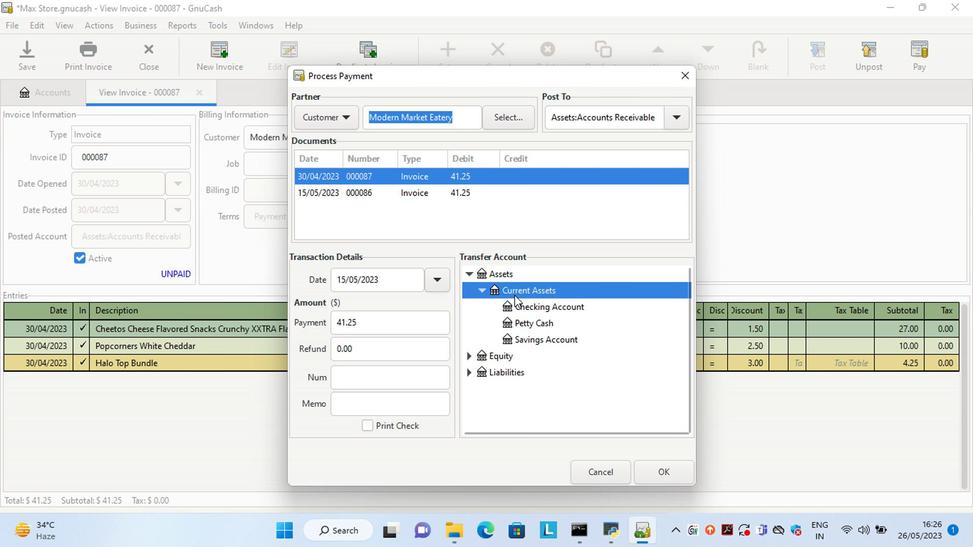 
Action: Mouse pressed left at (496, 343)
Screenshot: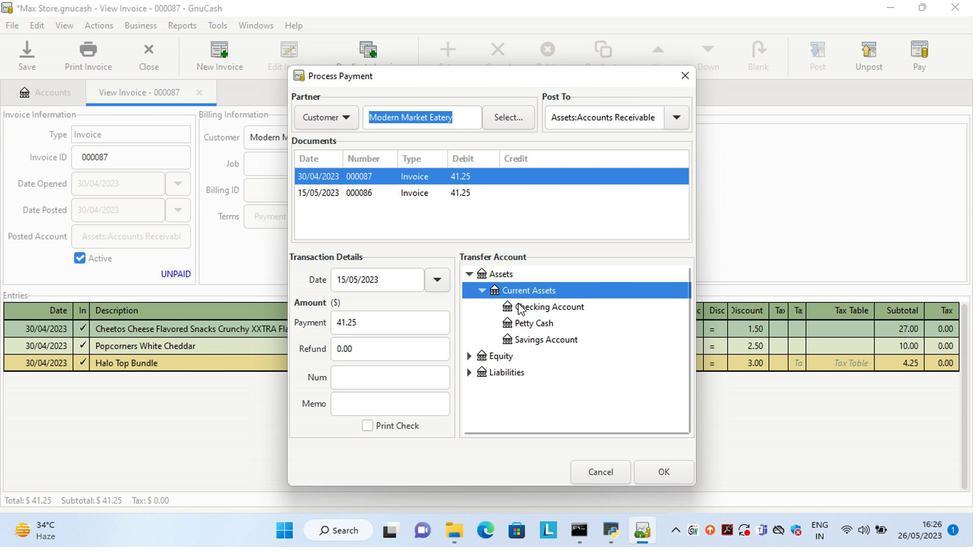 
Action: Mouse moved to (587, 459)
Screenshot: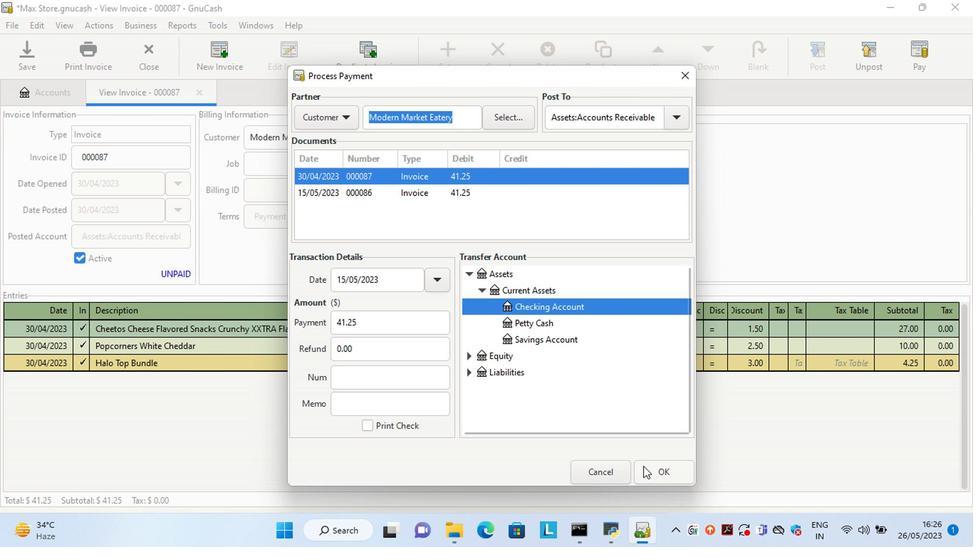 
Action: Mouse pressed left at (587, 459)
Screenshot: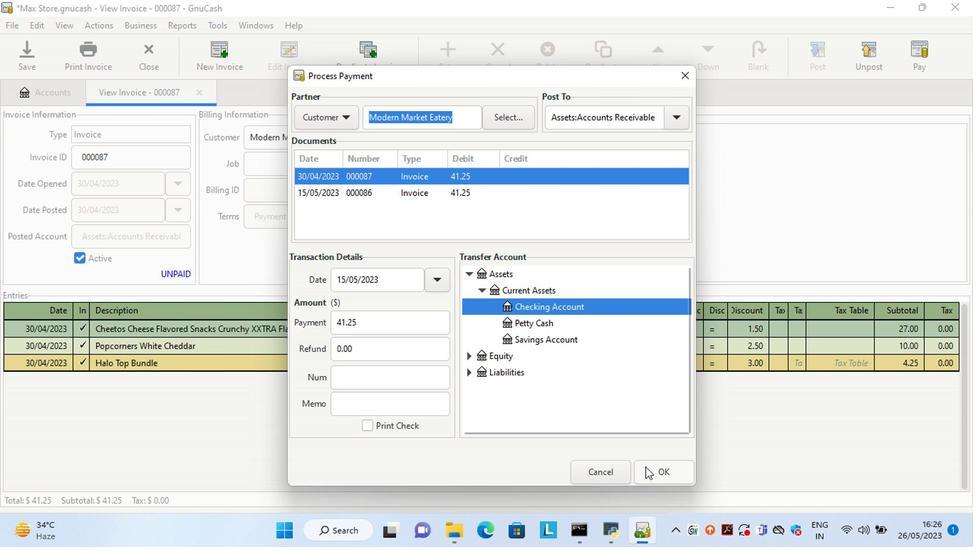 
Action: Mouse moved to (190, 166)
Screenshot: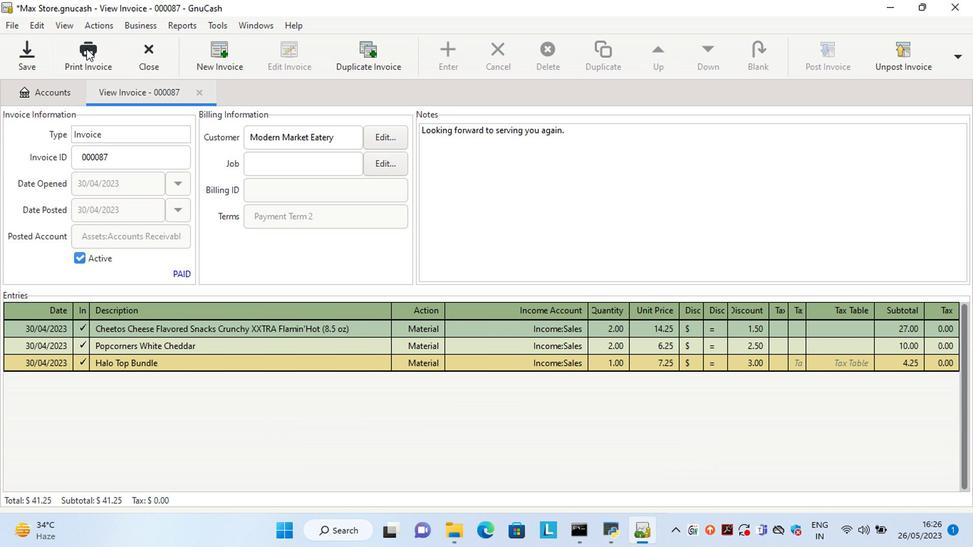 
Action: Mouse pressed left at (190, 166)
Screenshot: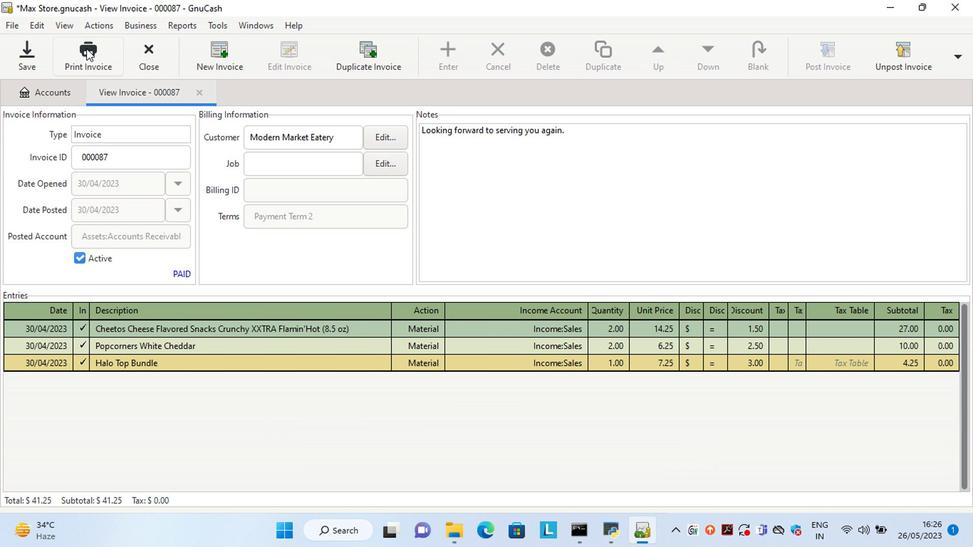 
Action: Mouse moved to (379, 166)
Screenshot: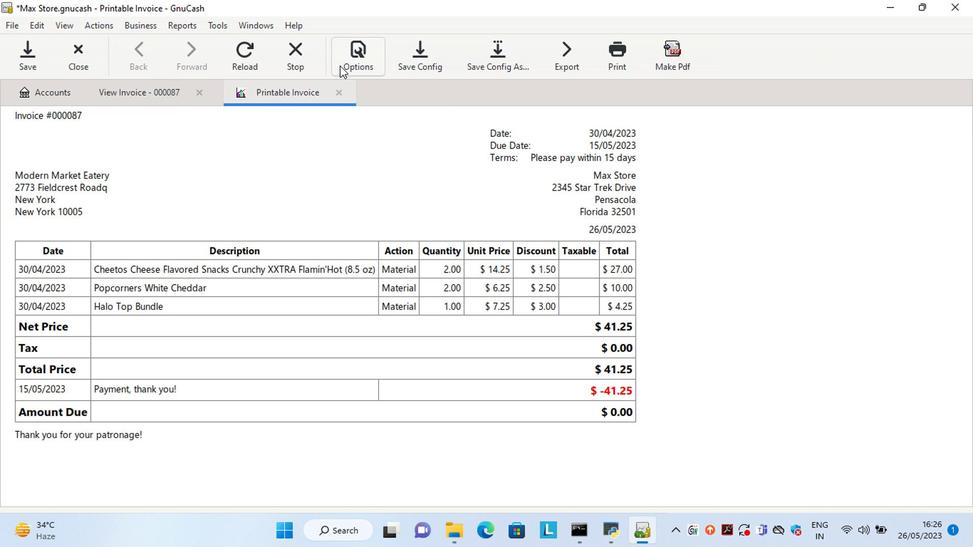 
Action: Mouse pressed left at (379, 166)
Screenshot: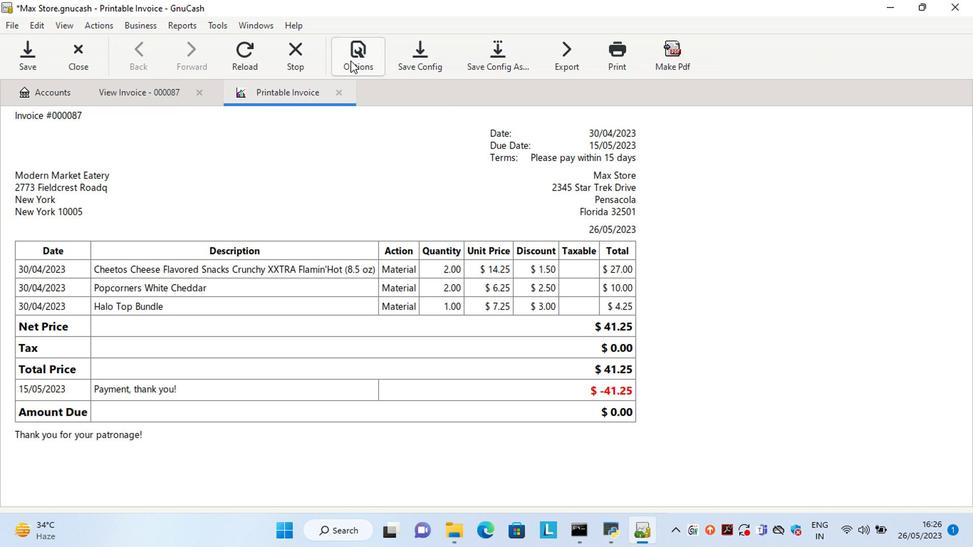 
Action: Mouse moved to (236, 232)
Screenshot: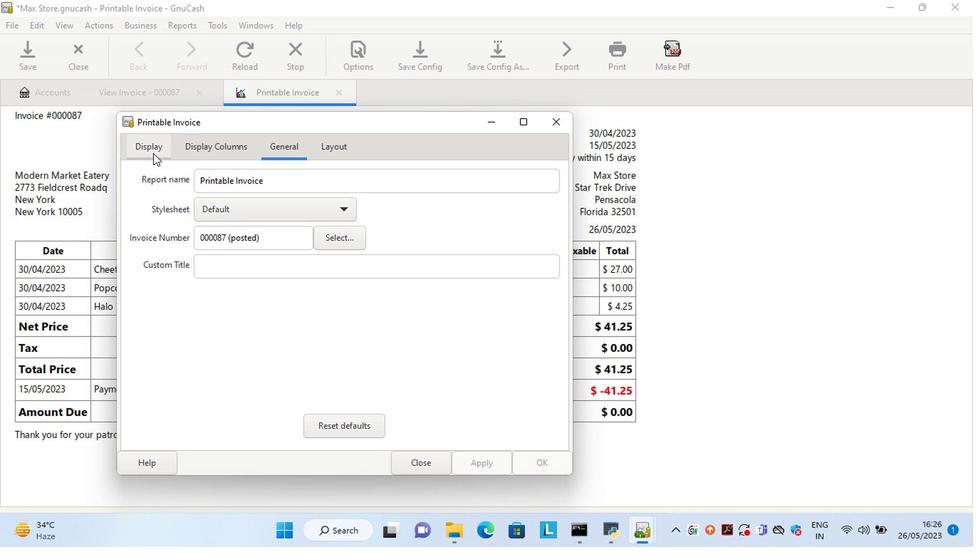 
Action: Mouse pressed left at (236, 232)
Screenshot: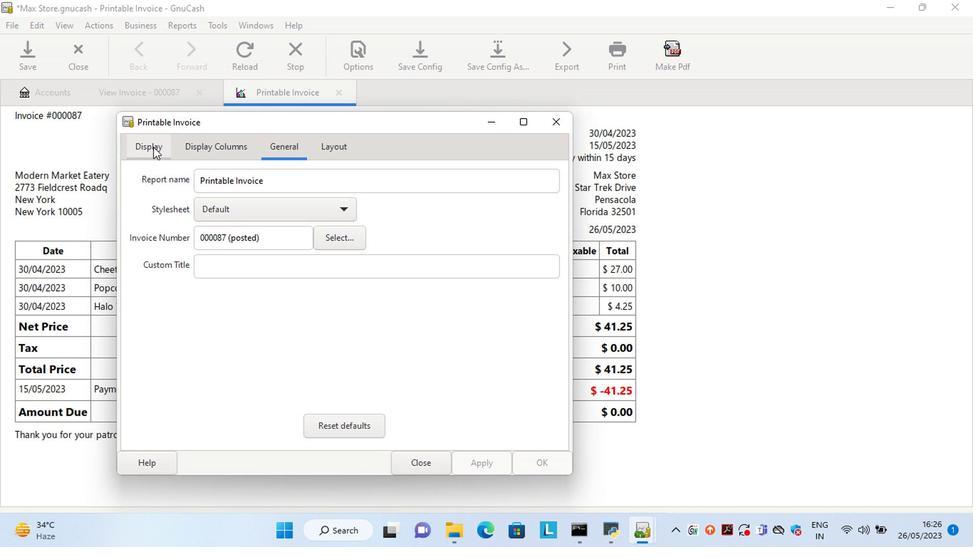 
Action: Mouse moved to (291, 342)
Screenshot: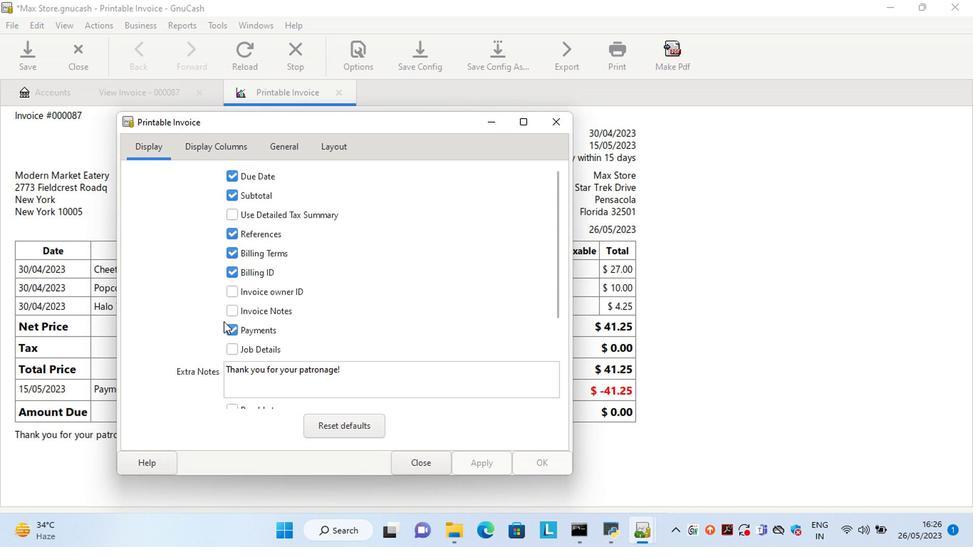 
Action: Mouse pressed left at (291, 342)
Screenshot: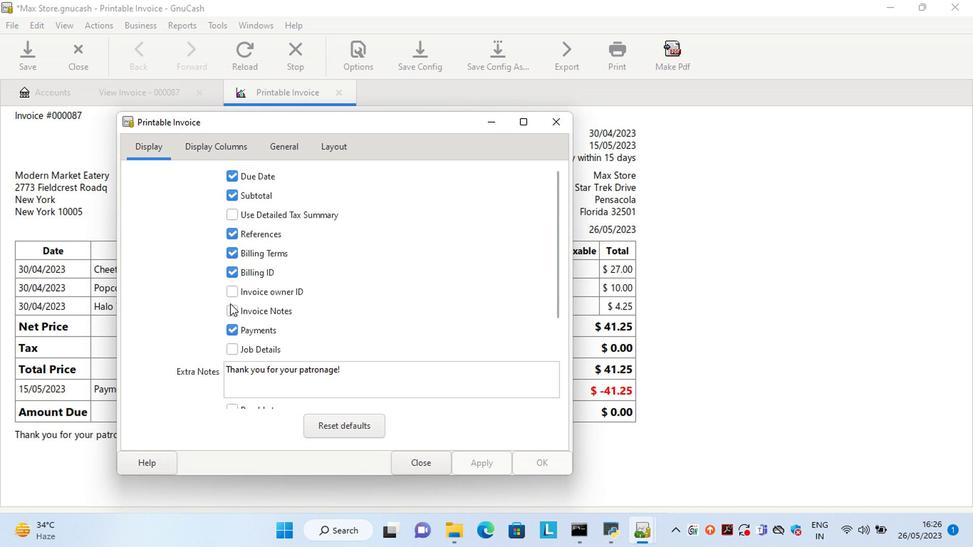 
Action: Mouse moved to (292, 345)
Screenshot: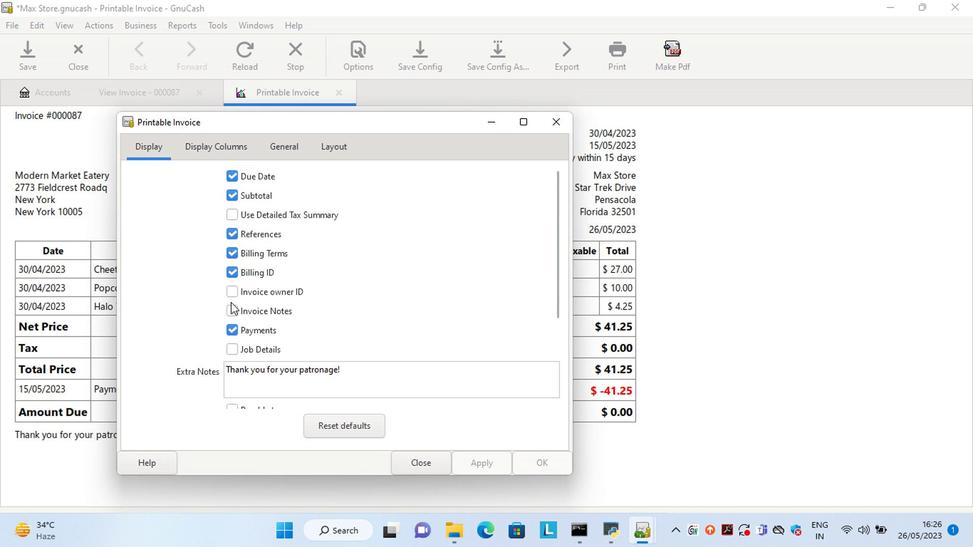 
Action: Mouse pressed left at (292, 345)
Screenshot: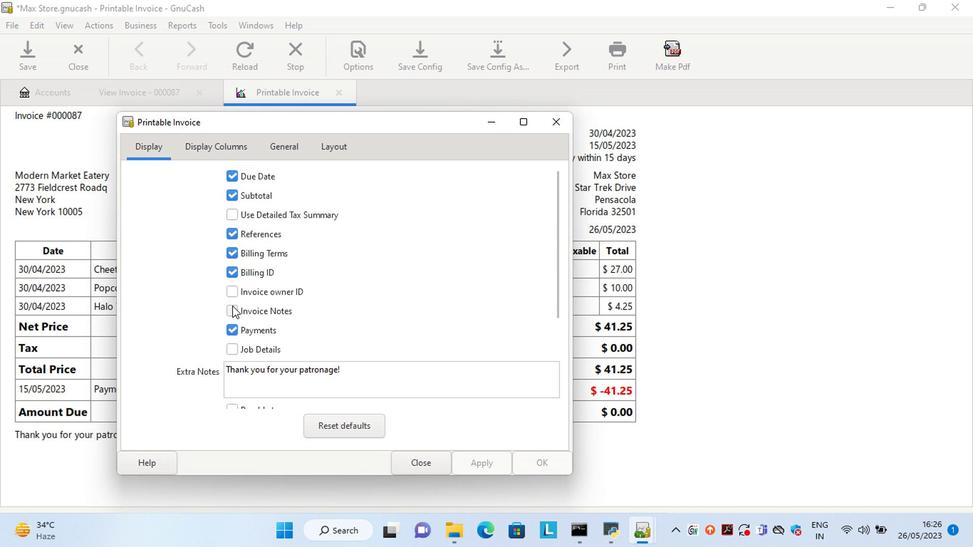 
Action: Mouse moved to (466, 454)
Screenshot: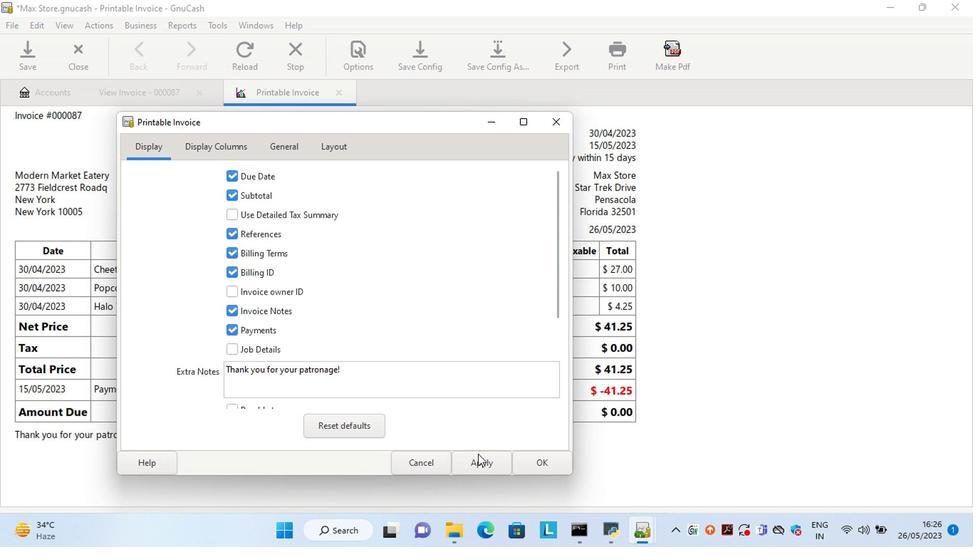 
Action: Mouse pressed left at (466, 454)
Screenshot: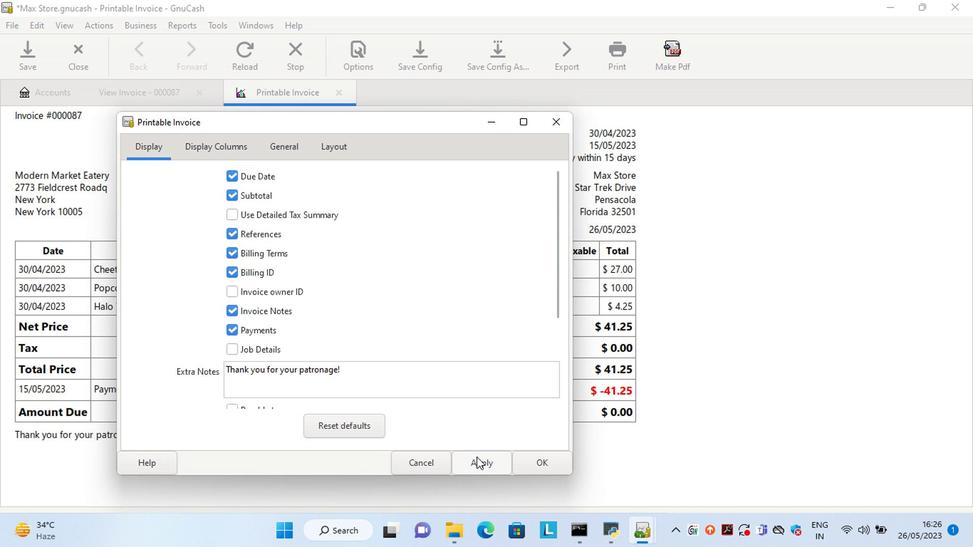 
Action: Mouse moved to (429, 456)
Screenshot: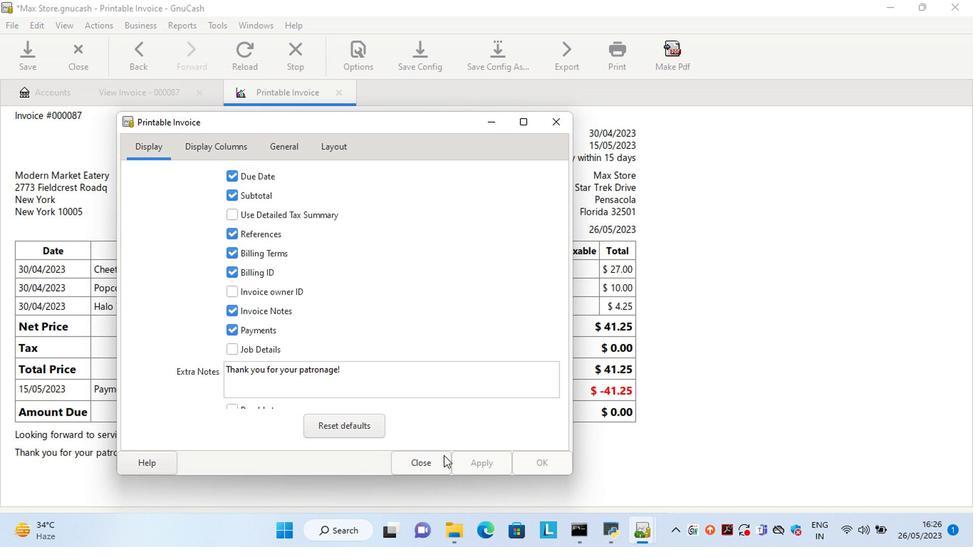 
Action: Mouse pressed left at (429, 456)
Screenshot: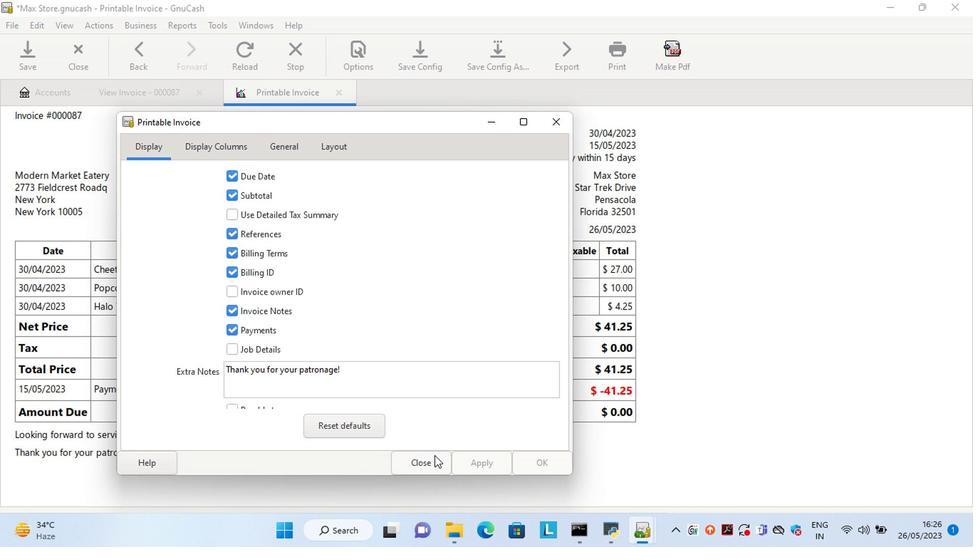 
